 Task: Add a signature Dean Flores containing With much appreciation, Dean Flores to email address softage.10@softage.net and add a label Customer feedback
Action: Mouse moved to (102, 137)
Screenshot: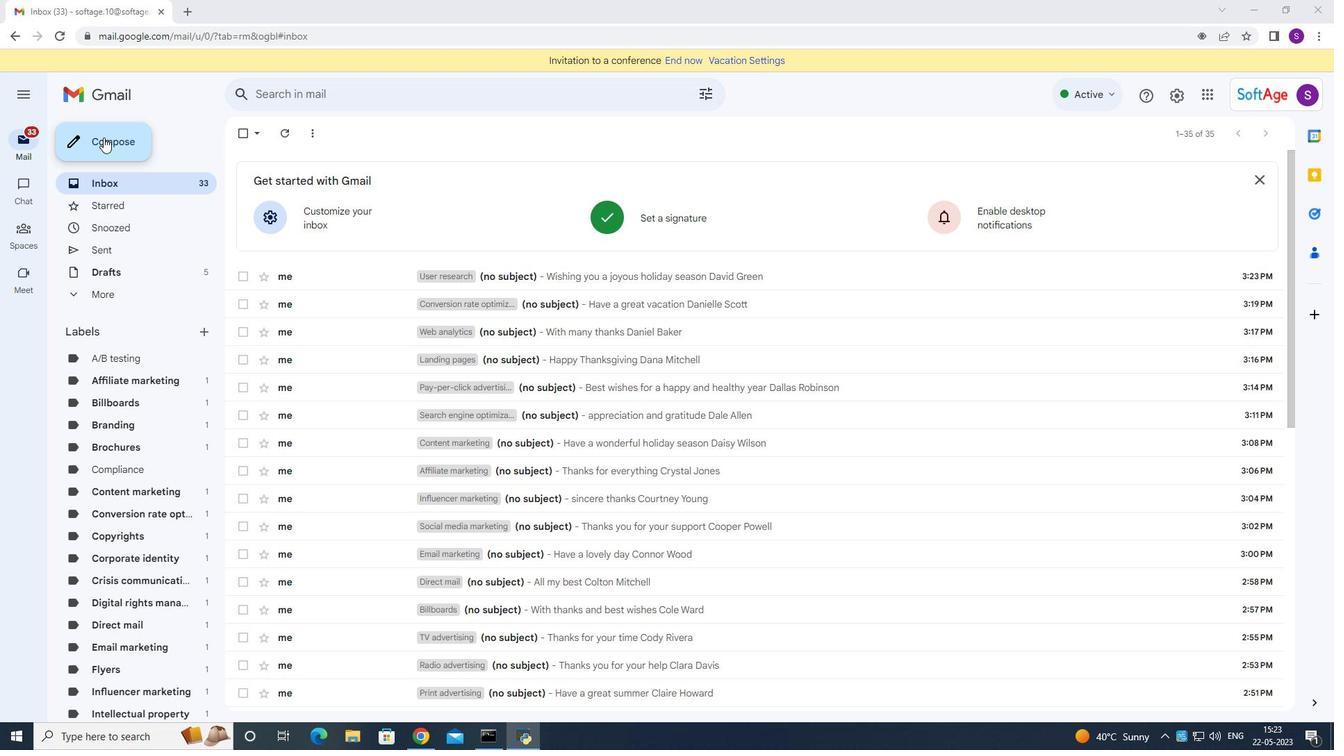 
Action: Mouse pressed left at (102, 137)
Screenshot: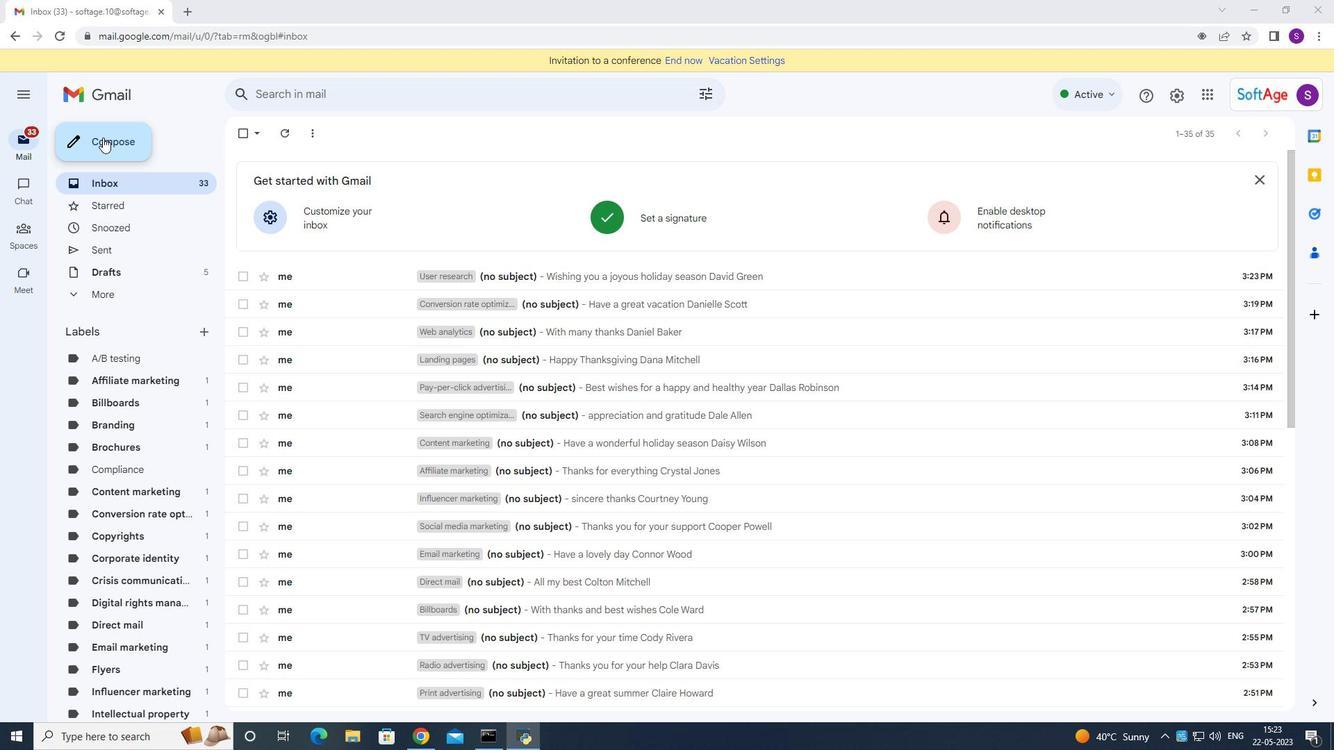 
Action: Mouse moved to (1120, 704)
Screenshot: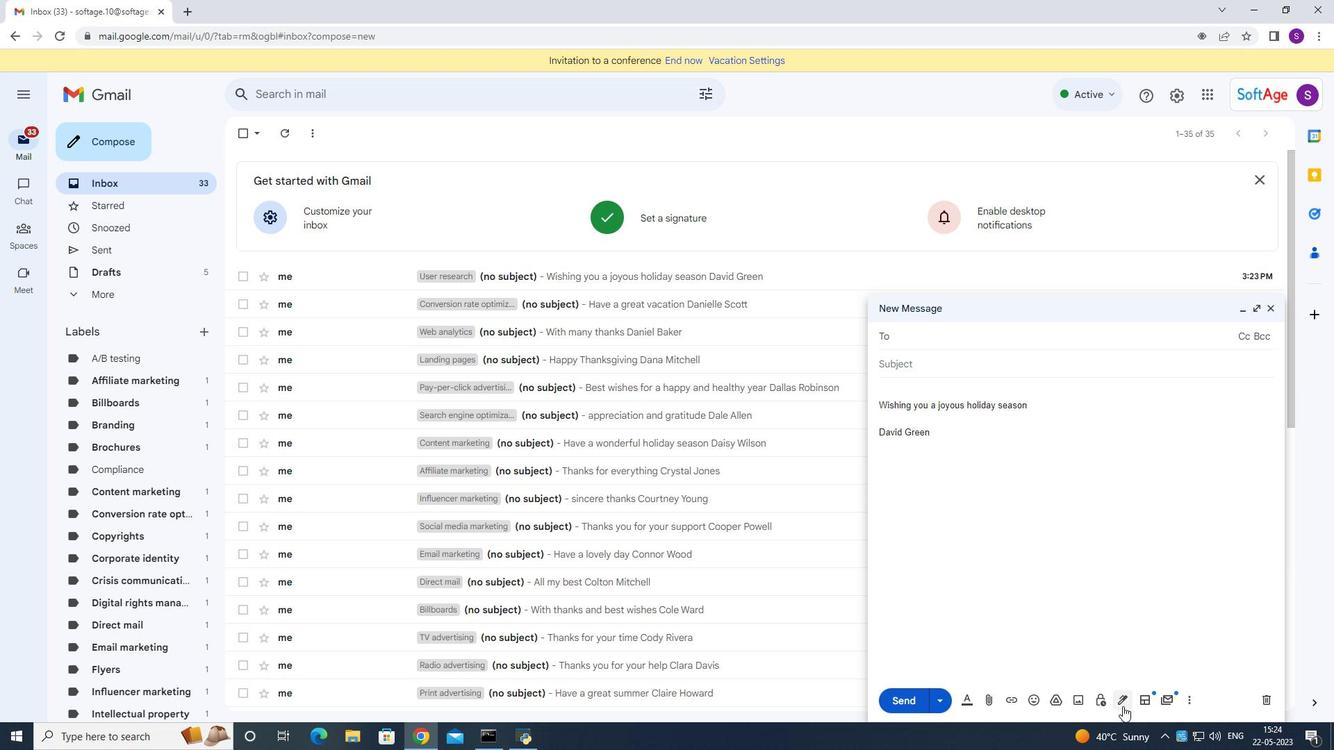 
Action: Mouse pressed left at (1120, 704)
Screenshot: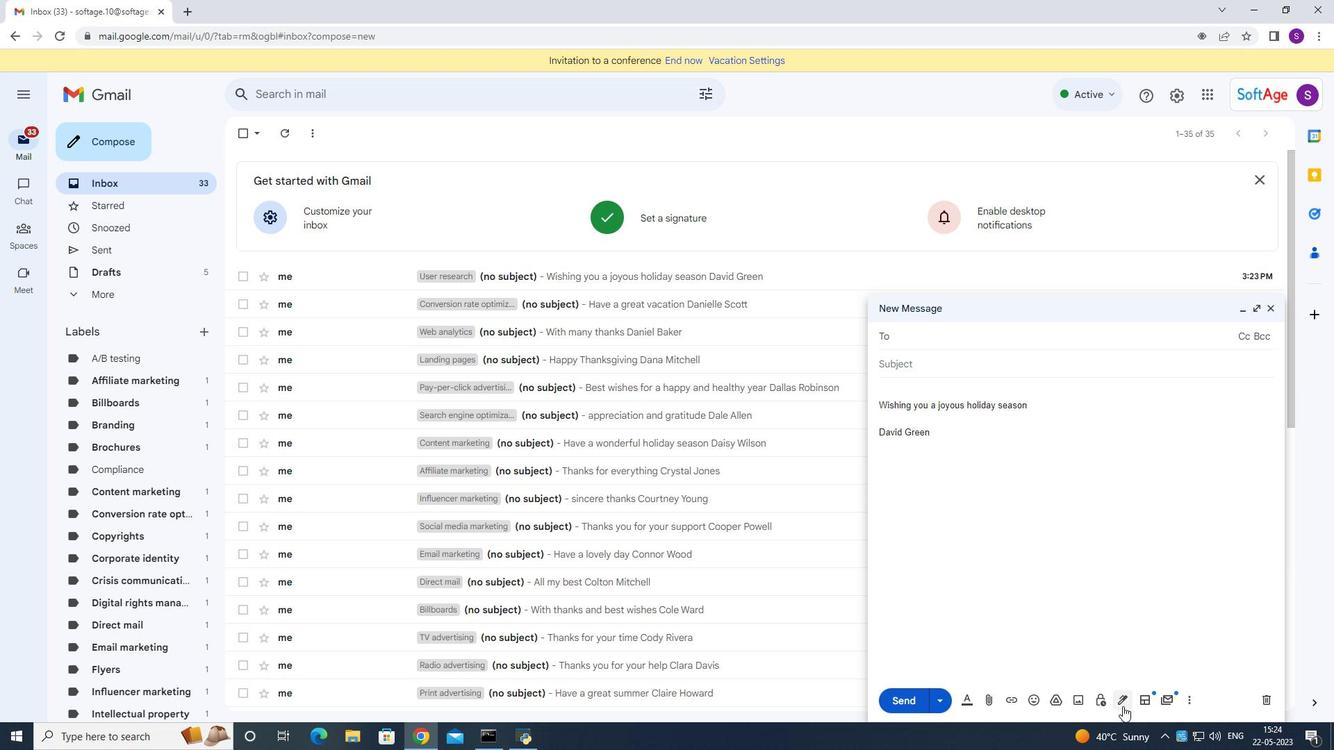 
Action: Mouse moved to (1152, 622)
Screenshot: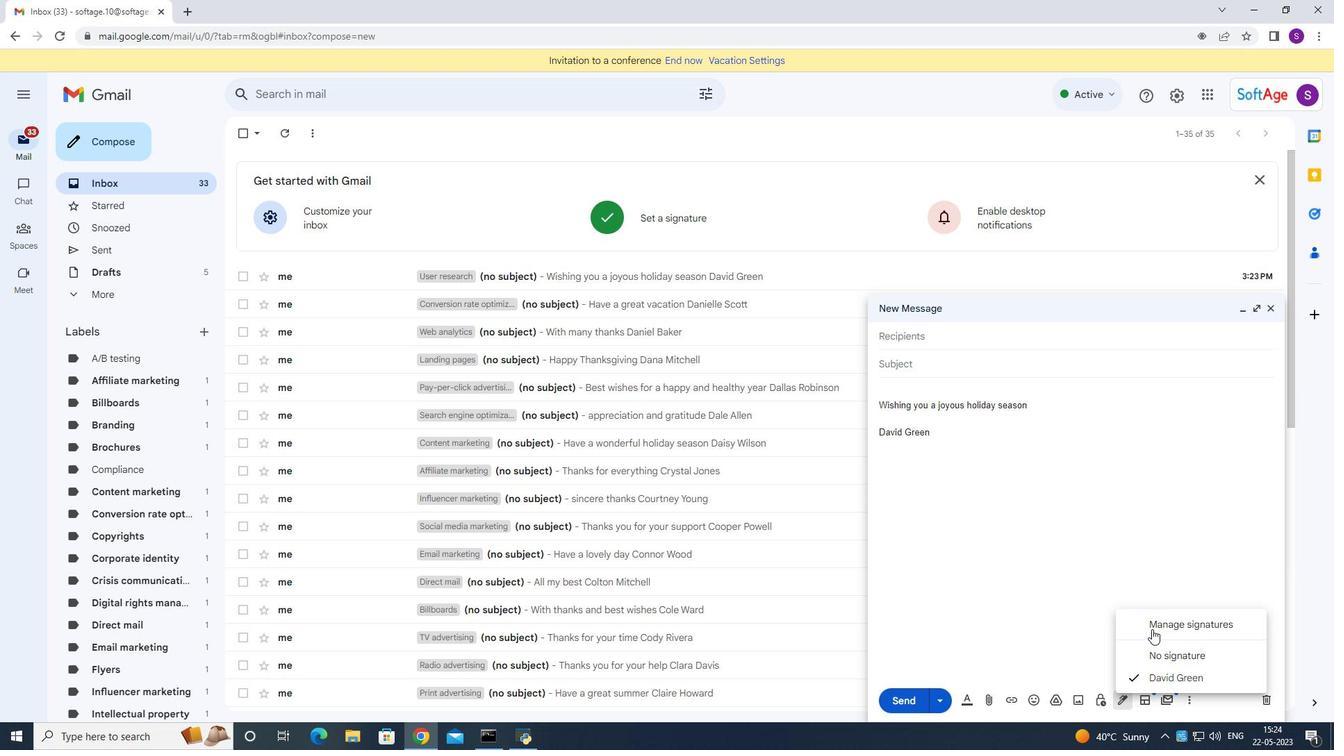 
Action: Mouse pressed left at (1152, 622)
Screenshot: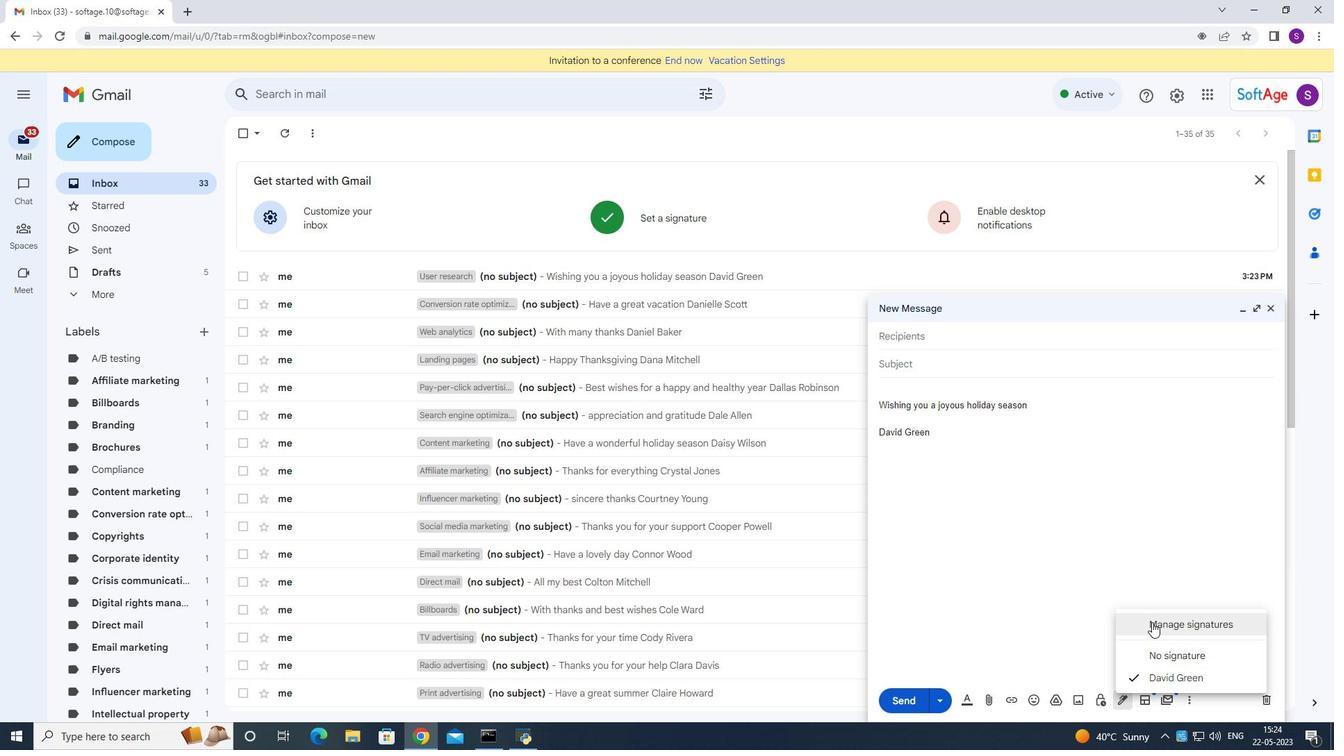 
Action: Mouse moved to (700, 462)
Screenshot: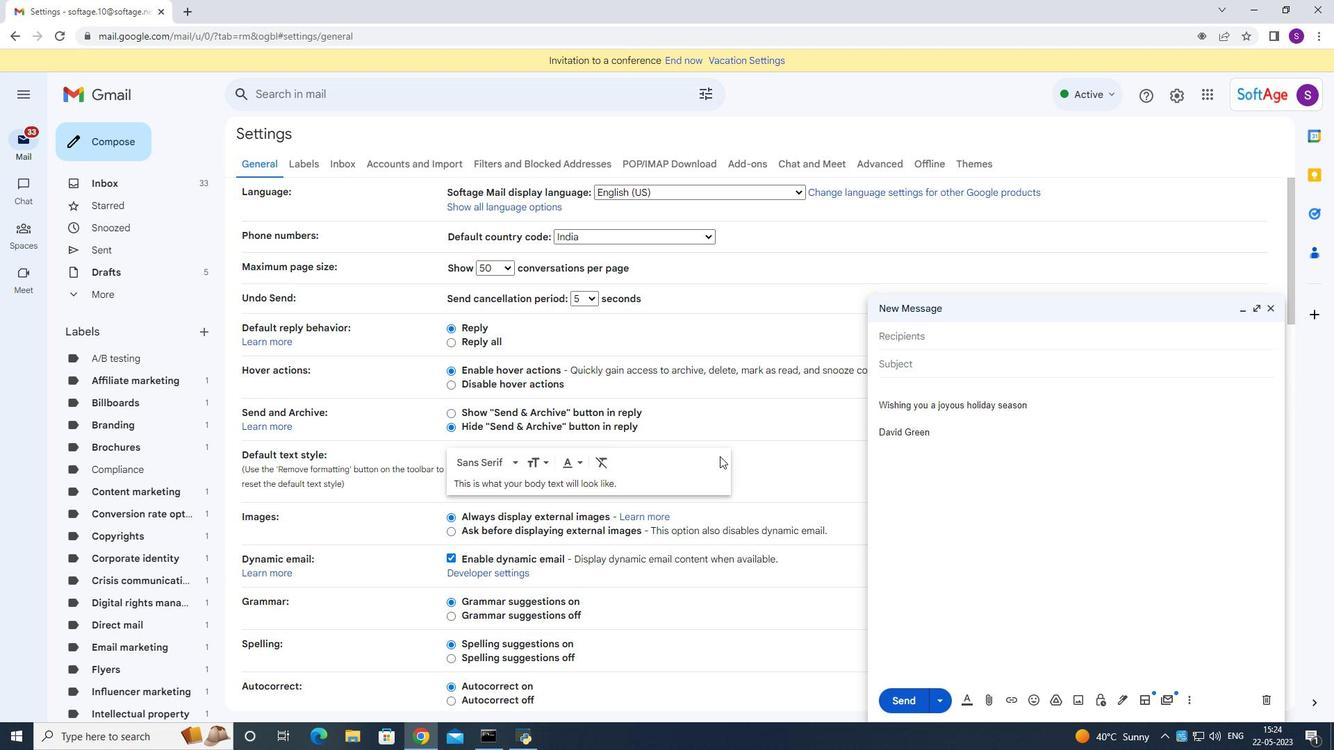 
Action: Mouse scrolled (700, 462) with delta (0, 0)
Screenshot: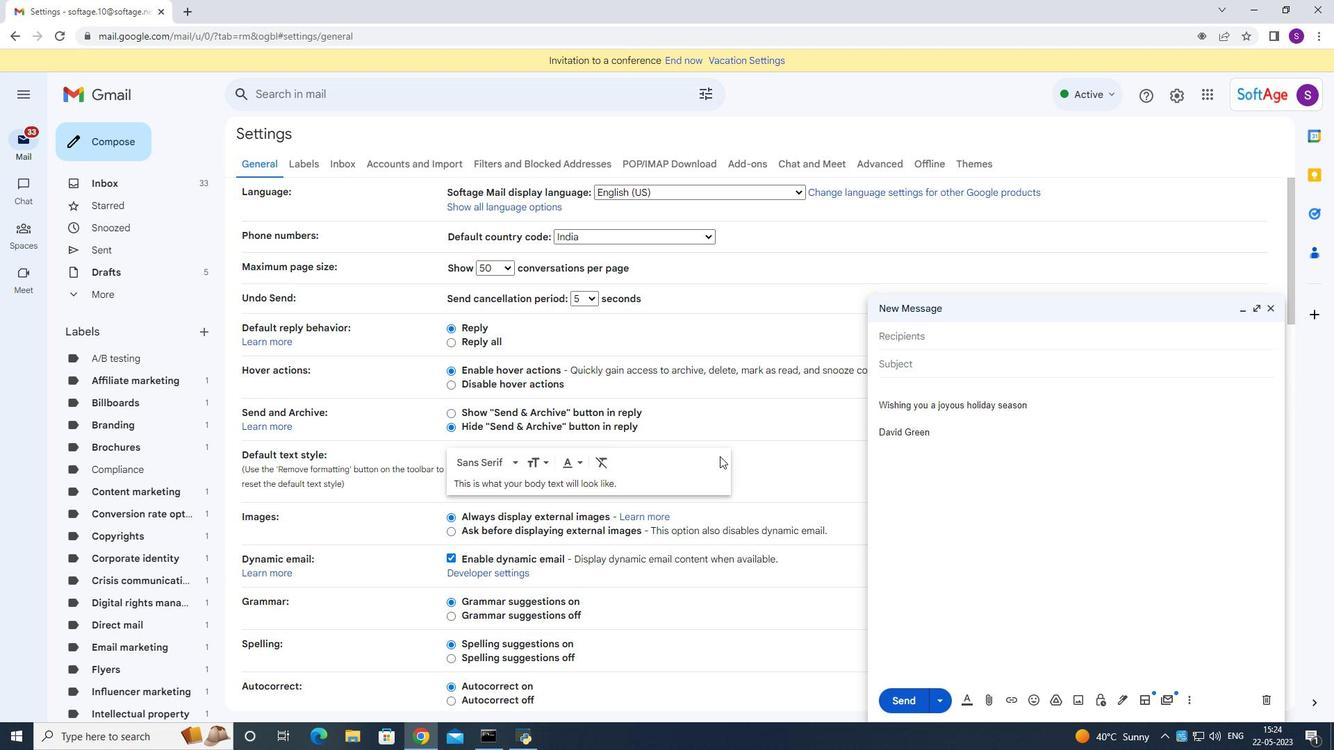 
Action: Mouse moved to (700, 467)
Screenshot: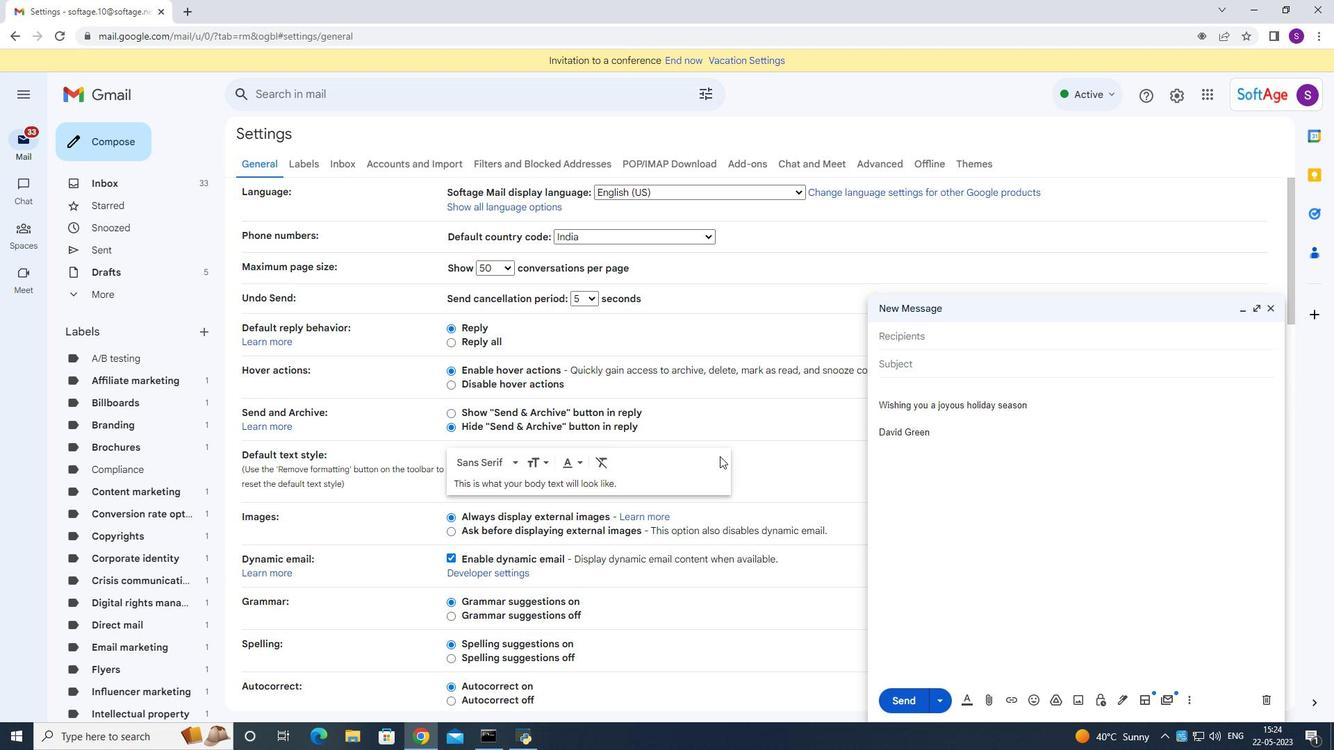 
Action: Mouse scrolled (700, 466) with delta (0, 0)
Screenshot: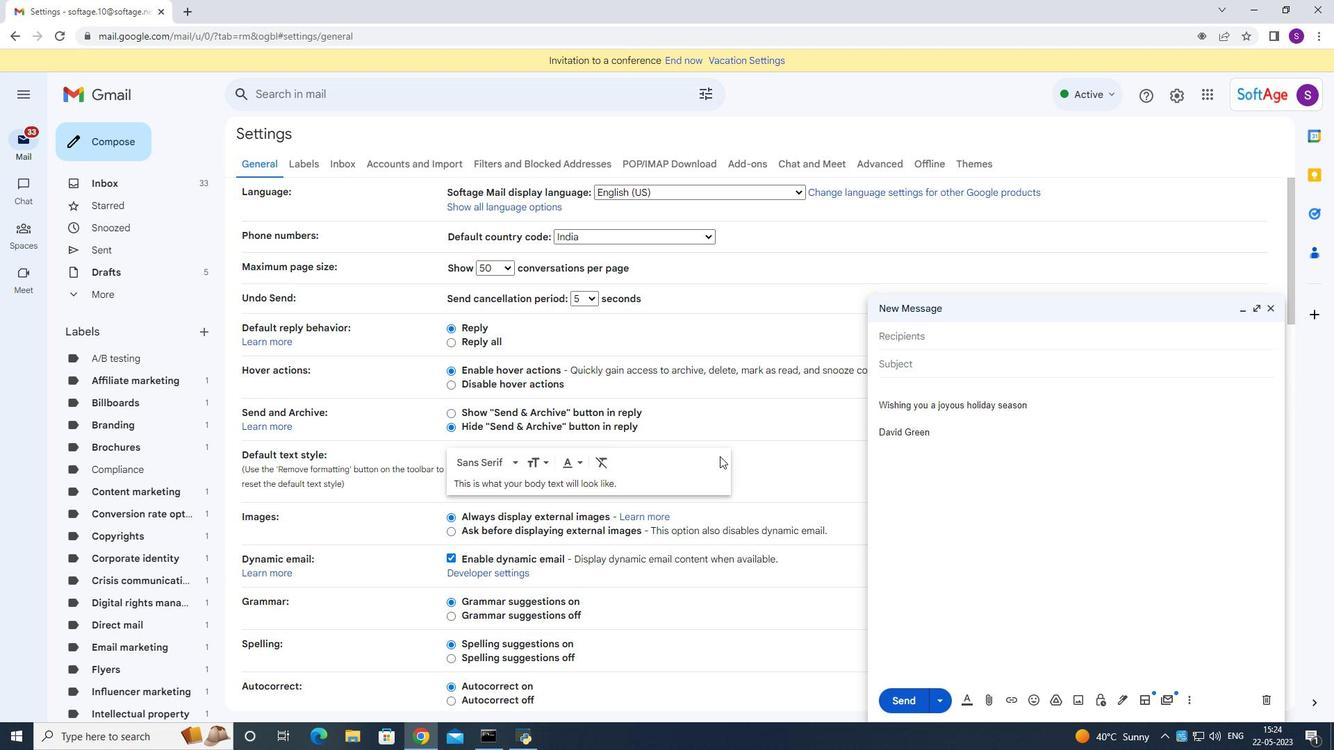 
Action: Mouse moved to (700, 468)
Screenshot: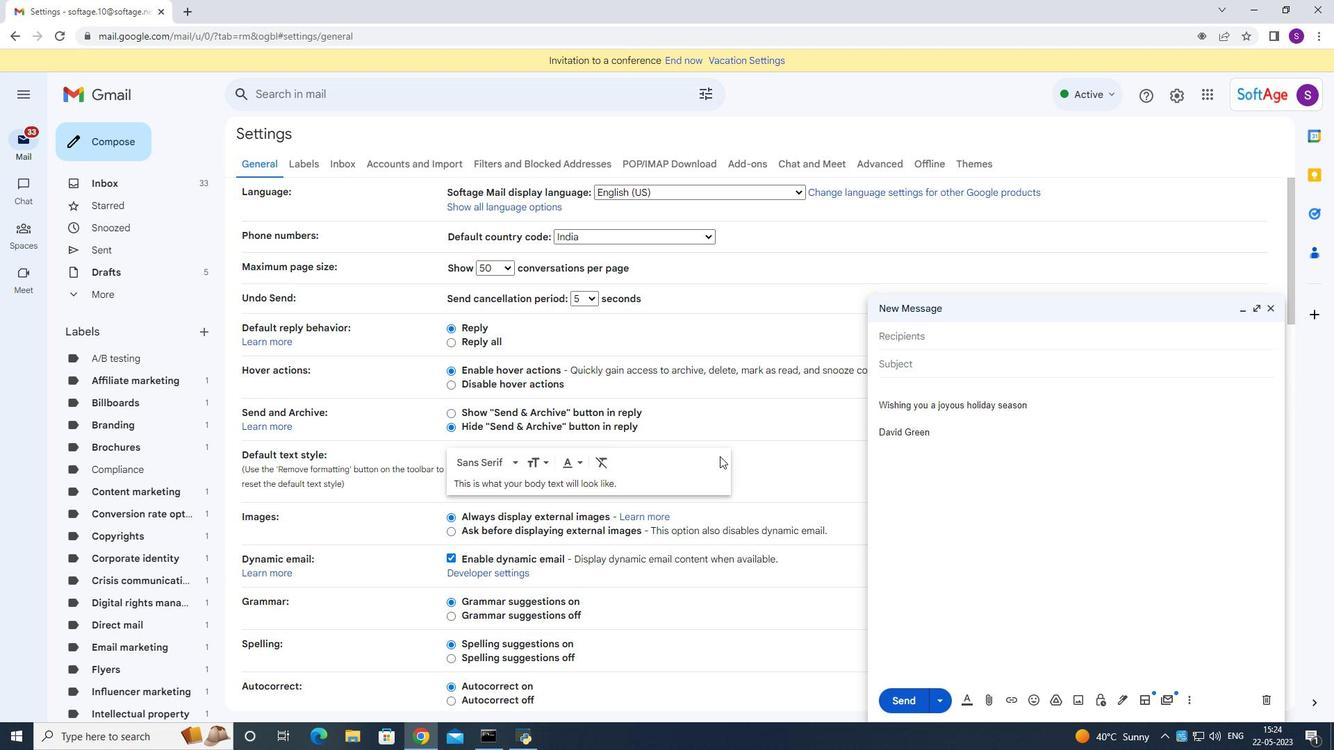 
Action: Mouse scrolled (700, 467) with delta (0, 0)
Screenshot: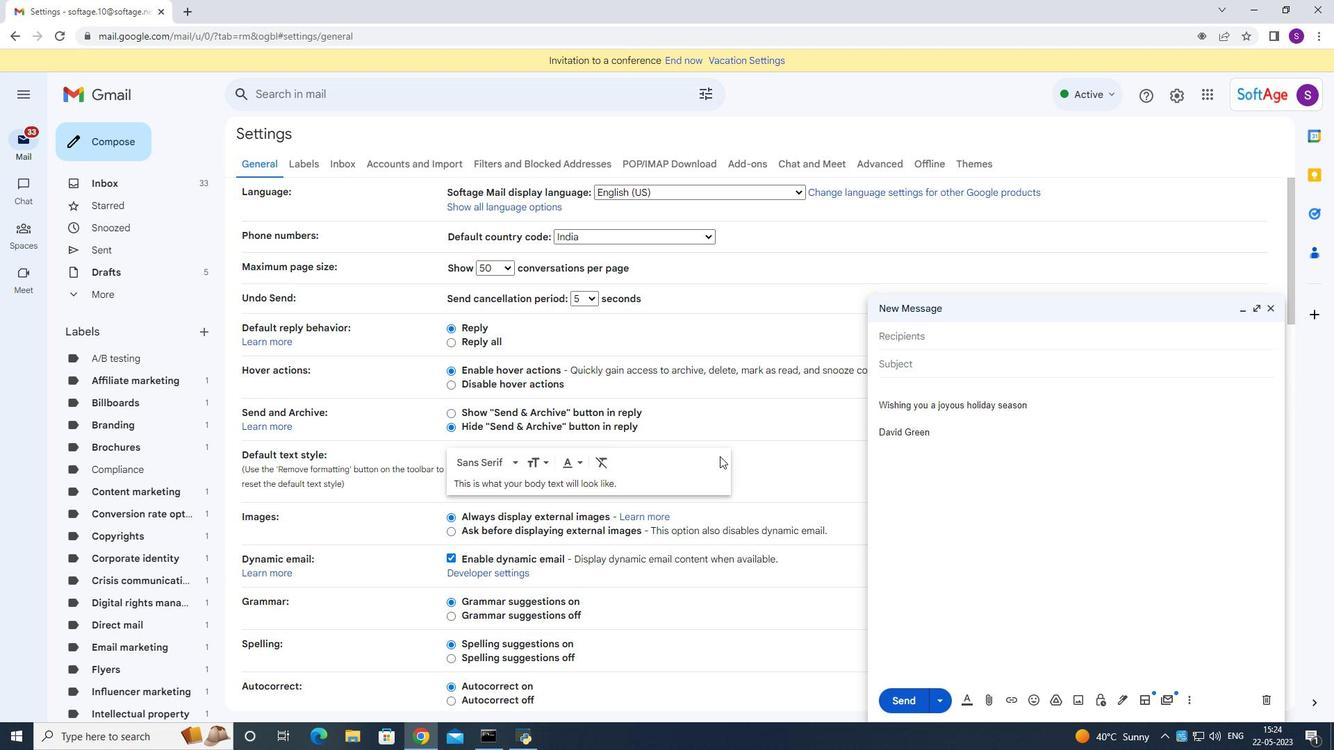 
Action: Mouse scrolled (700, 467) with delta (0, 0)
Screenshot: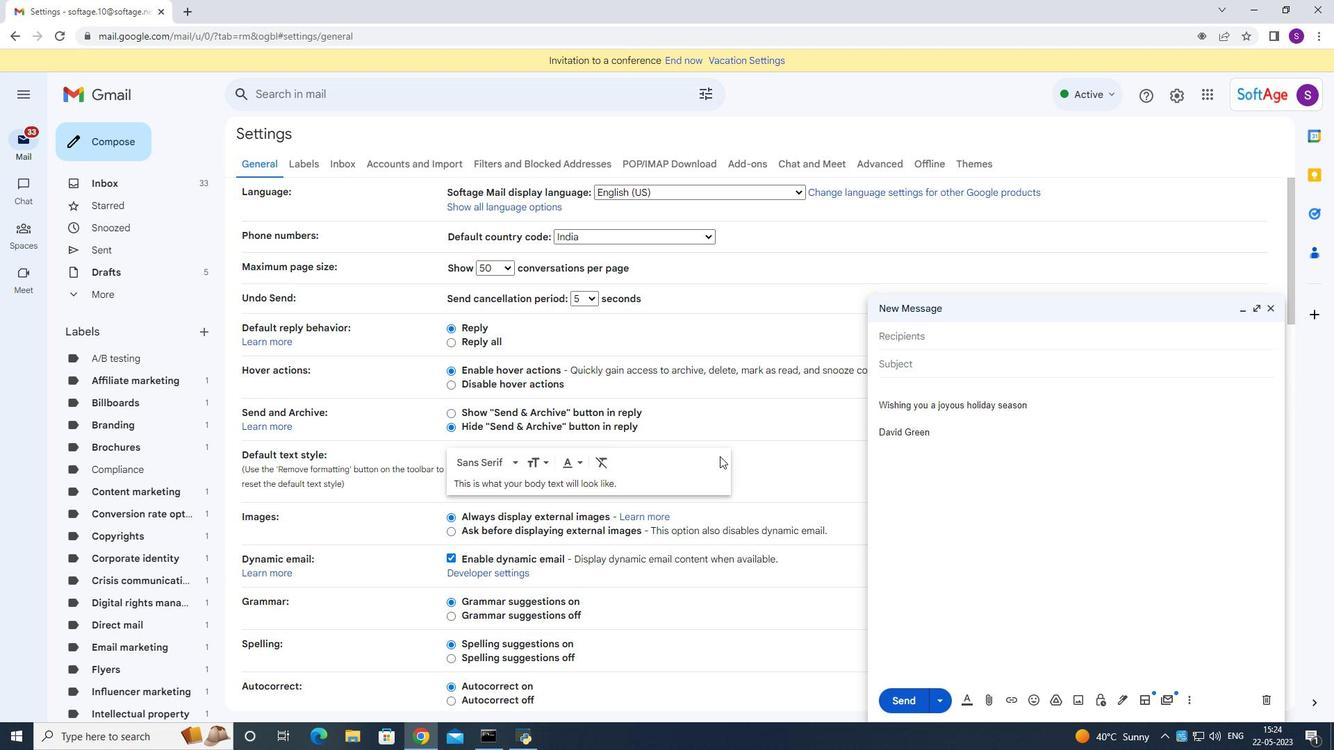 
Action: Mouse scrolled (700, 466) with delta (0, -1)
Screenshot: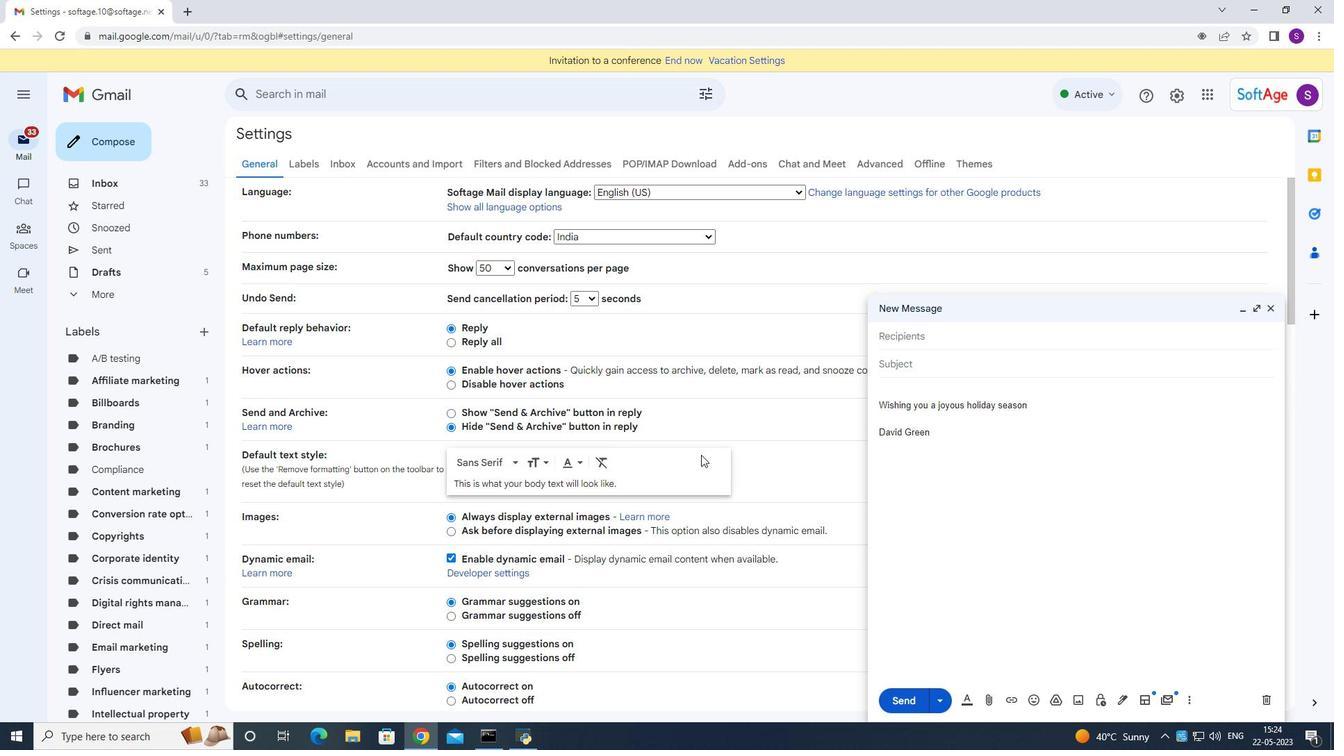 
Action: Mouse moved to (700, 468)
Screenshot: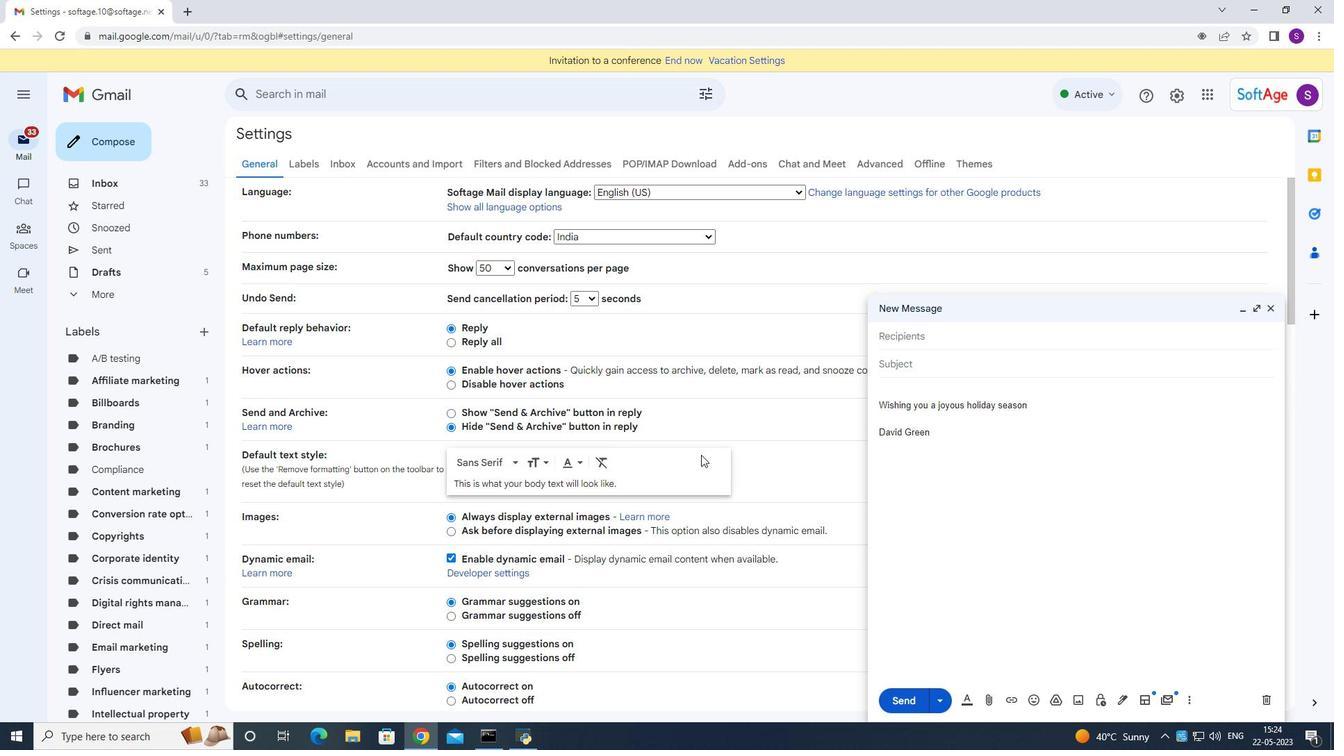 
Action: Mouse scrolled (700, 467) with delta (0, 0)
Screenshot: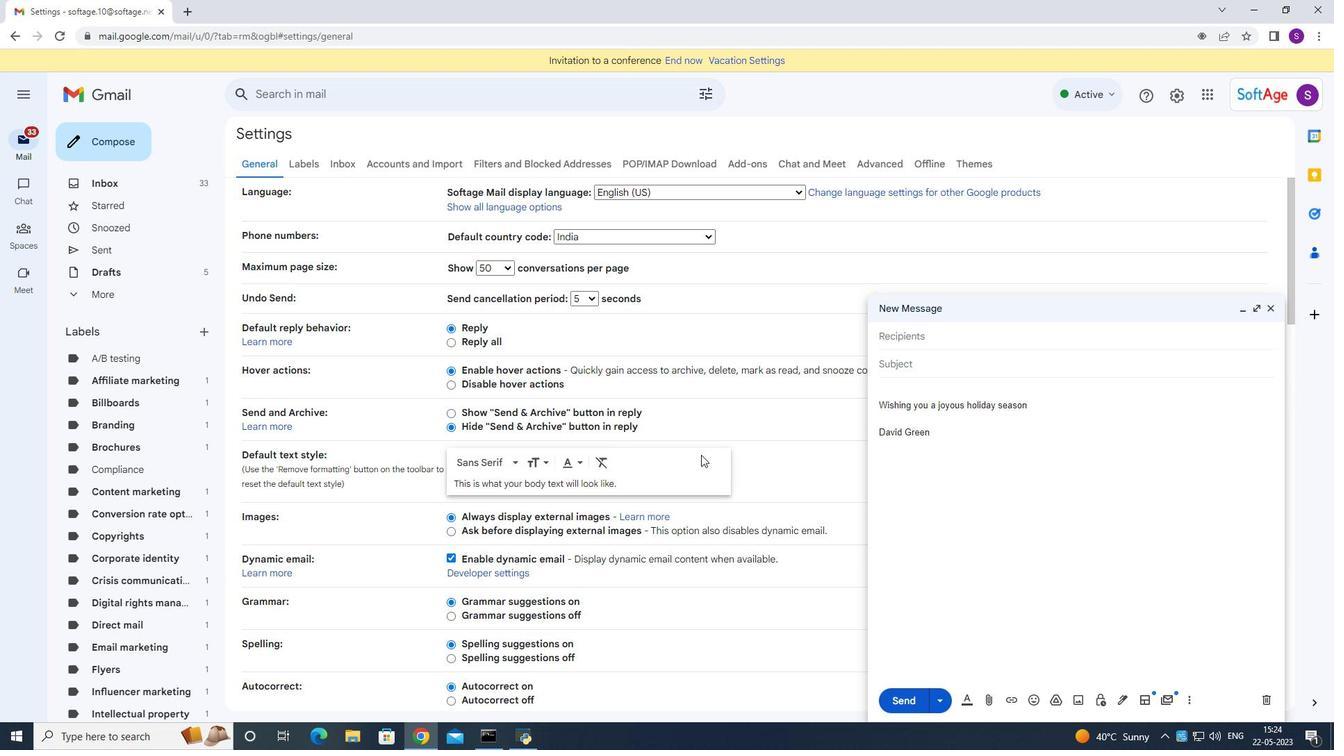 
Action: Mouse scrolled (700, 467) with delta (0, 0)
Screenshot: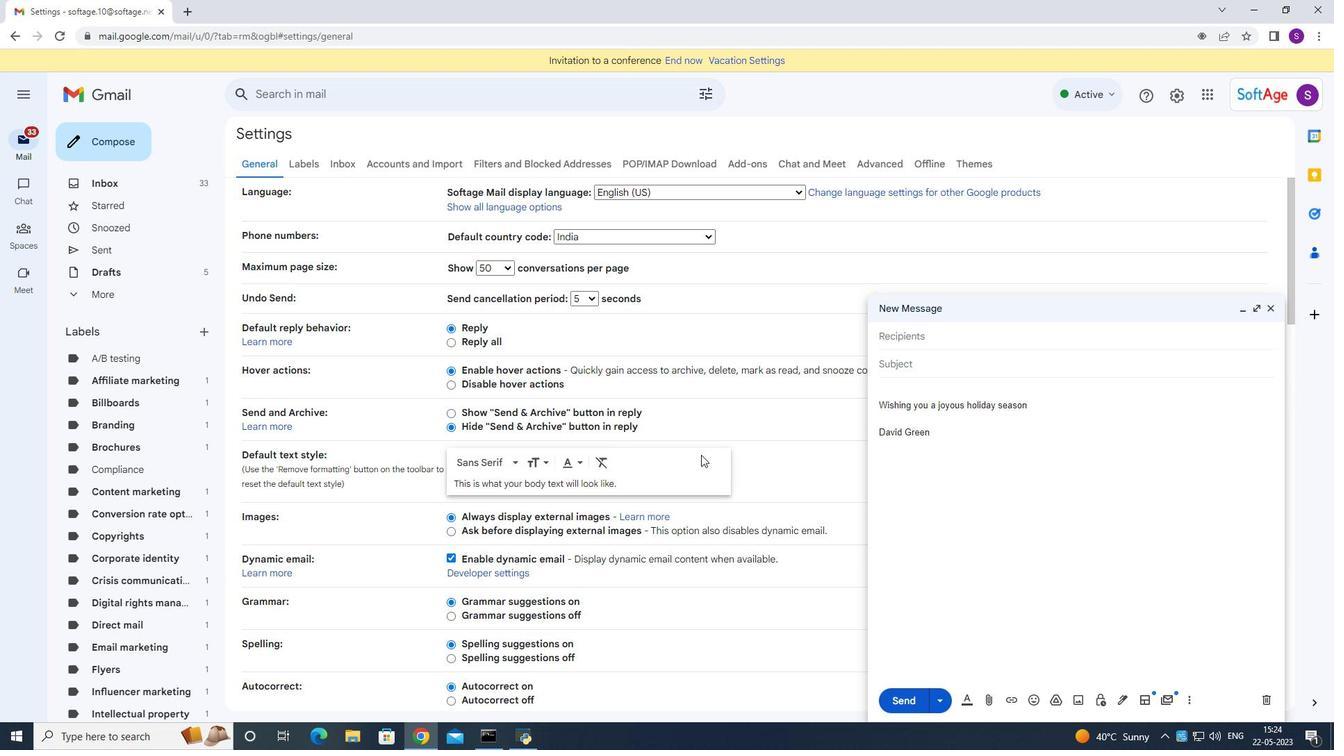 
Action: Mouse moved to (697, 476)
Screenshot: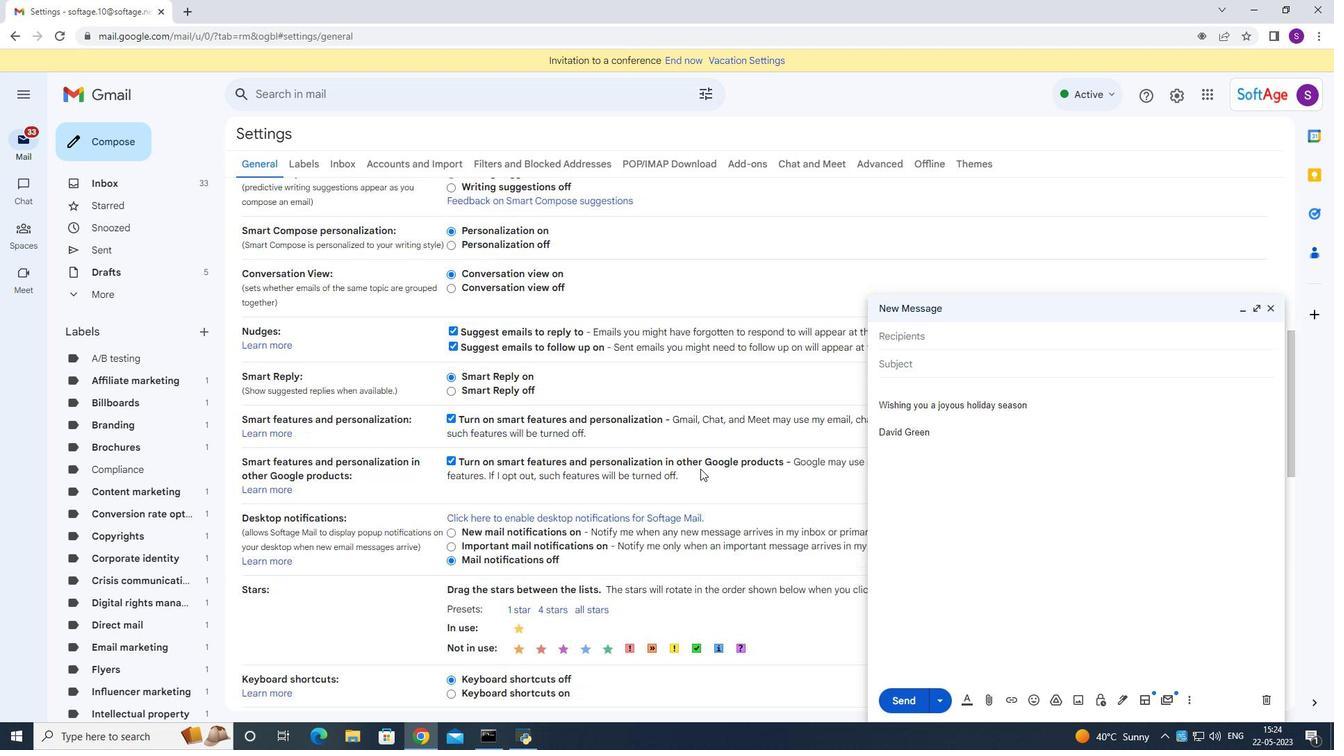 
Action: Mouse scrolled (698, 474) with delta (0, 0)
Screenshot: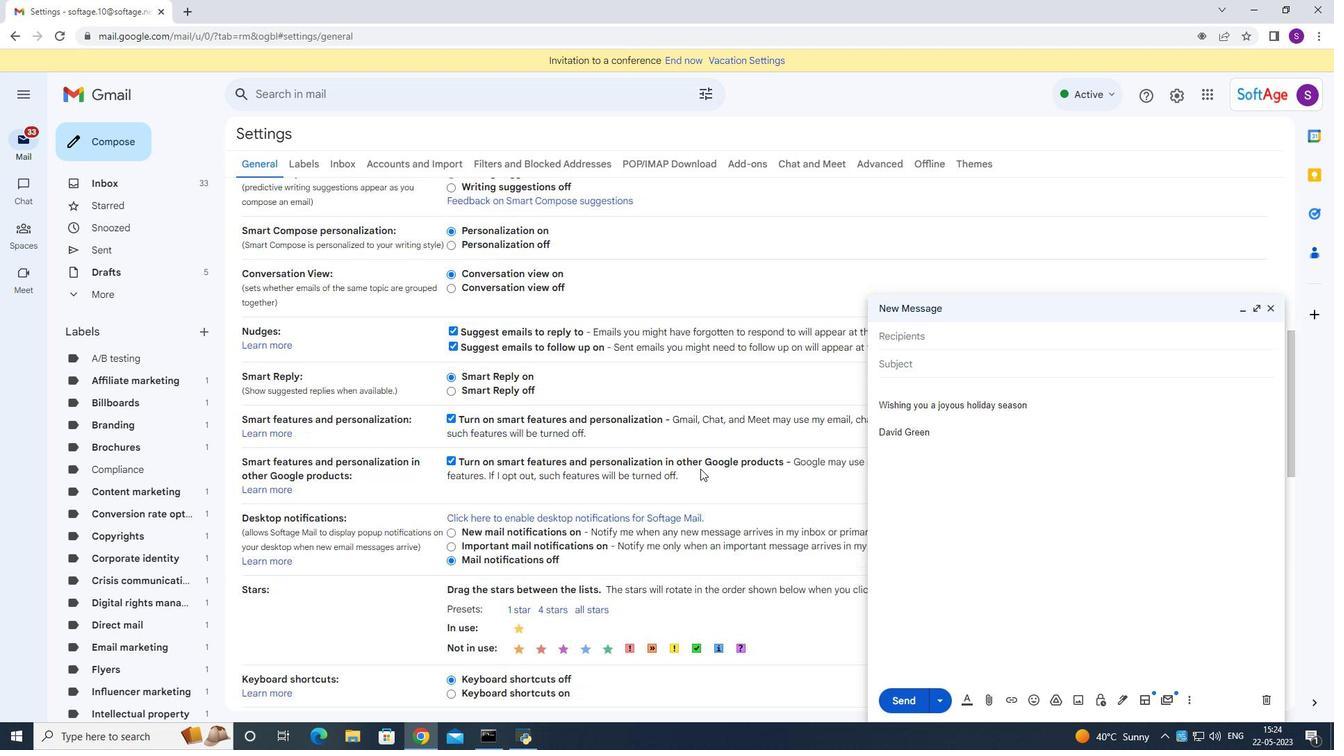 
Action: Mouse scrolled (697, 475) with delta (0, 0)
Screenshot: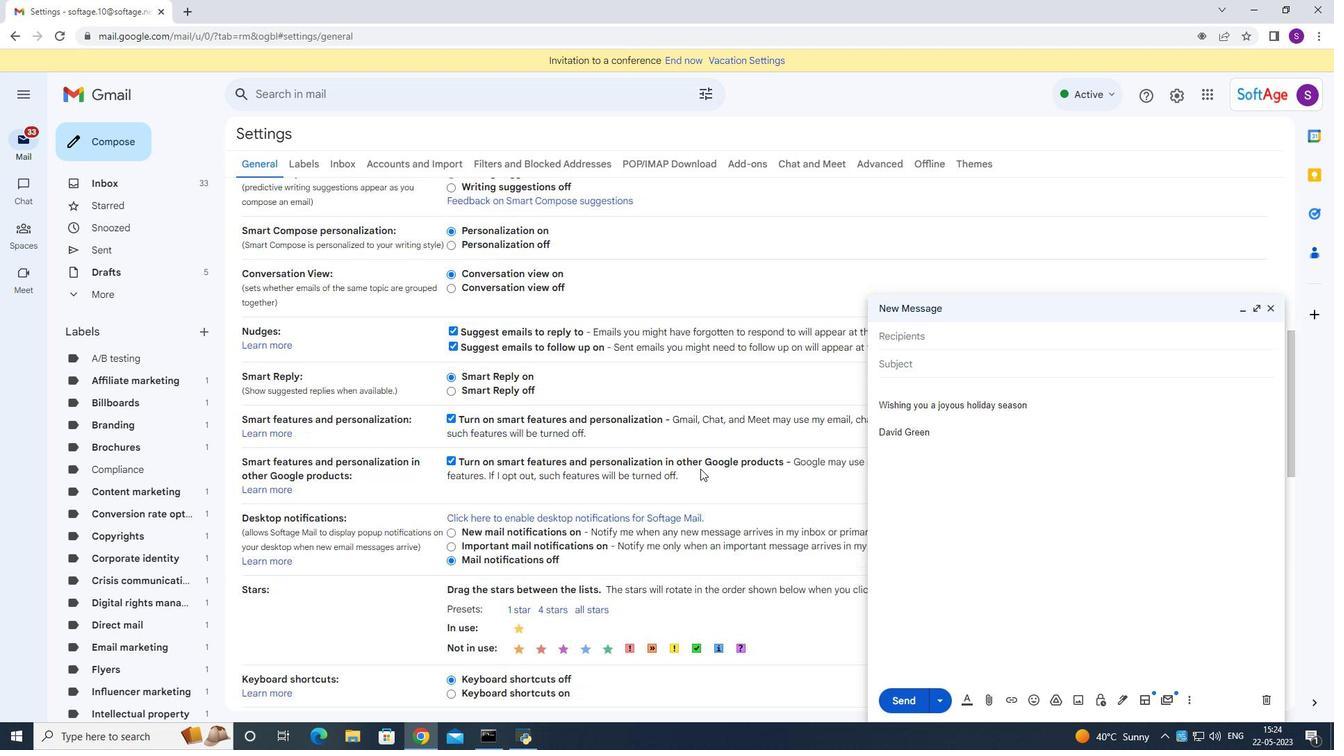 
Action: Mouse moved to (696, 476)
Screenshot: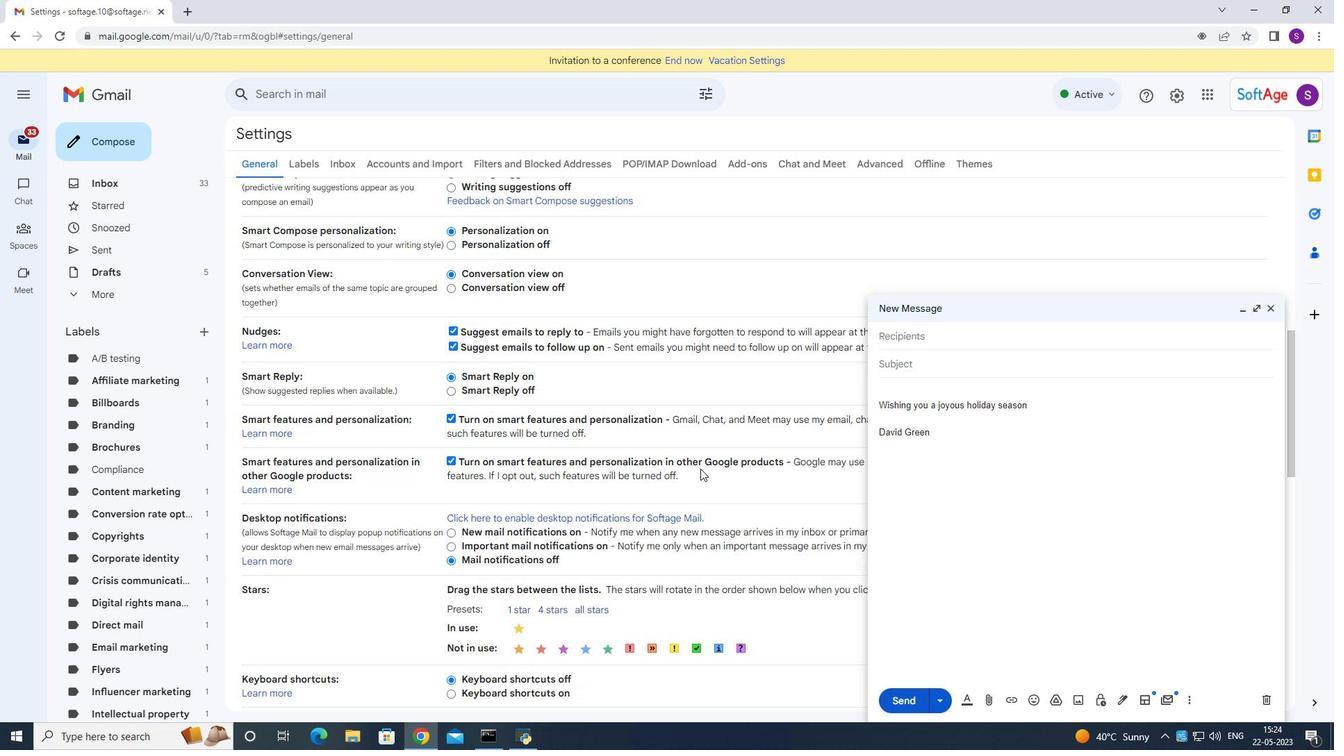 
Action: Mouse scrolled (696, 475) with delta (0, 0)
Screenshot: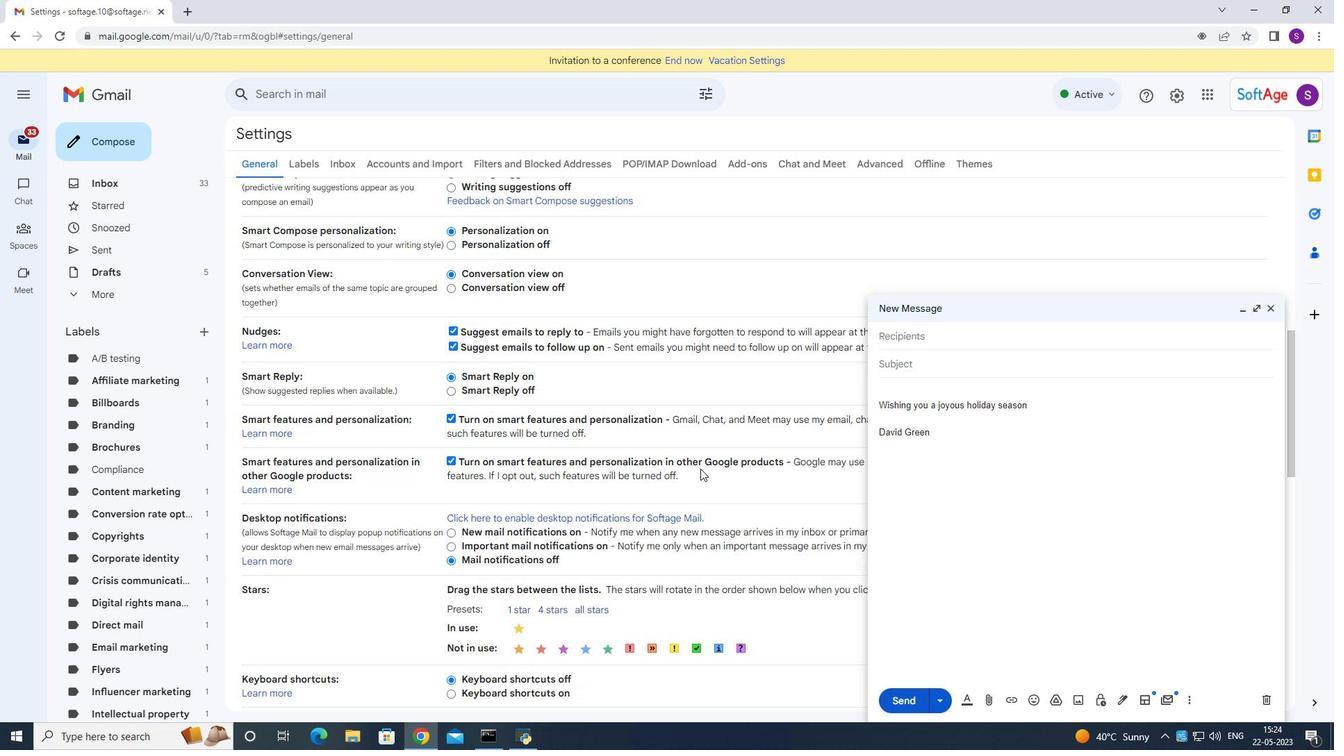 
Action: Mouse moved to (695, 476)
Screenshot: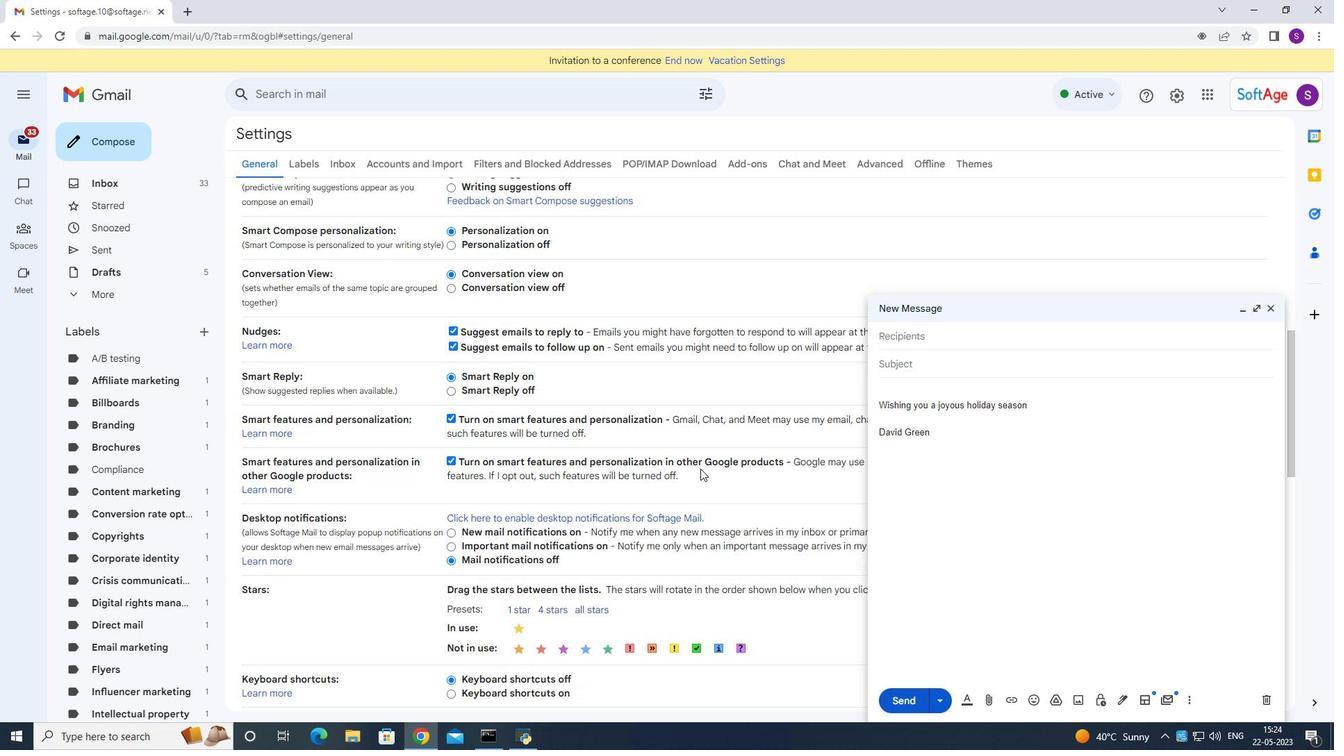 
Action: Mouse scrolled (696, 475) with delta (0, 0)
Screenshot: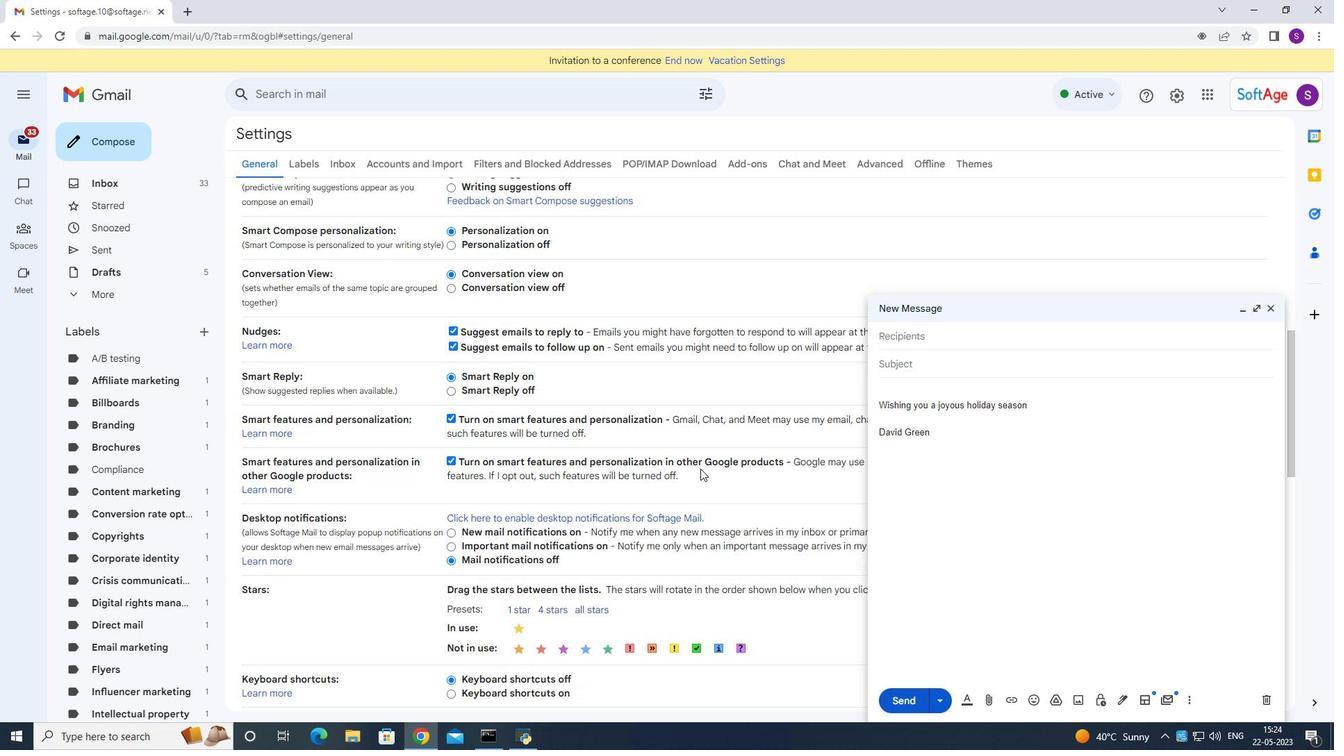 
Action: Mouse moved to (694, 476)
Screenshot: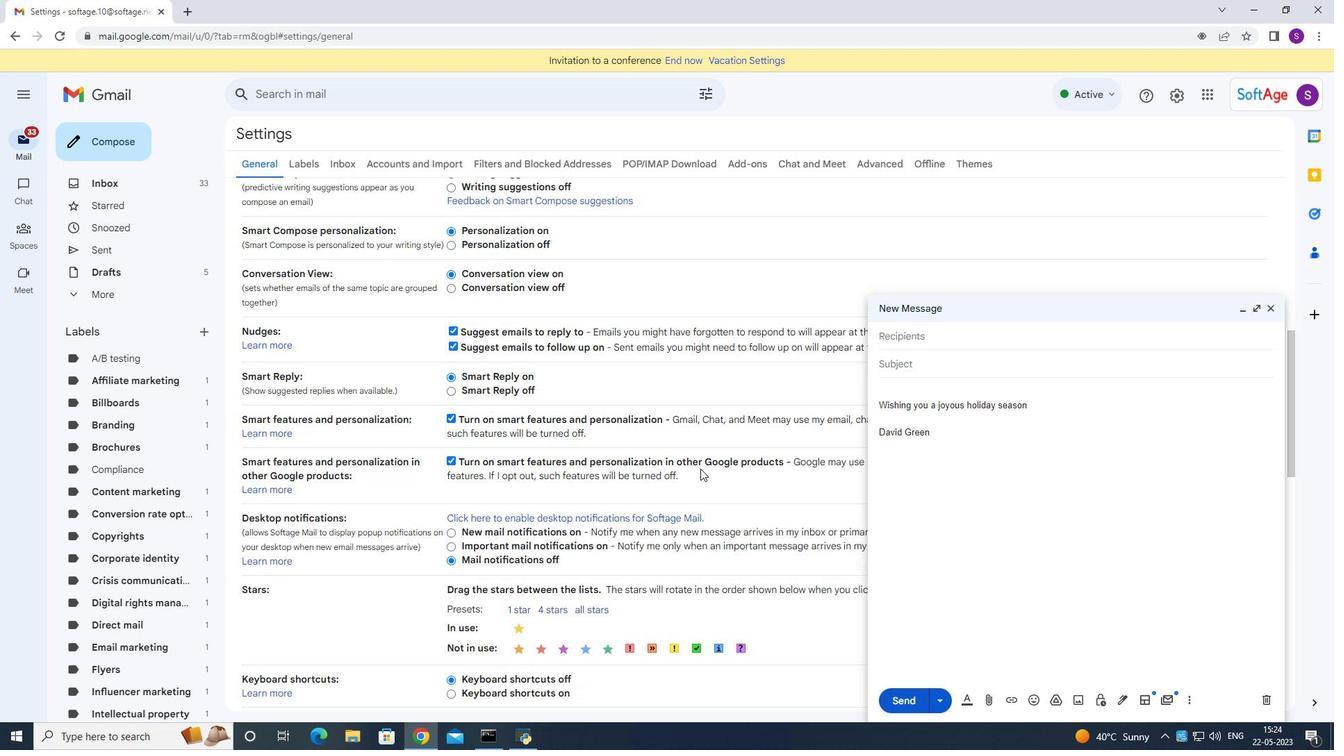 
Action: Mouse scrolled (695, 475) with delta (0, 0)
Screenshot: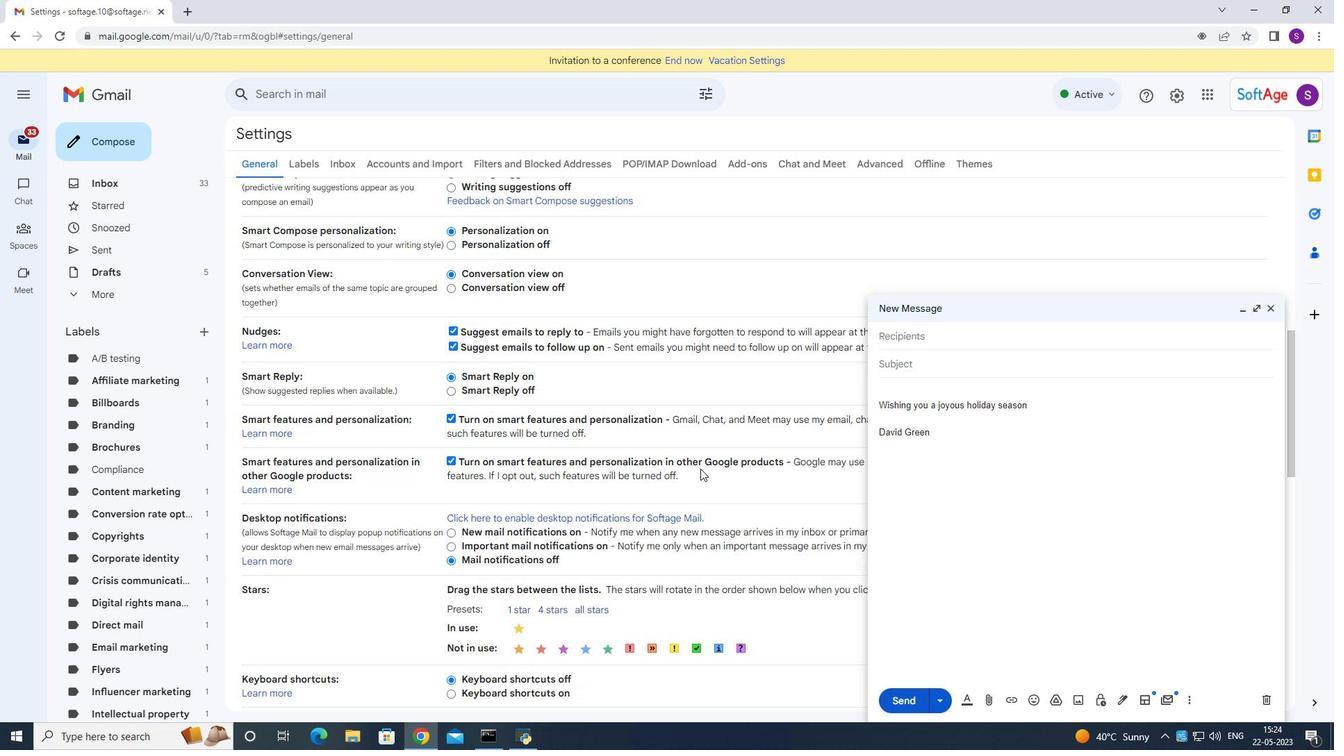 
Action: Mouse moved to (549, 530)
Screenshot: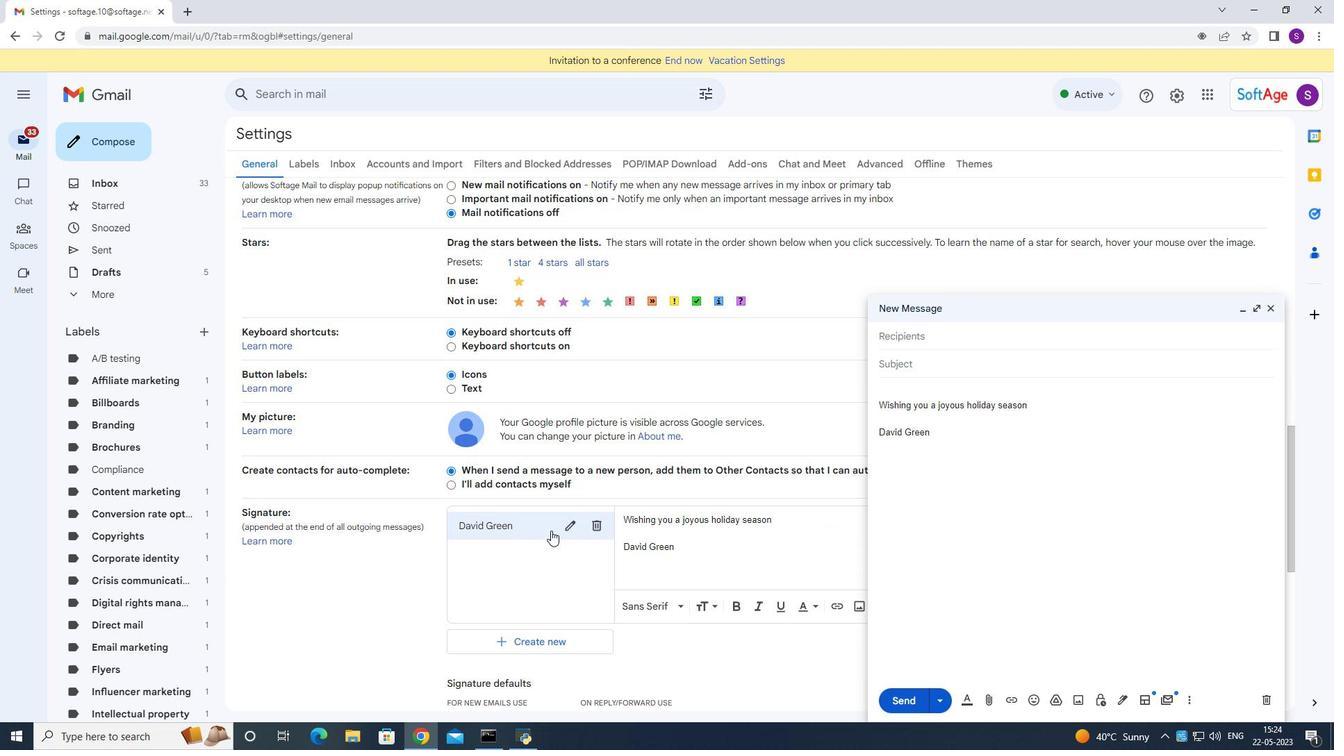 
Action: Mouse pressed left at (549, 530)
Screenshot: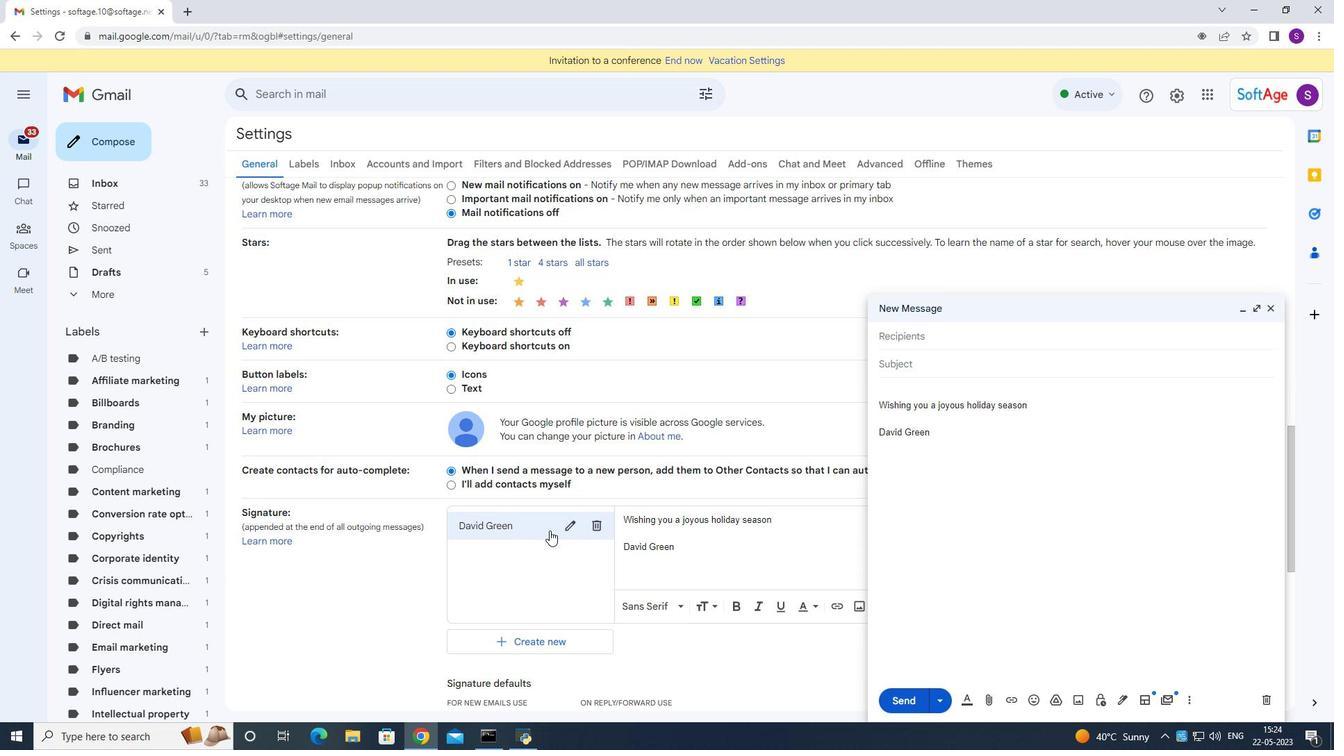 
Action: Mouse moved to (560, 535)
Screenshot: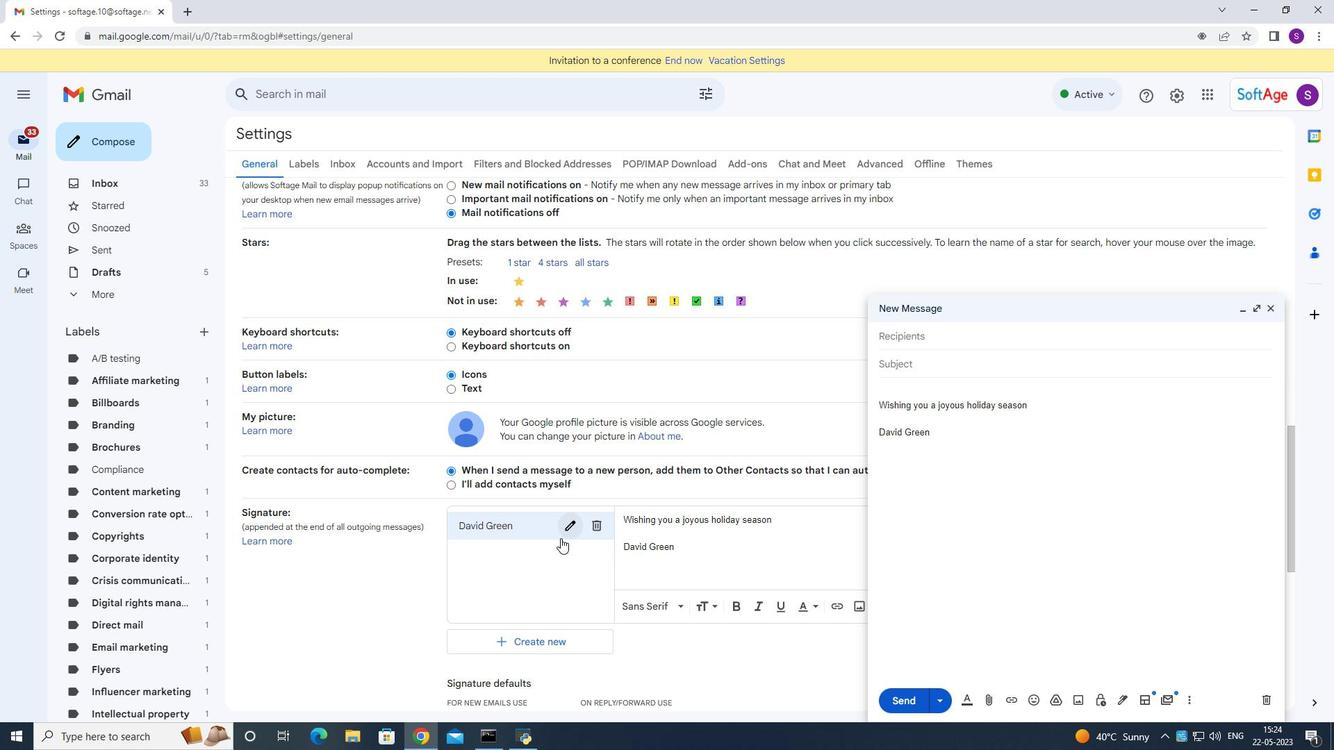 
Action: Mouse pressed left at (560, 535)
Screenshot: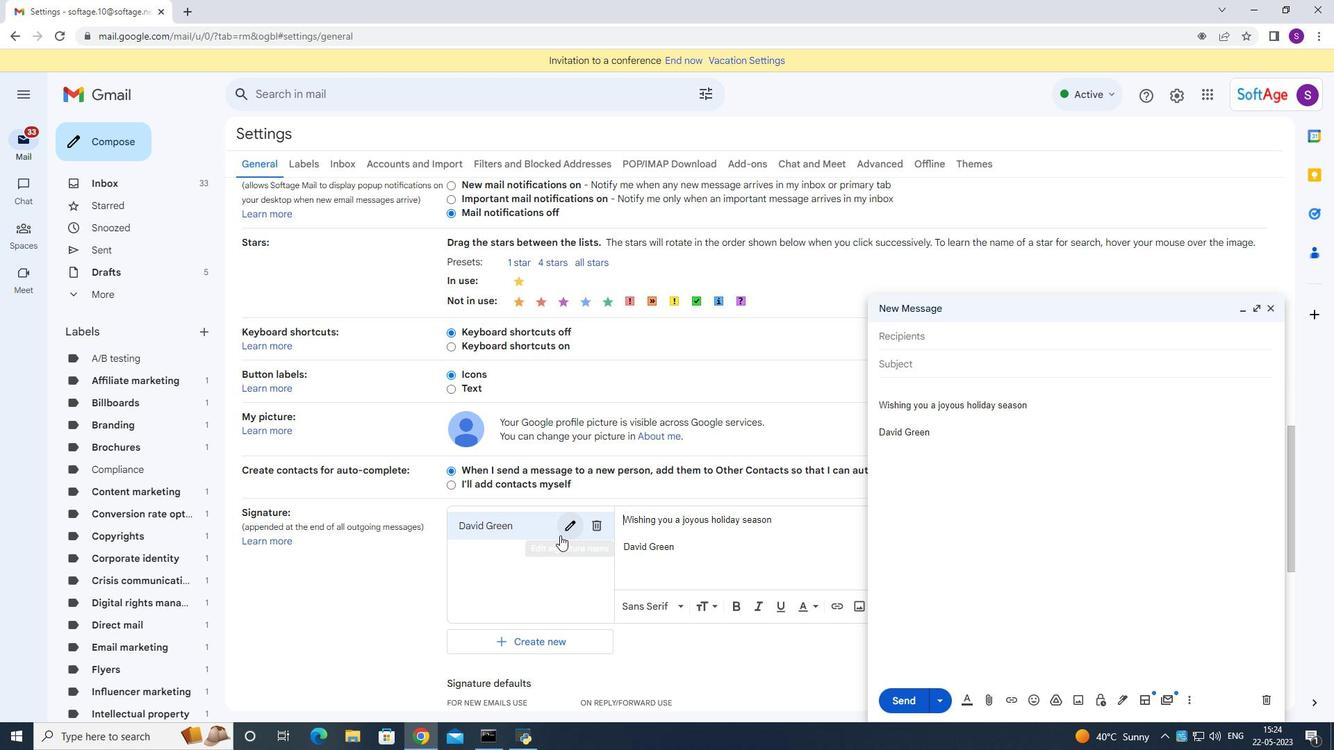 
Action: Key pressed ctrl+A<Key.backspace>
Screenshot: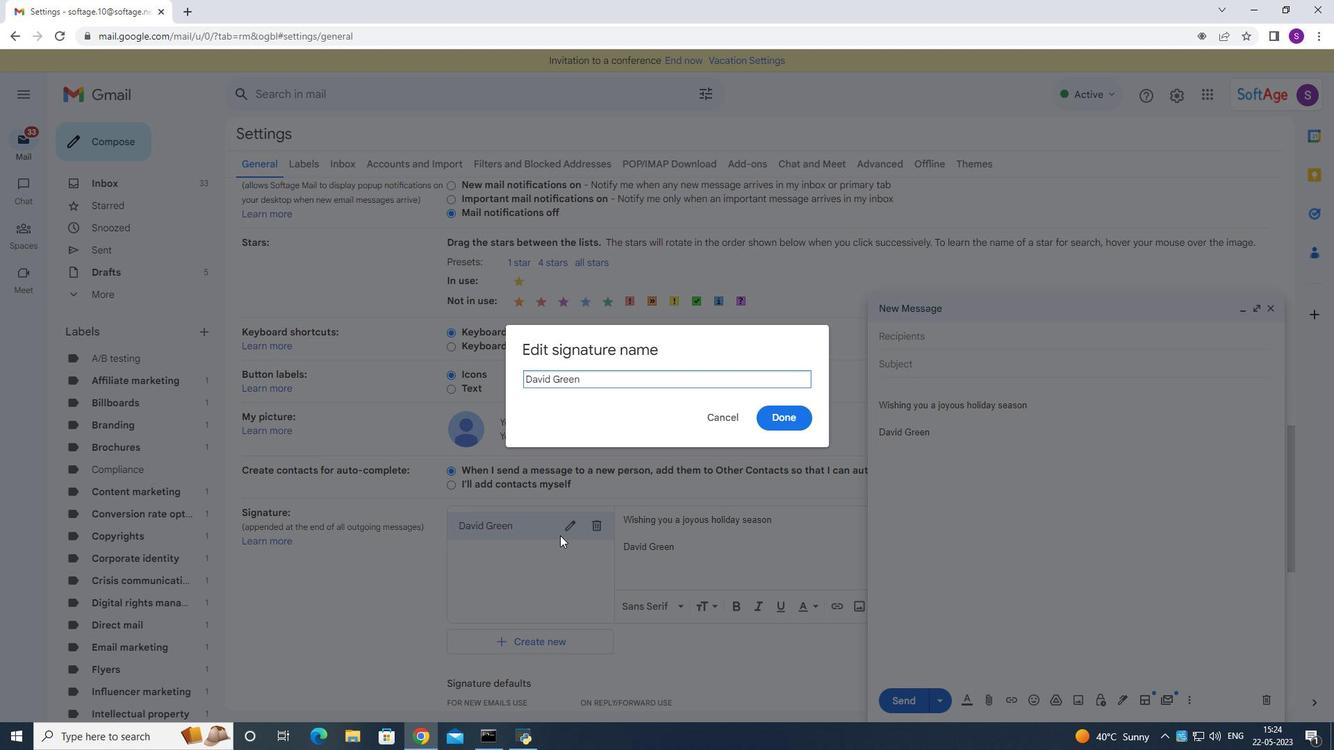 
Action: Mouse moved to (560, 535)
Screenshot: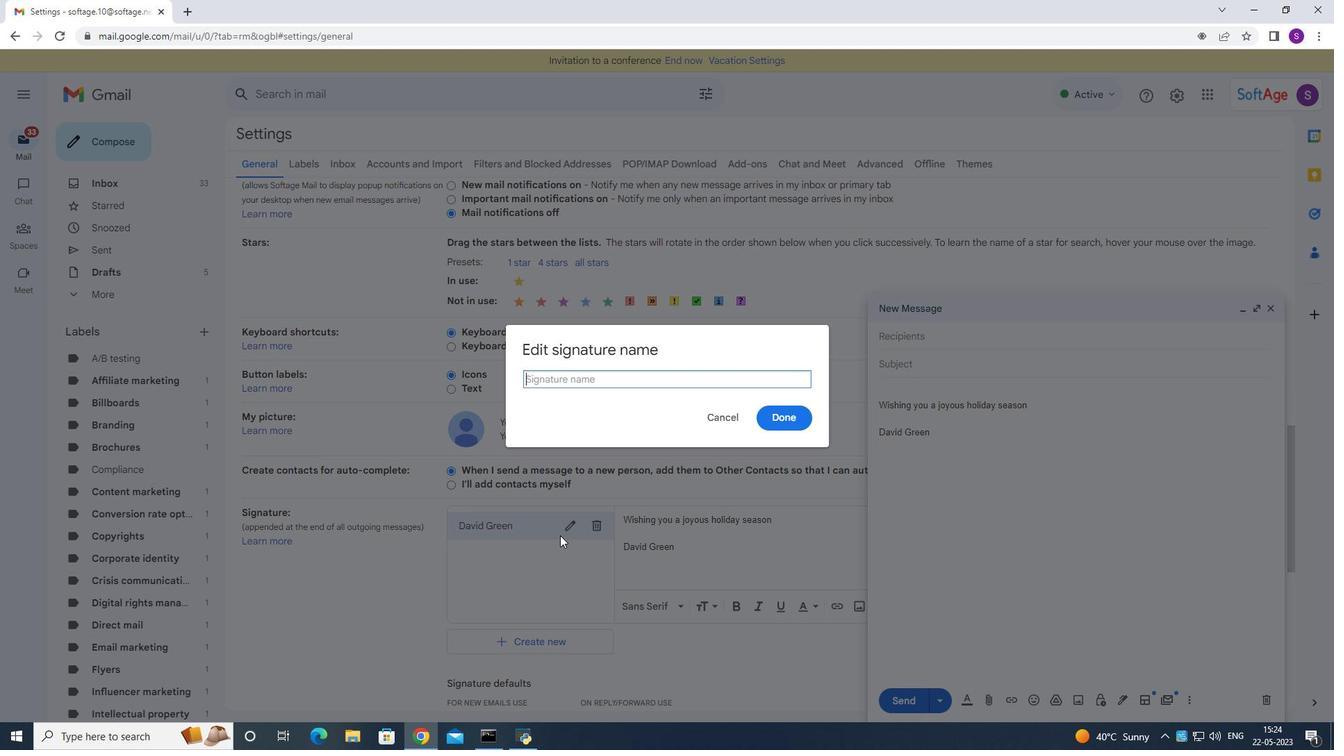 
Action: Key pressed <Key.shift><Key.shift><Key.shift><Key.shift><Key.shift><Key.shift><Key.shift><Key.shift><Key.shift><Key.shift><Key.shift><Key.shift><Key.shift><Key.shift><Key.shift><Key.shift><Key.shift><Key.shift><Key.shift><Key.shift><Key.shift><Key.shift><Key.shift><Key.shift><Key.shift><Key.shift><Key.shift><Key.shift><Key.shift><Key.shift>Dean<Key.space><Key.shift><Key.shift><Key.shift><Key.shift><Key.shift><Key.shift><Key.shift><Key.shift><Key.shift><Key.shift><Key.shift><Key.shift><Key.shift>Flores<Key.space>
Screenshot: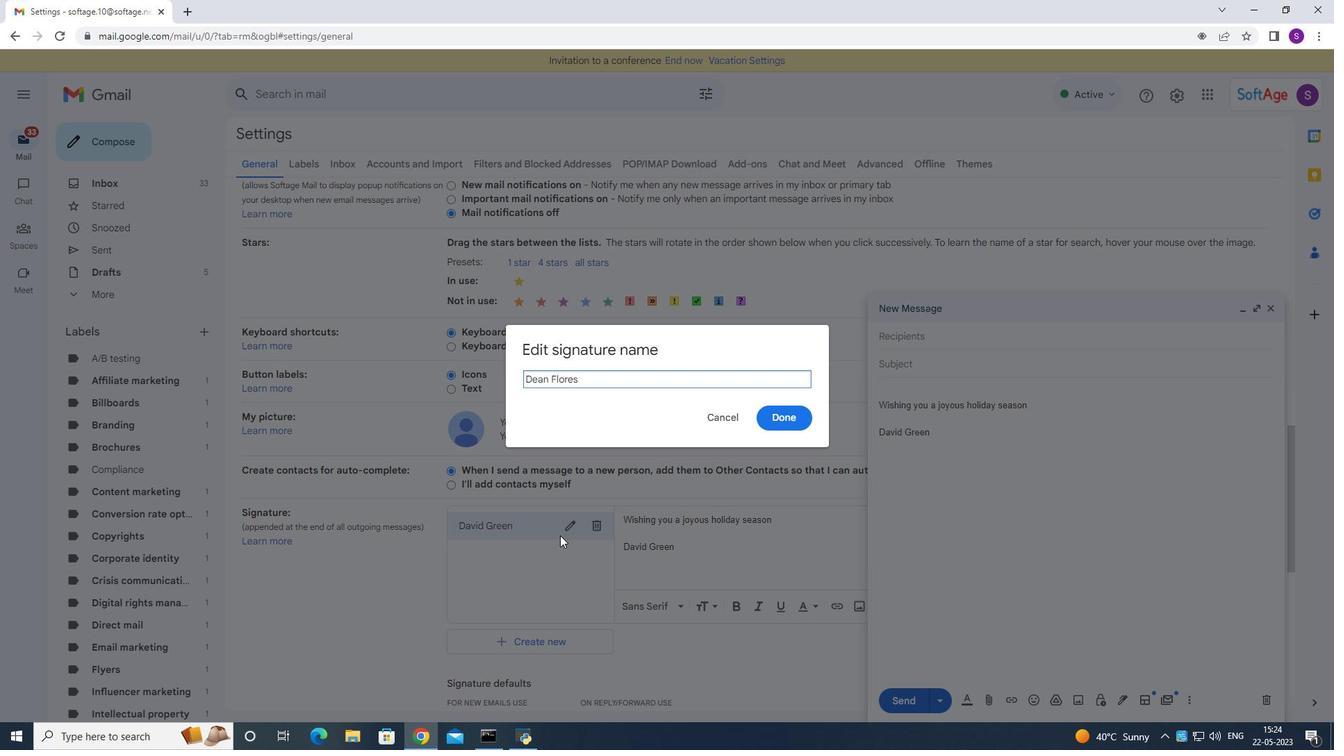 
Action: Mouse moved to (798, 419)
Screenshot: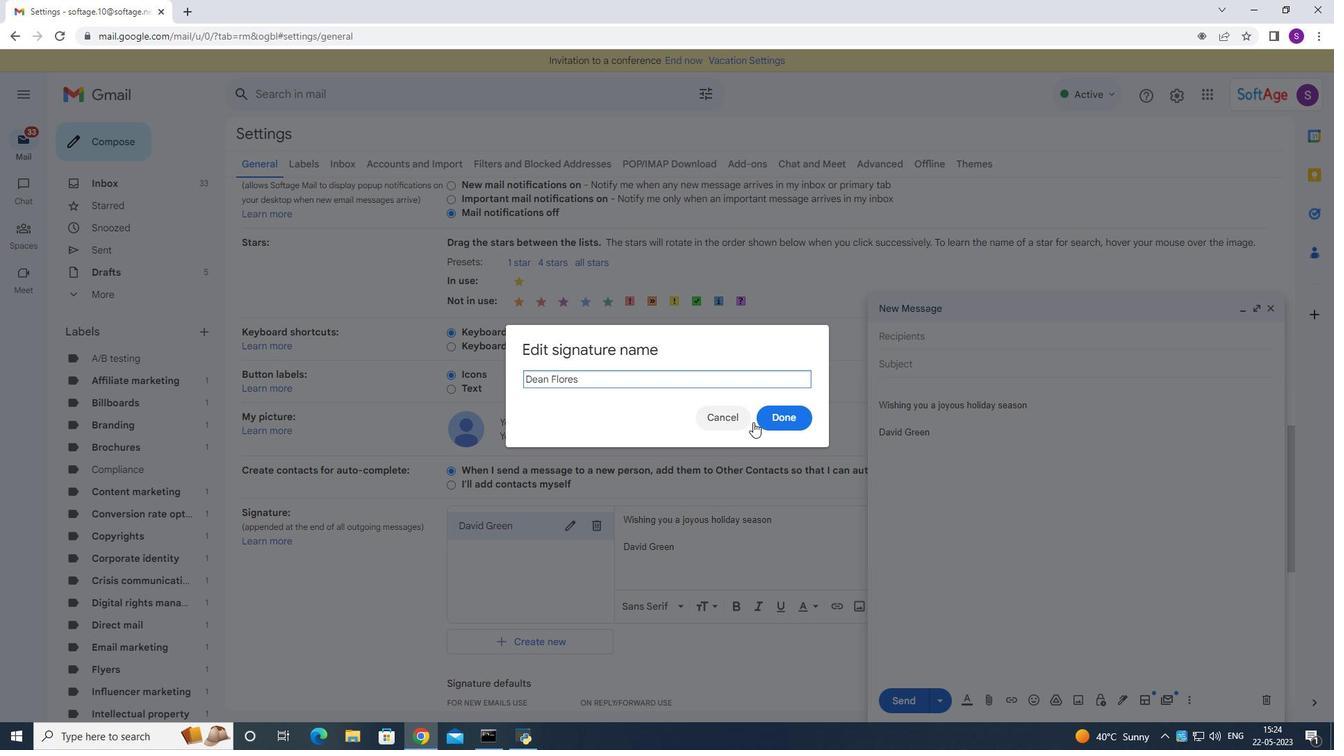 
Action: Mouse pressed left at (798, 419)
Screenshot: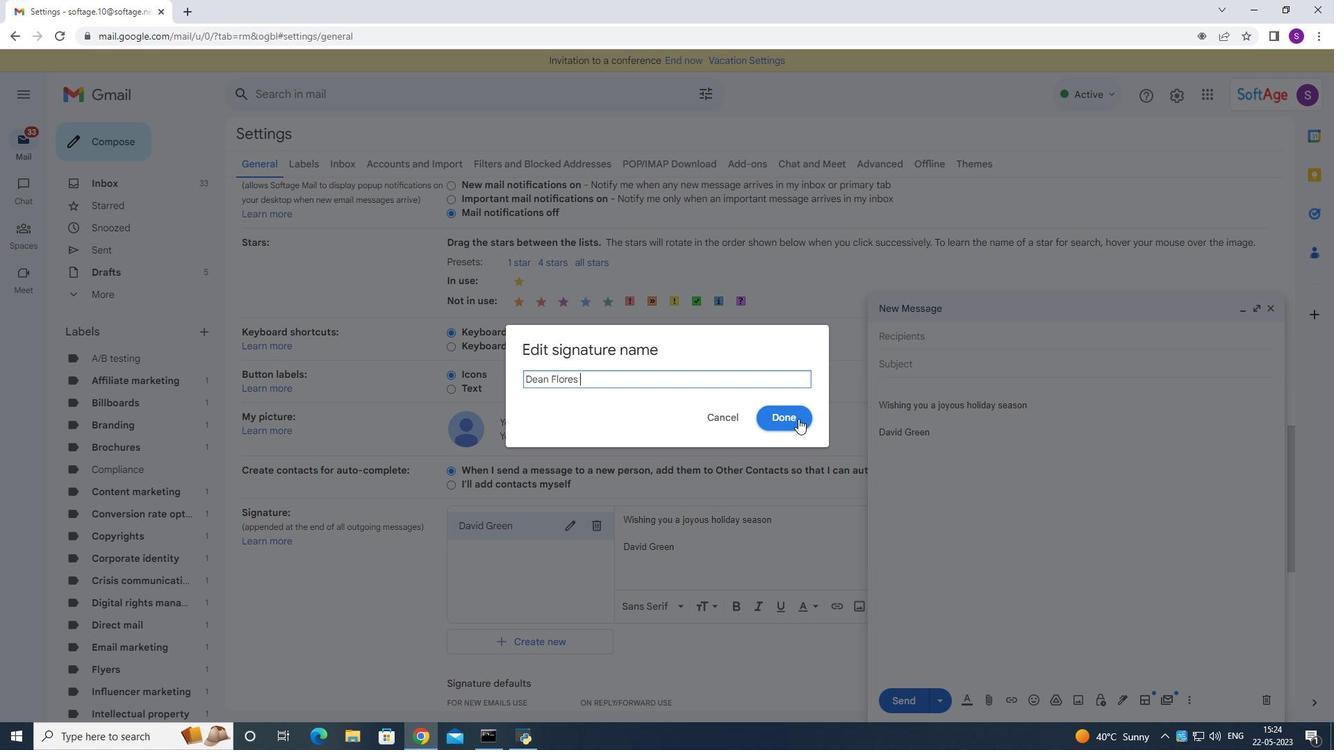 
Action: Mouse moved to (739, 526)
Screenshot: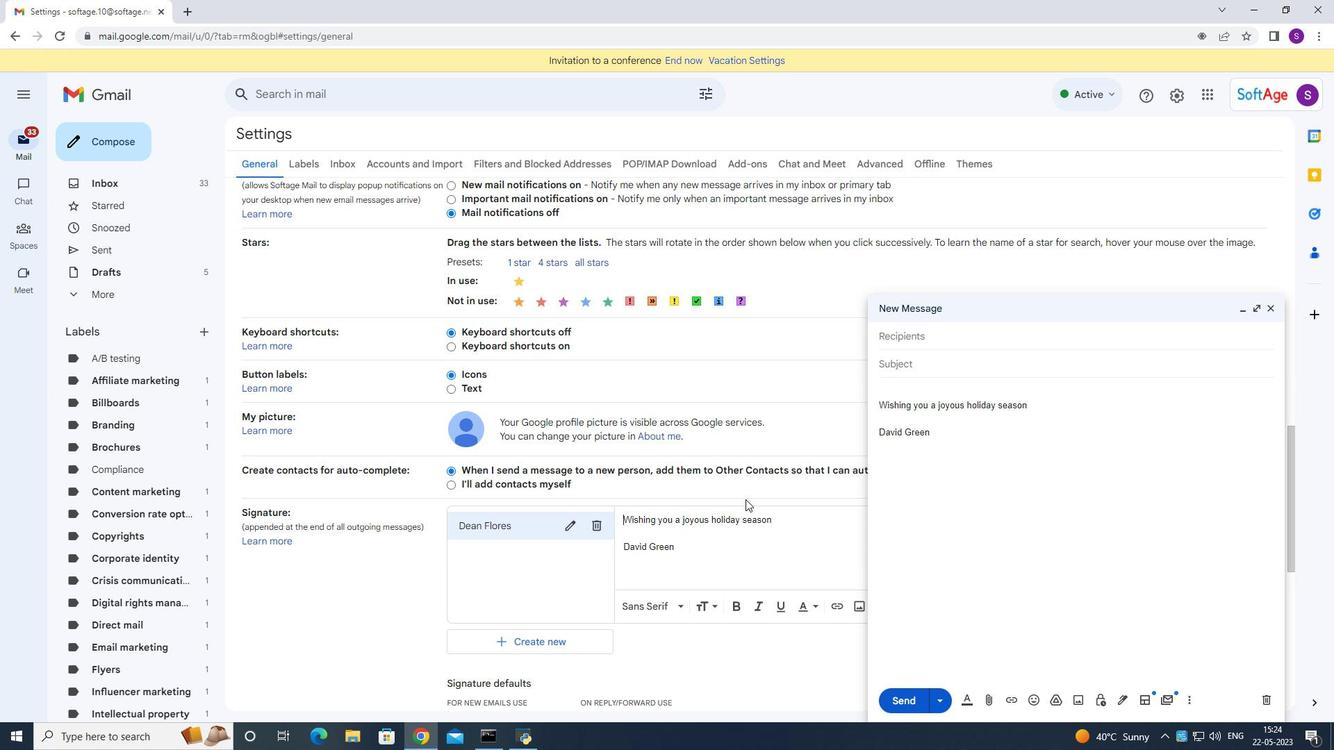 
Action: Key pressed ctrl+A<Key.backspace><Key.shift><Key.shift><Key.shift><Key.shift><Key.shift><Key.shift><Key.shift><Key.shift><Key.shift><Key.shift><Key.shift><Key.shift><Key.shift><Key.shift><Key.shift><Key.shift><Key.shift><Key.shift><Key.shift><Key.shift><Key.shift><Key.shift><Key.shift><Key.shift><Key.shift><Key.shift><Key.shift><Key.shift><Key.shift><Key.shift><Key.shift><Key.shift><Key.shift><Key.shift><Key.shift><Key.shift><Key.shift><Key.shift><Key.shift><Key.shift><Key.shift><Key.shift><Key.shift><Key.shift><Key.shift><Key.shift>With<Key.space>much<Key.space>appreciation<Key.space><Key.enter><Key.enter><Key.shift>Dean<Key.space><Key.shift>Flores<Key.space>
Screenshot: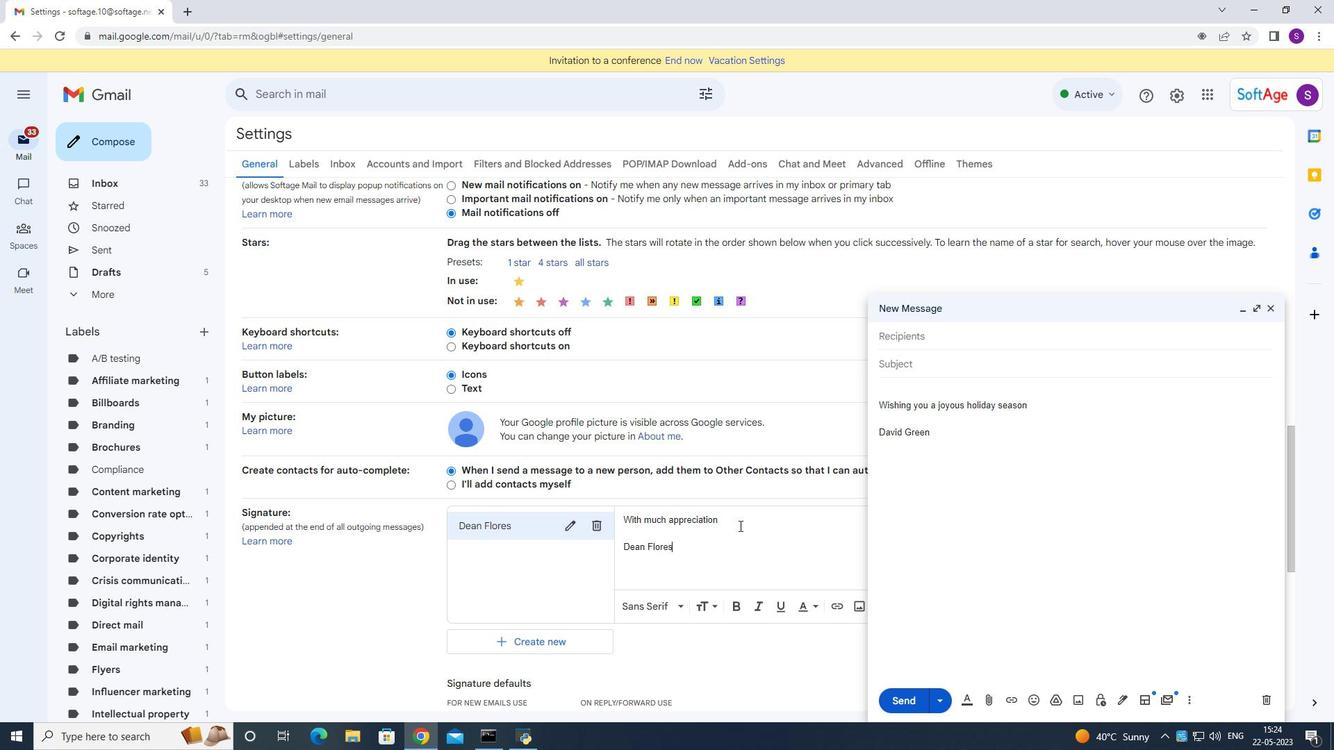 
Action: Mouse scrolled (739, 525) with delta (0, 0)
Screenshot: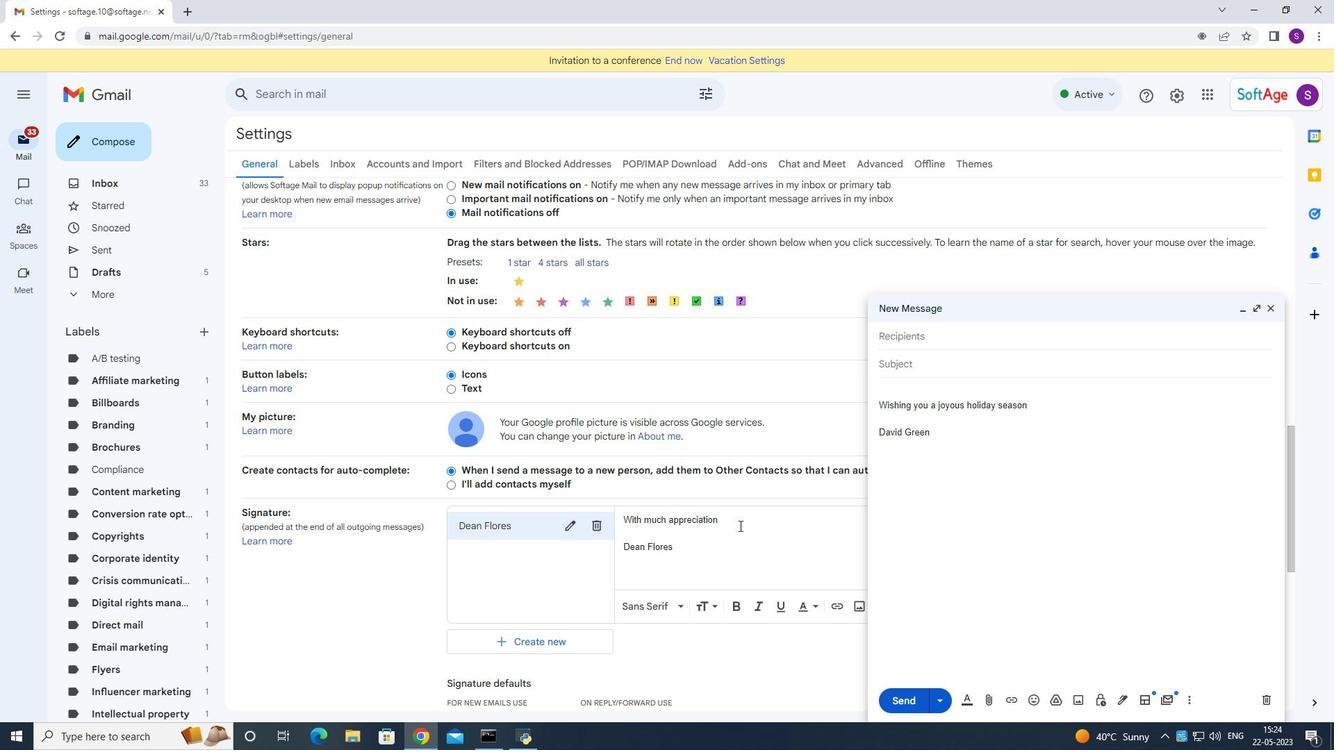 
Action: Mouse scrolled (739, 525) with delta (0, 0)
Screenshot: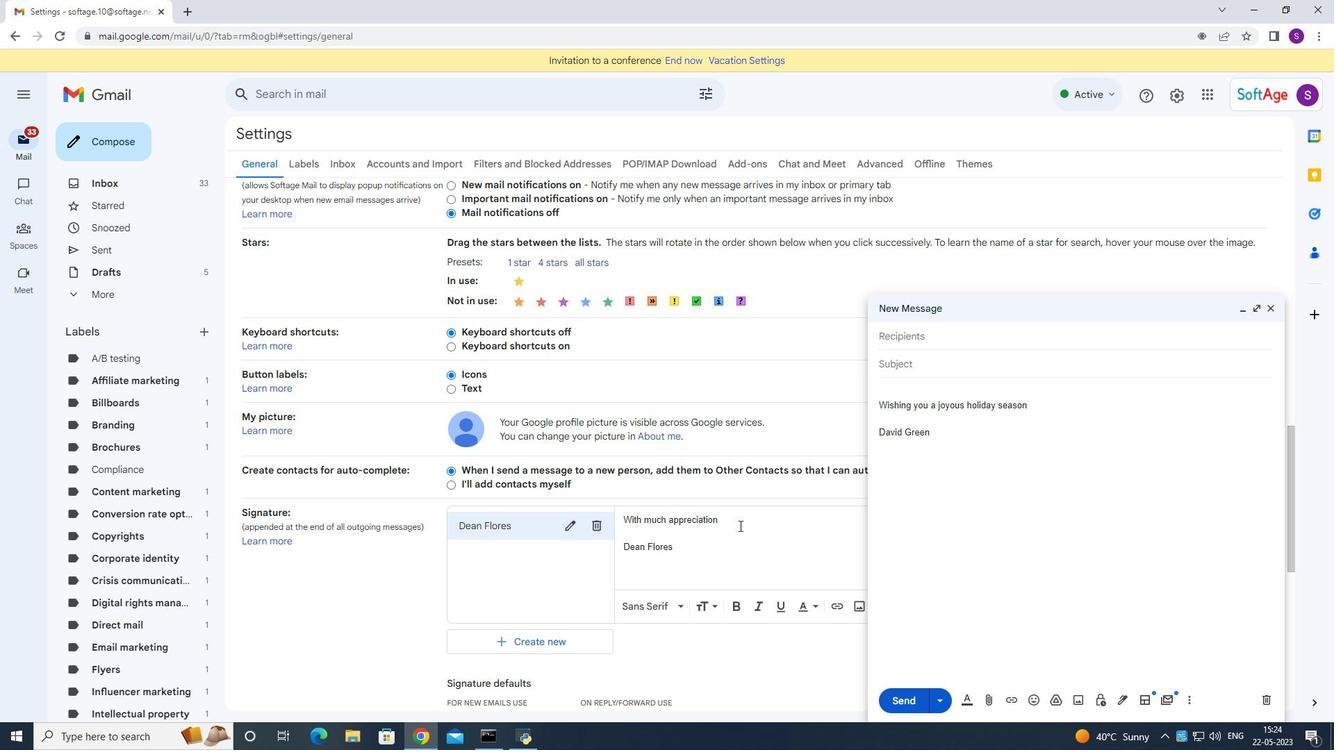 
Action: Mouse scrolled (739, 525) with delta (0, 0)
Screenshot: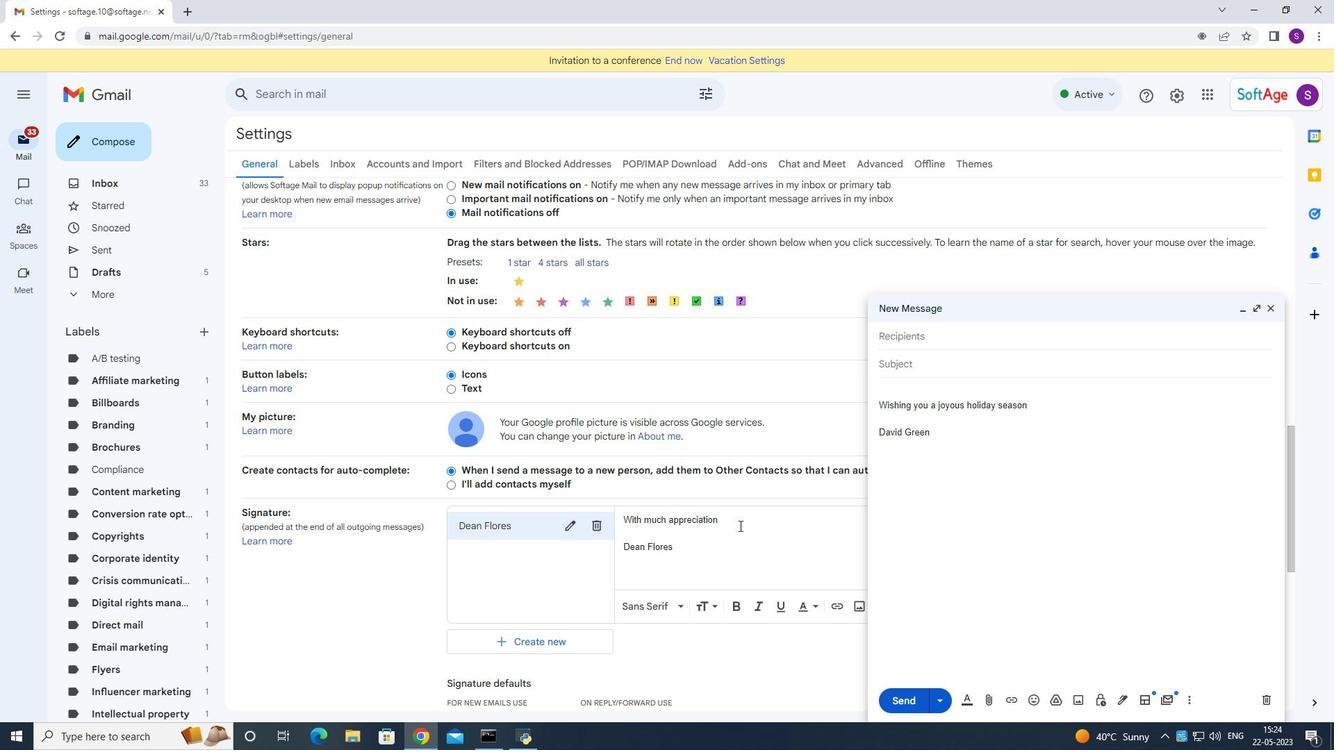 
Action: Mouse scrolled (739, 525) with delta (0, 0)
Screenshot: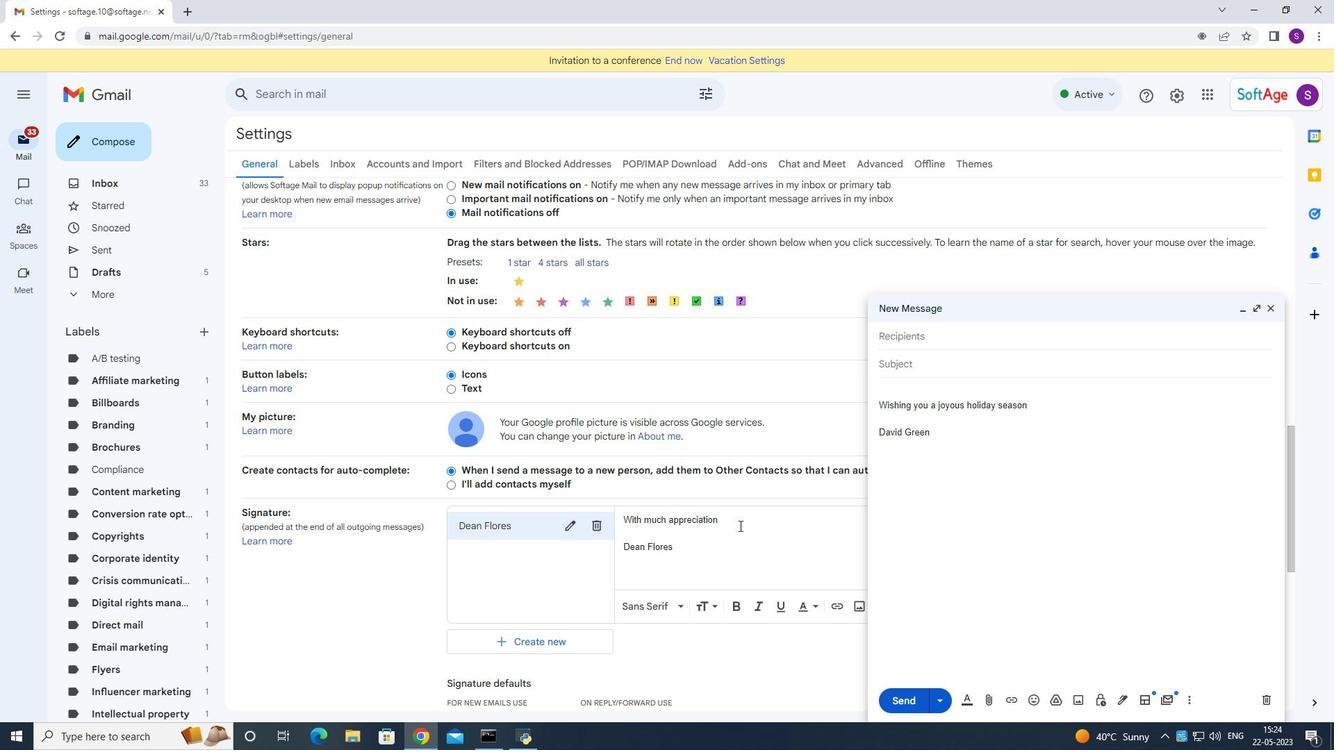 
Action: Mouse scrolled (739, 526) with delta (0, 0)
Screenshot: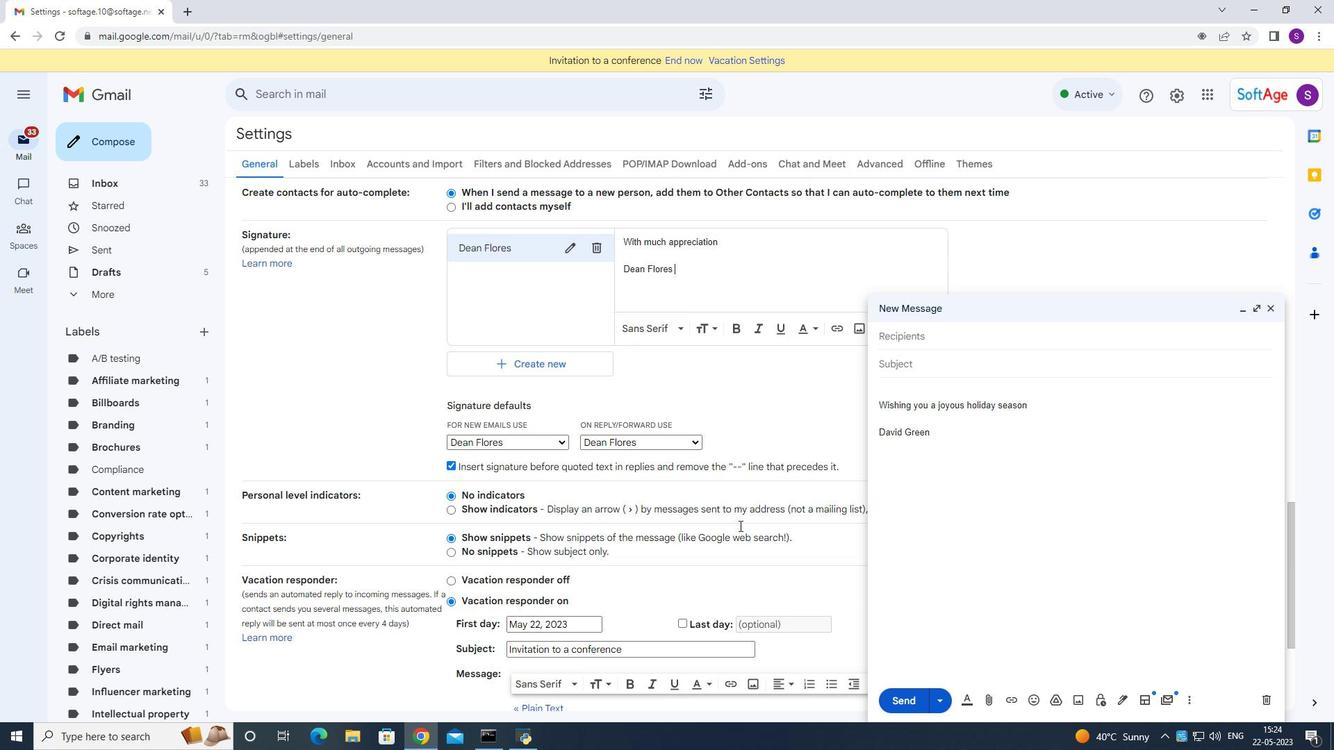 
Action: Mouse scrolled (739, 526) with delta (0, 0)
Screenshot: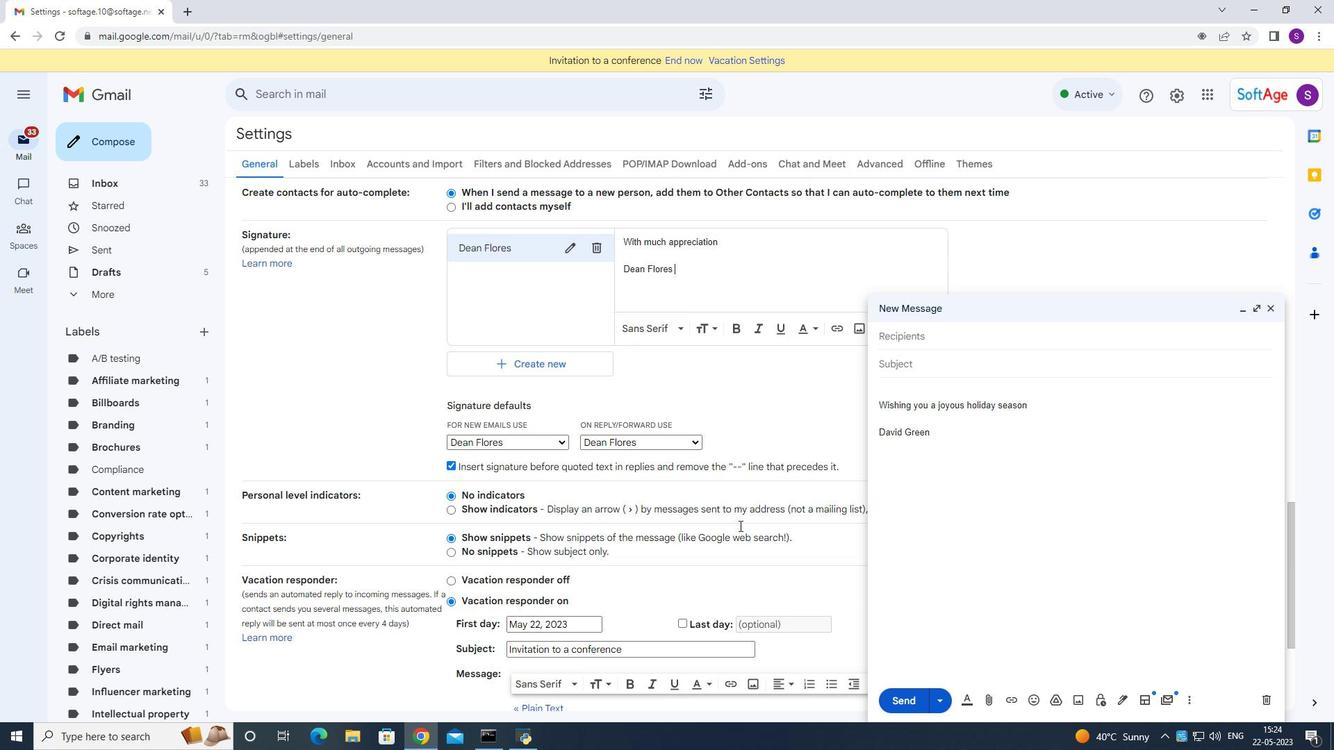 
Action: Mouse scrolled (739, 526) with delta (0, 0)
Screenshot: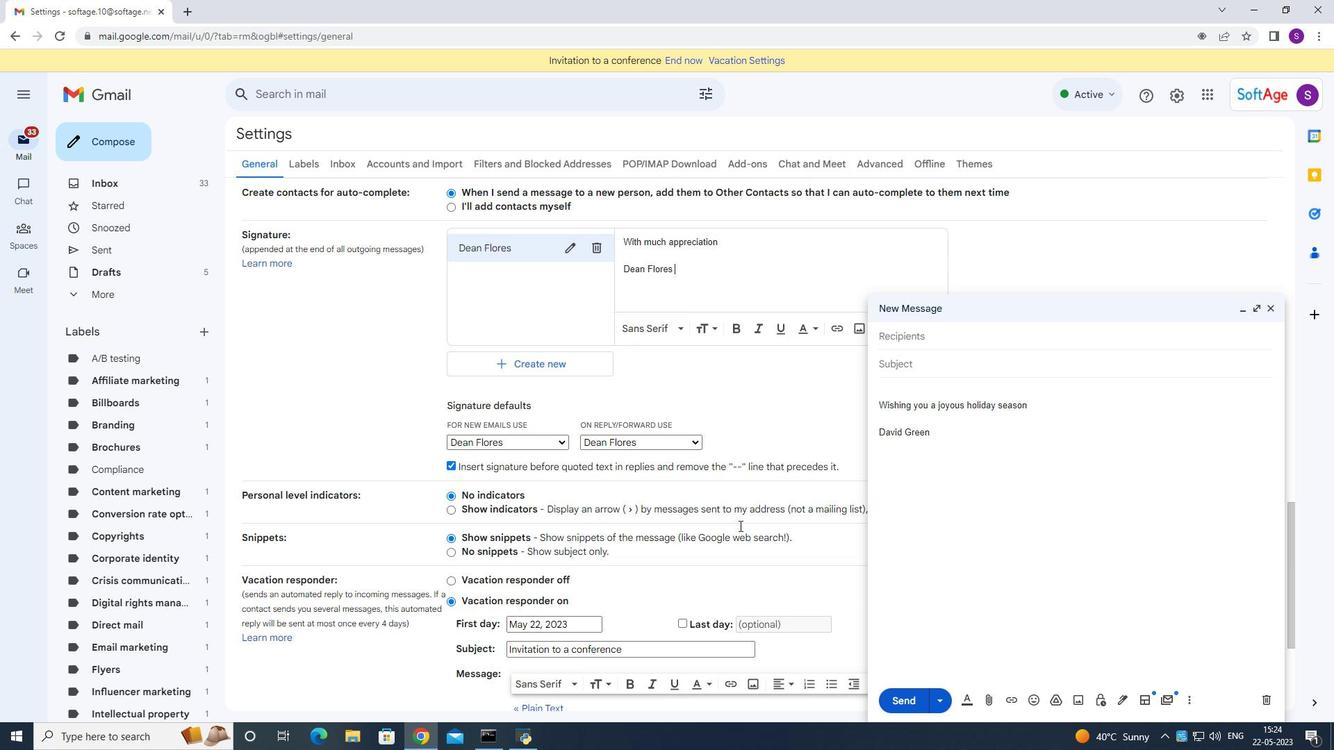 
Action: Mouse scrolled (739, 526) with delta (0, 0)
Screenshot: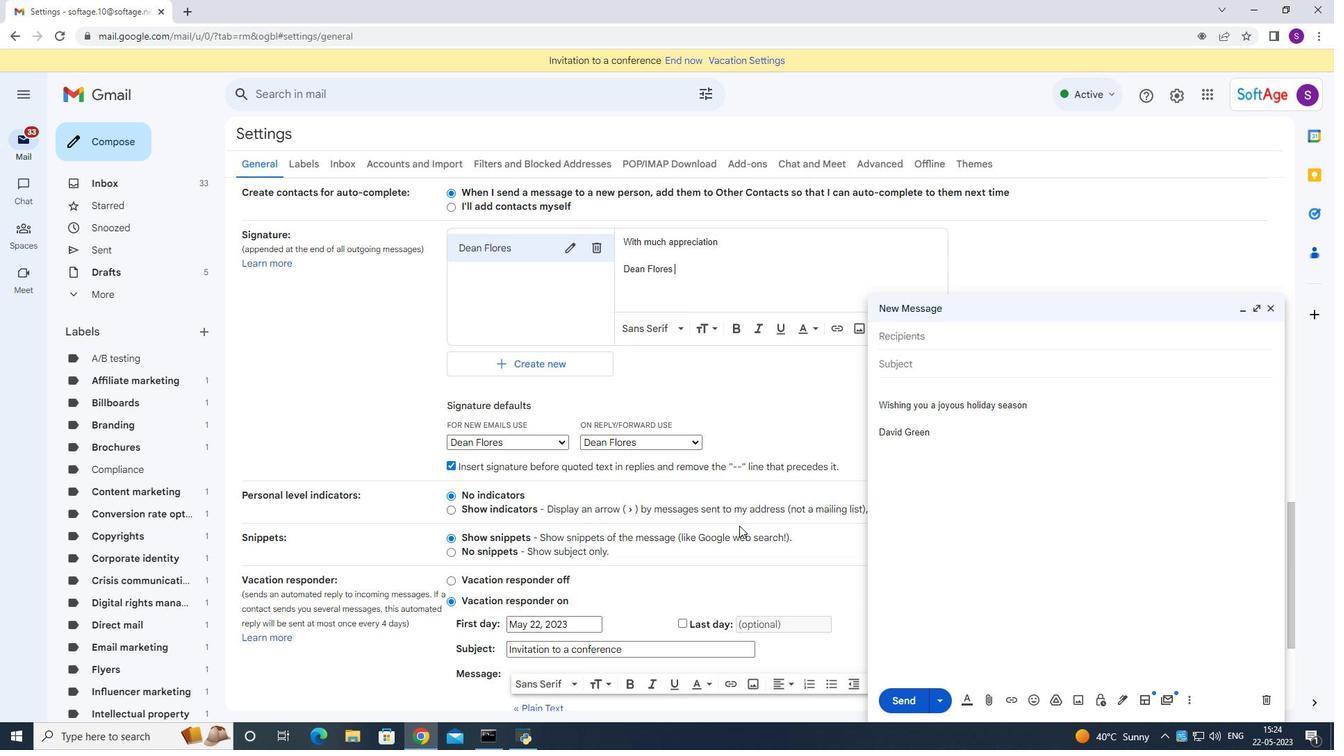 
Action: Mouse moved to (737, 526)
Screenshot: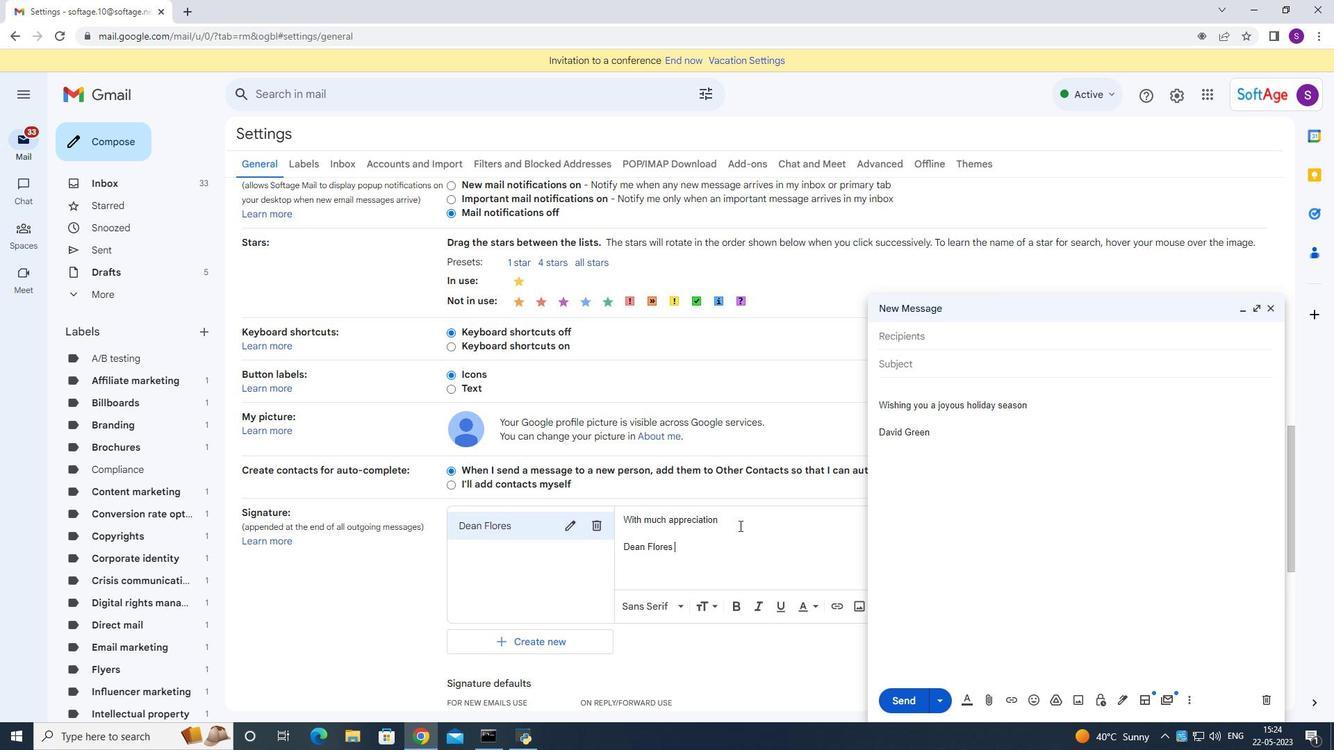 
Action: Mouse scrolled (737, 526) with delta (0, 0)
Screenshot: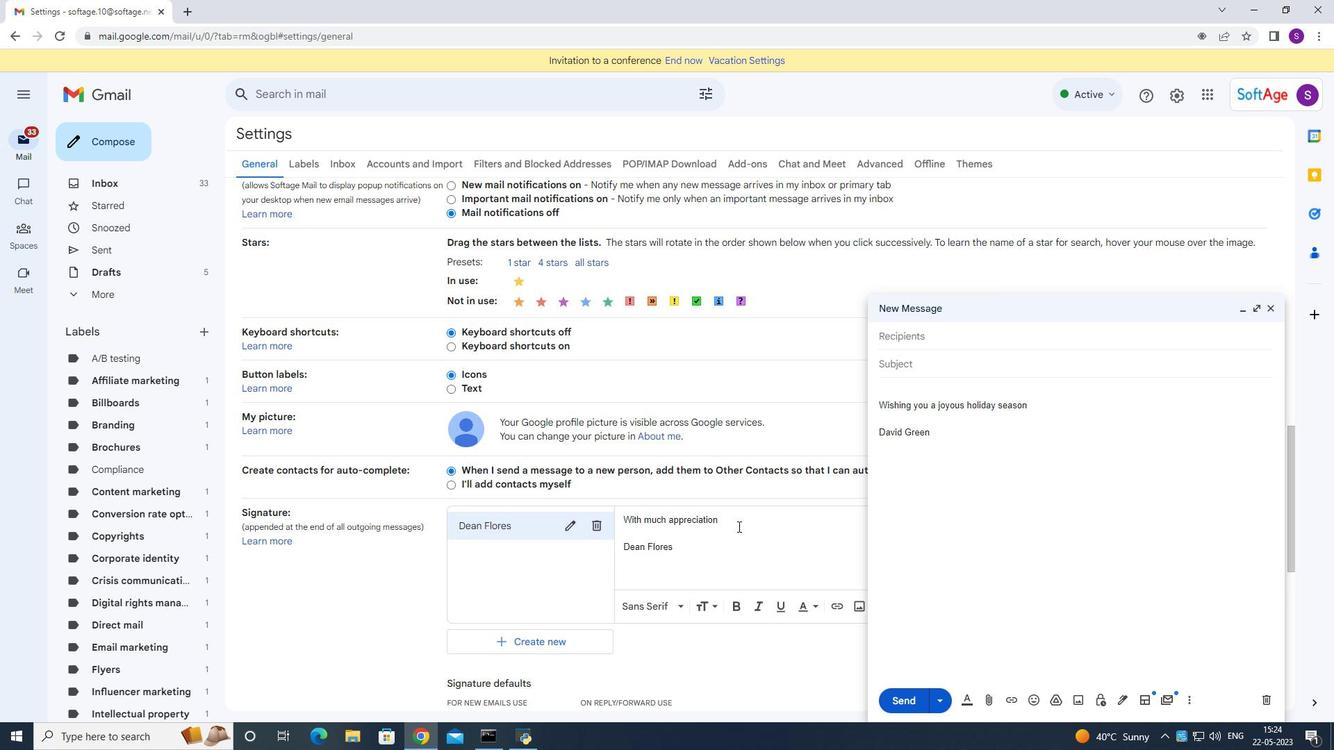 
Action: Mouse scrolled (737, 526) with delta (0, 0)
Screenshot: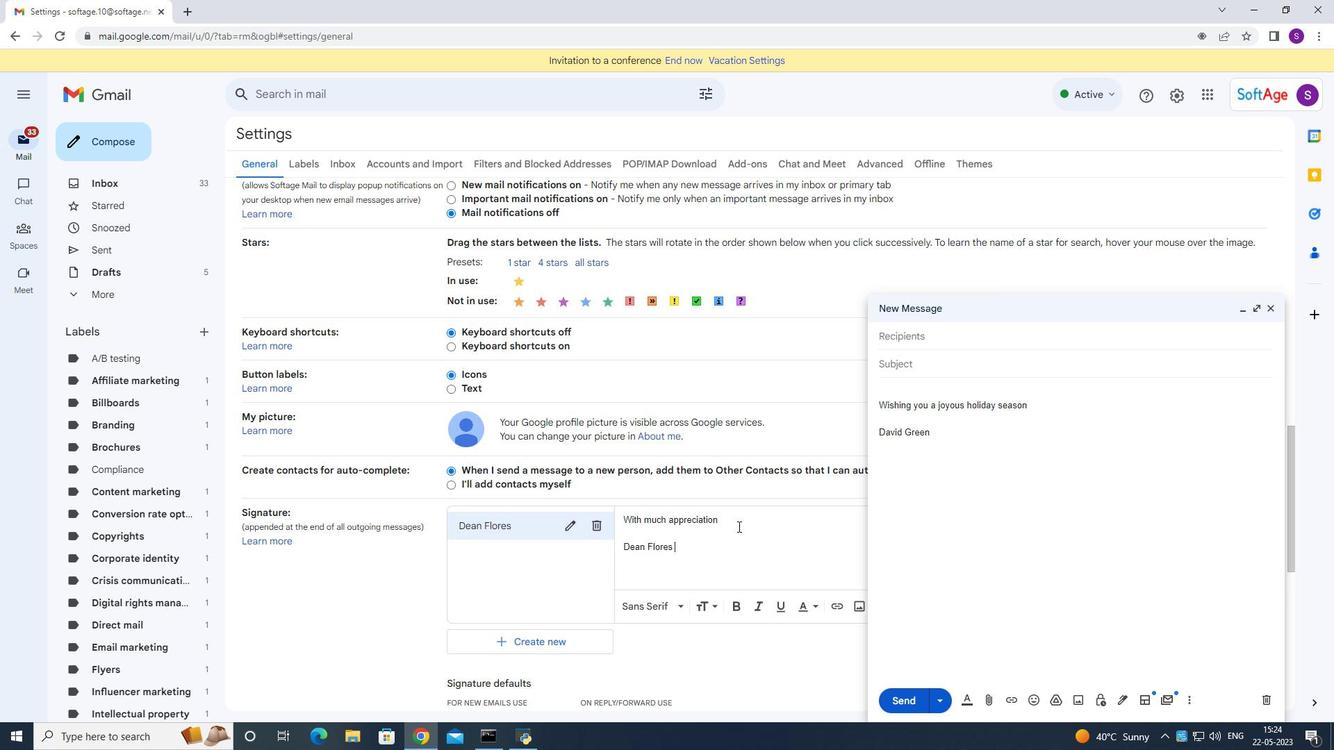 
Action: Mouse scrolled (737, 526) with delta (0, 0)
Screenshot: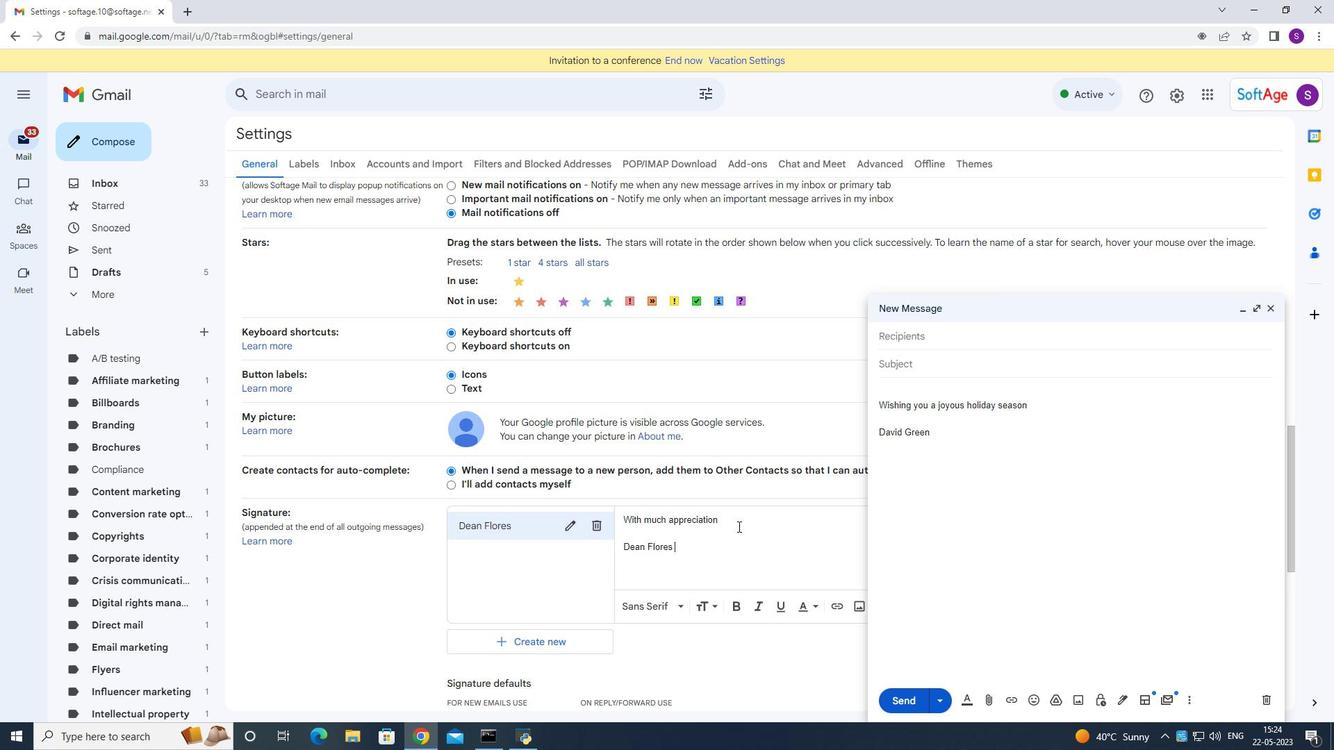 
Action: Mouse scrolled (737, 526) with delta (0, 0)
Screenshot: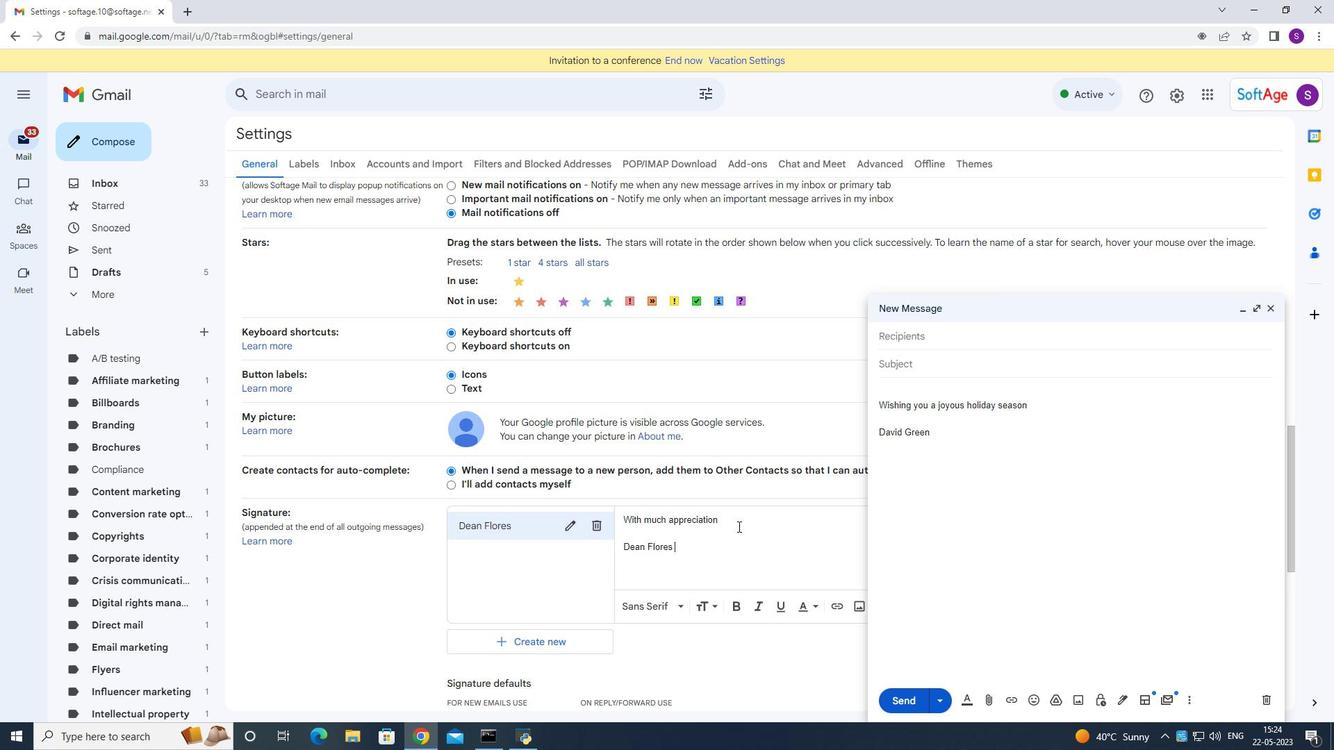
Action: Mouse scrolled (737, 526) with delta (0, 0)
Screenshot: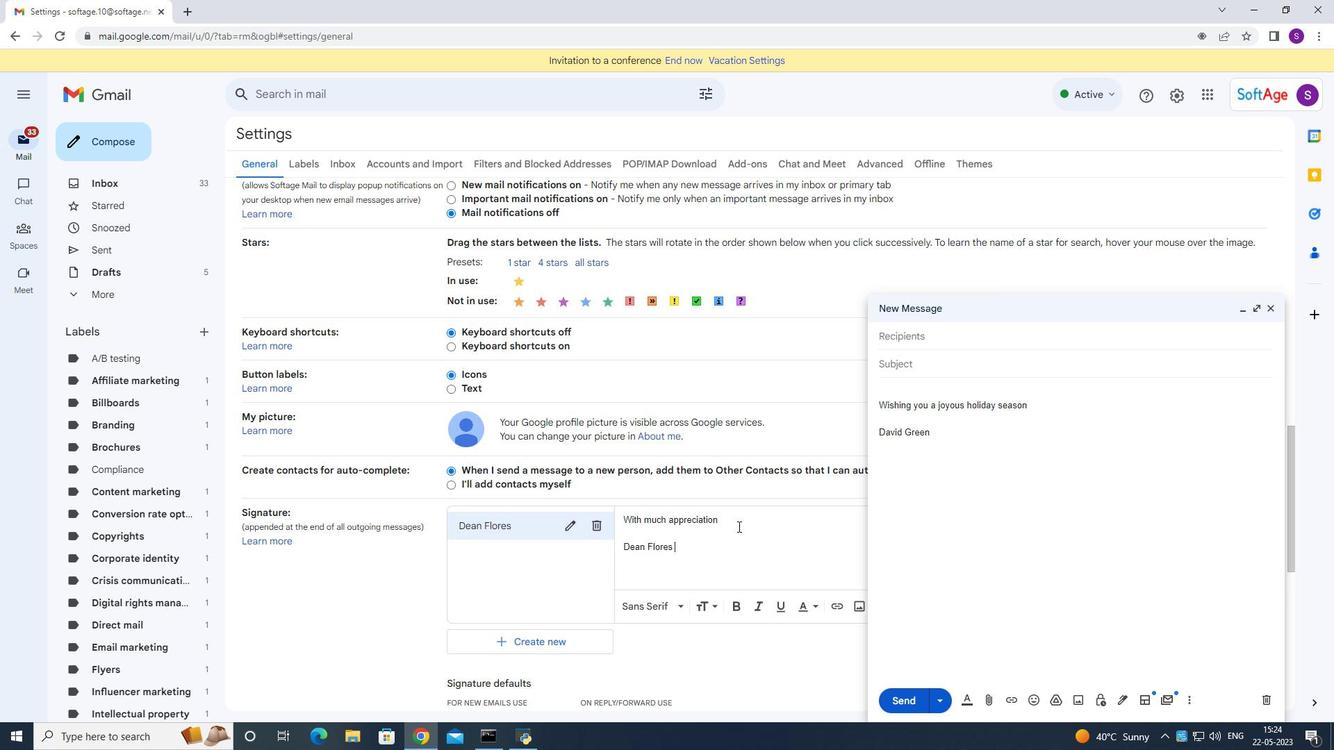 
Action: Mouse moved to (737, 526)
Screenshot: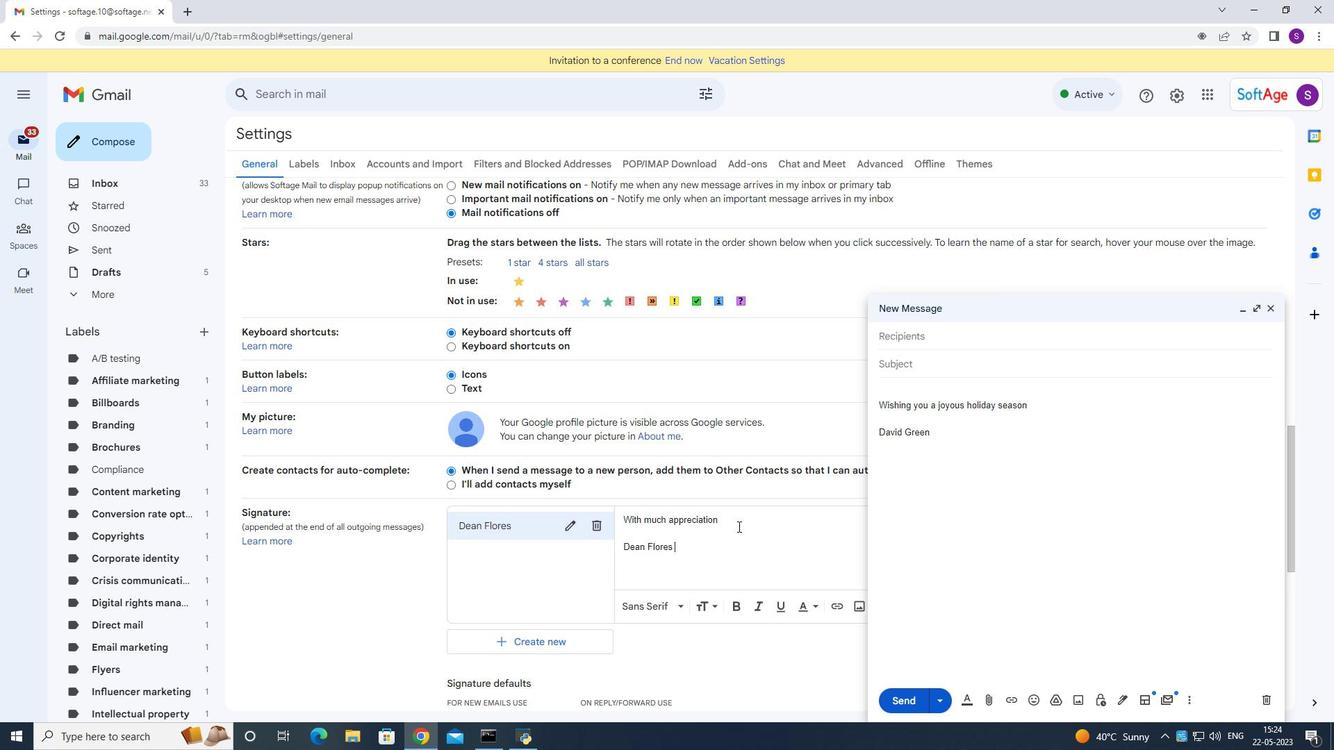 
Action: Mouse scrolled (737, 526) with delta (0, 0)
Screenshot: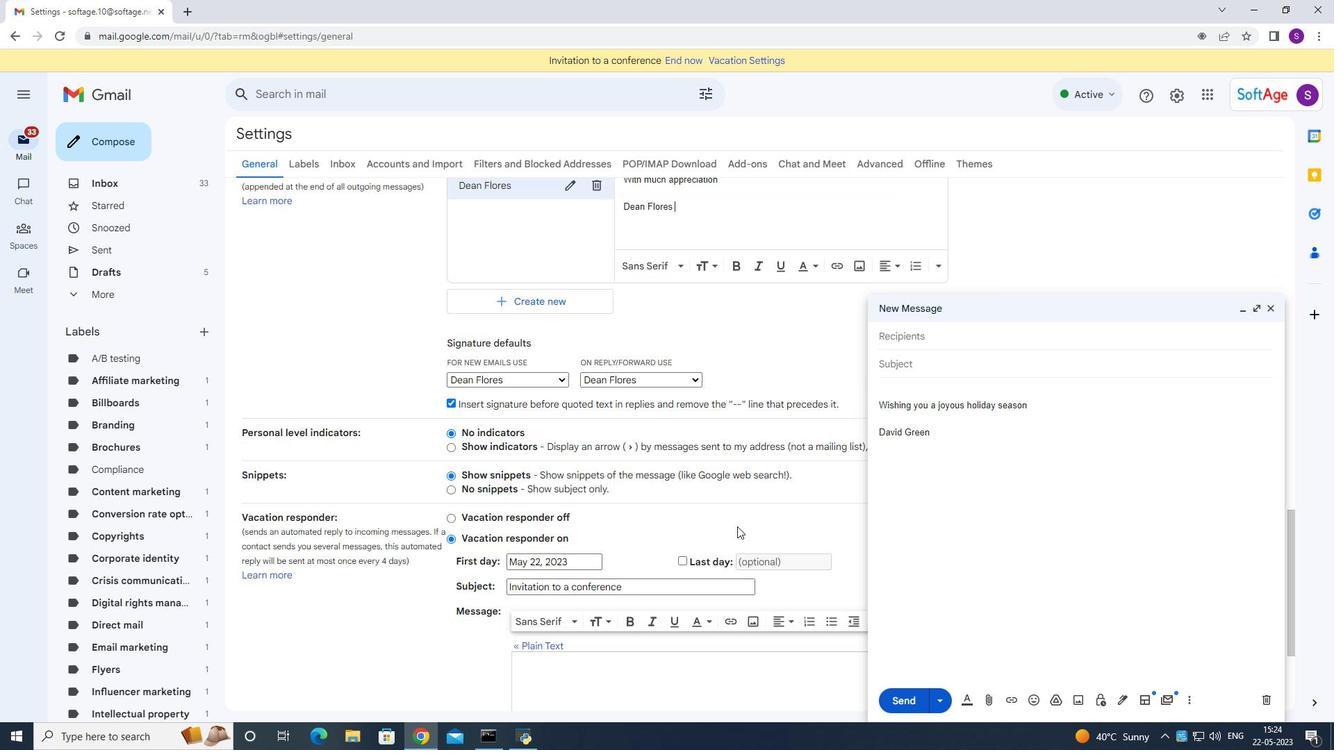 
Action: Mouse scrolled (737, 526) with delta (0, 0)
Screenshot: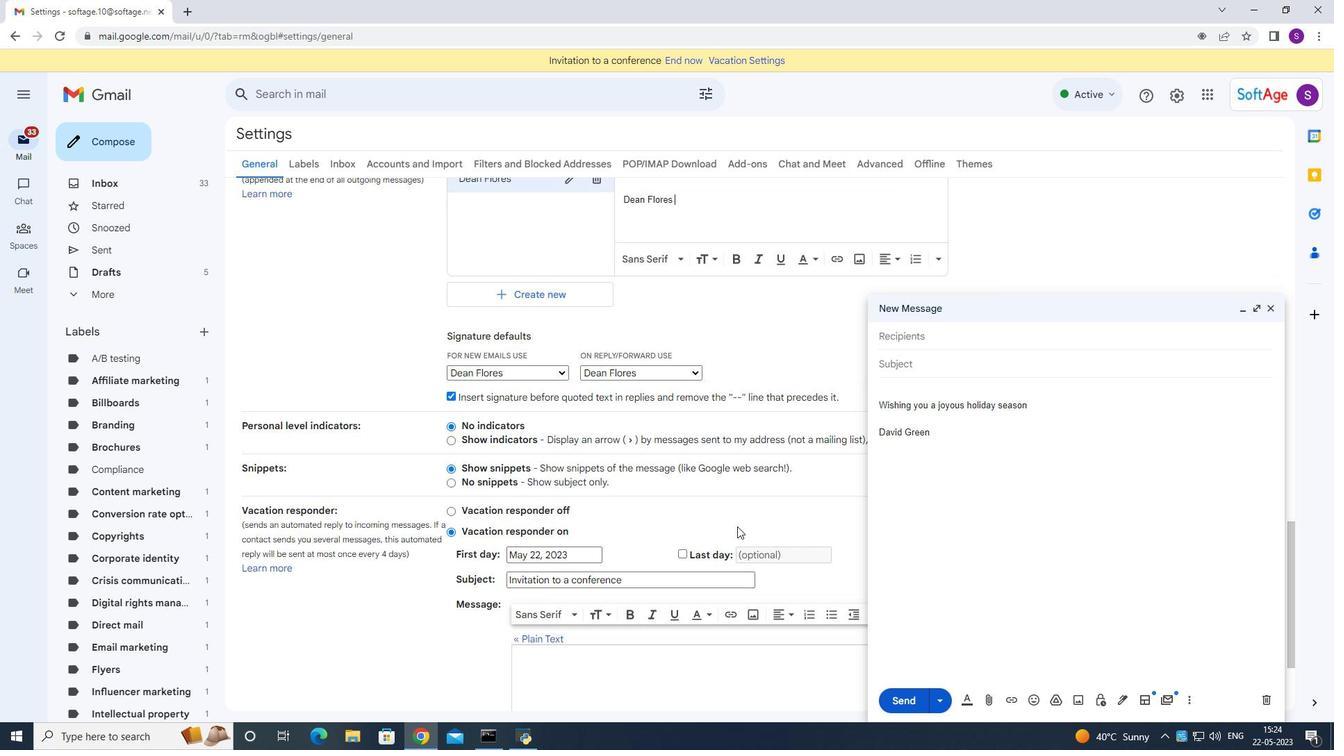
Action: Mouse scrolled (737, 526) with delta (0, 0)
Screenshot: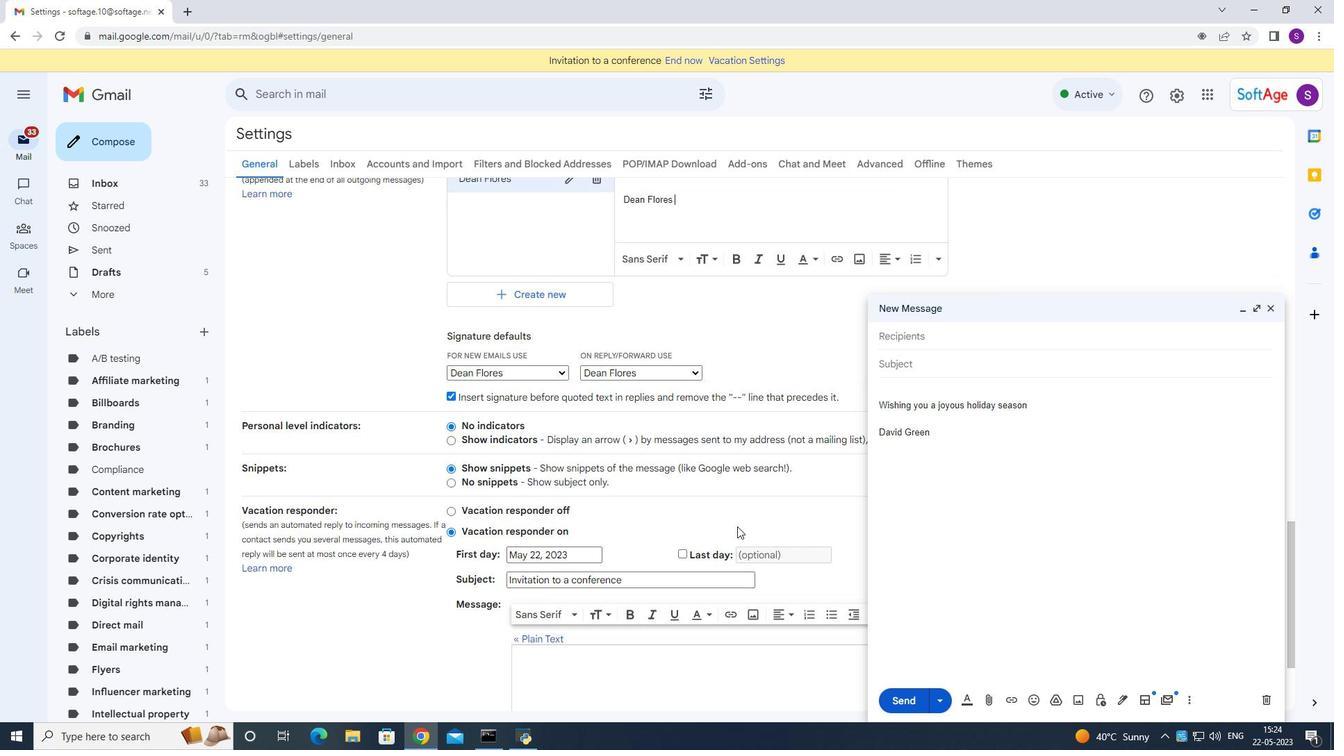 
Action: Mouse moved to (724, 645)
Screenshot: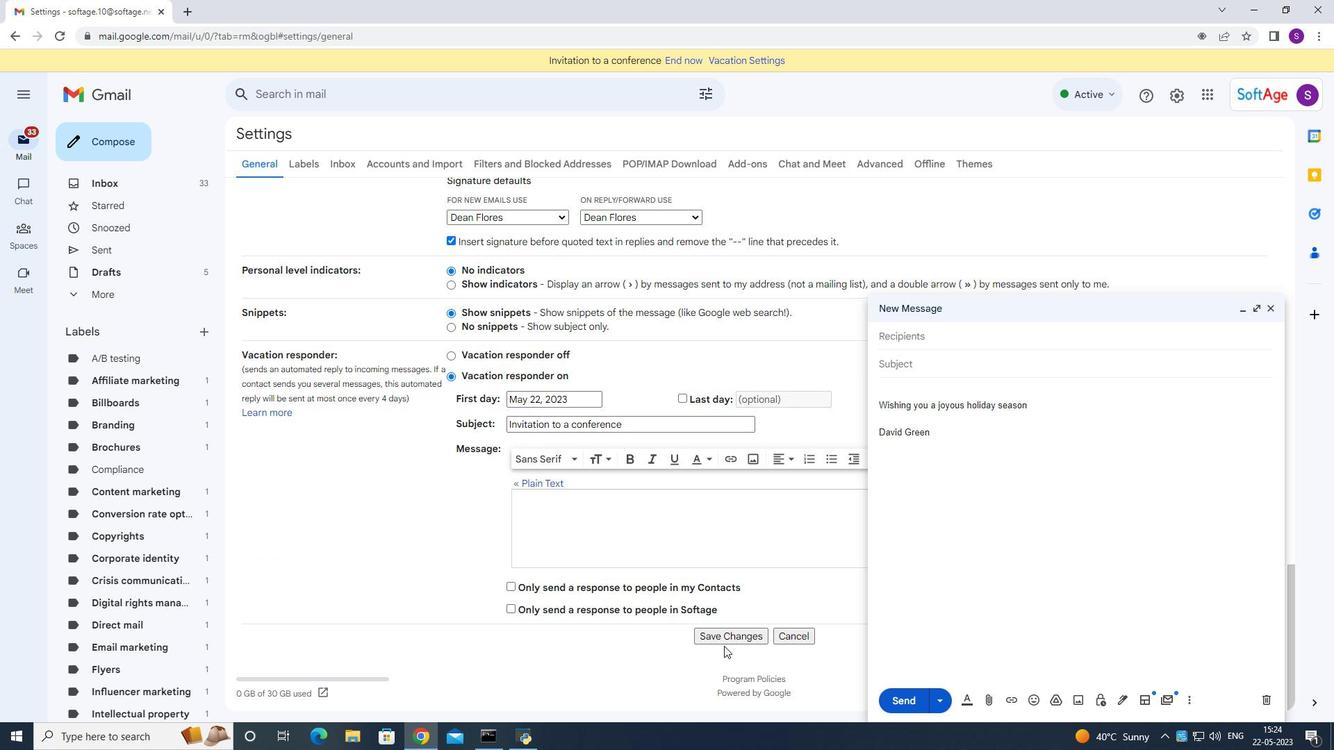 
Action: Mouse pressed left at (724, 645)
Screenshot: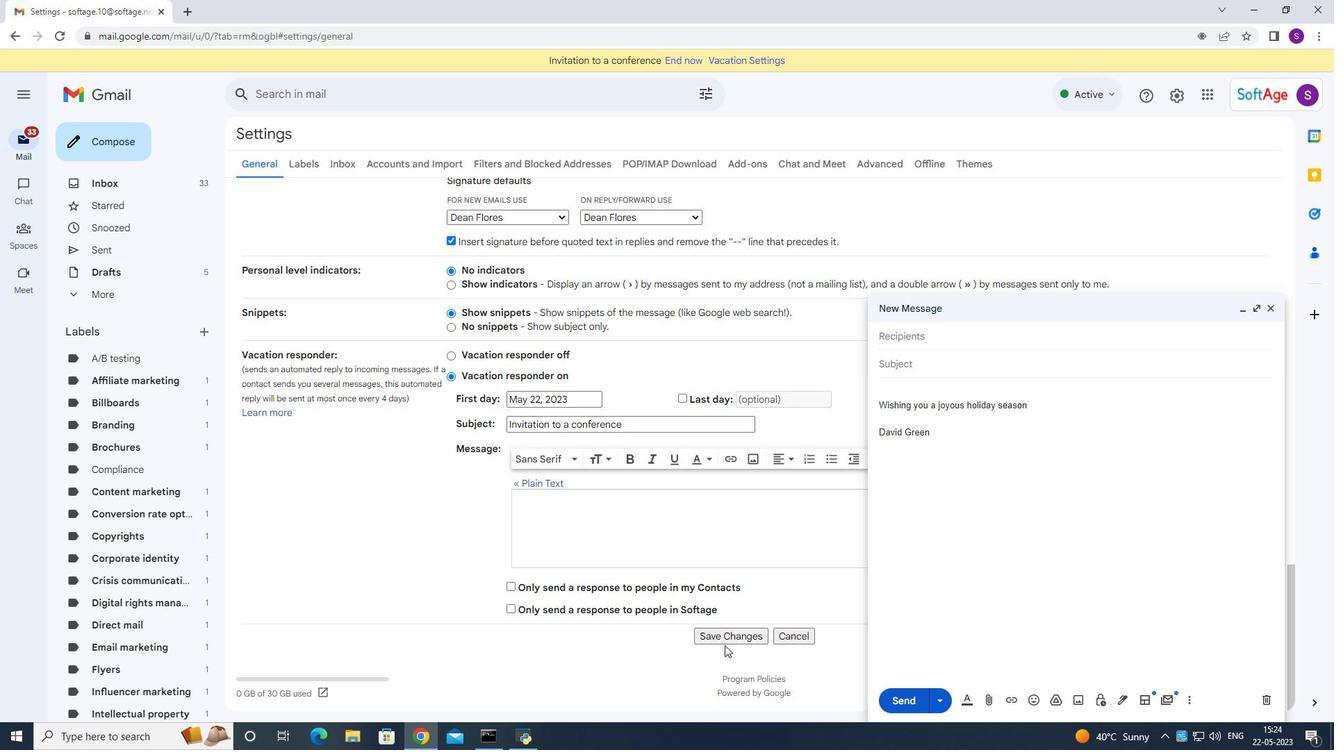 
Action: Mouse moved to (635, 672)
Screenshot: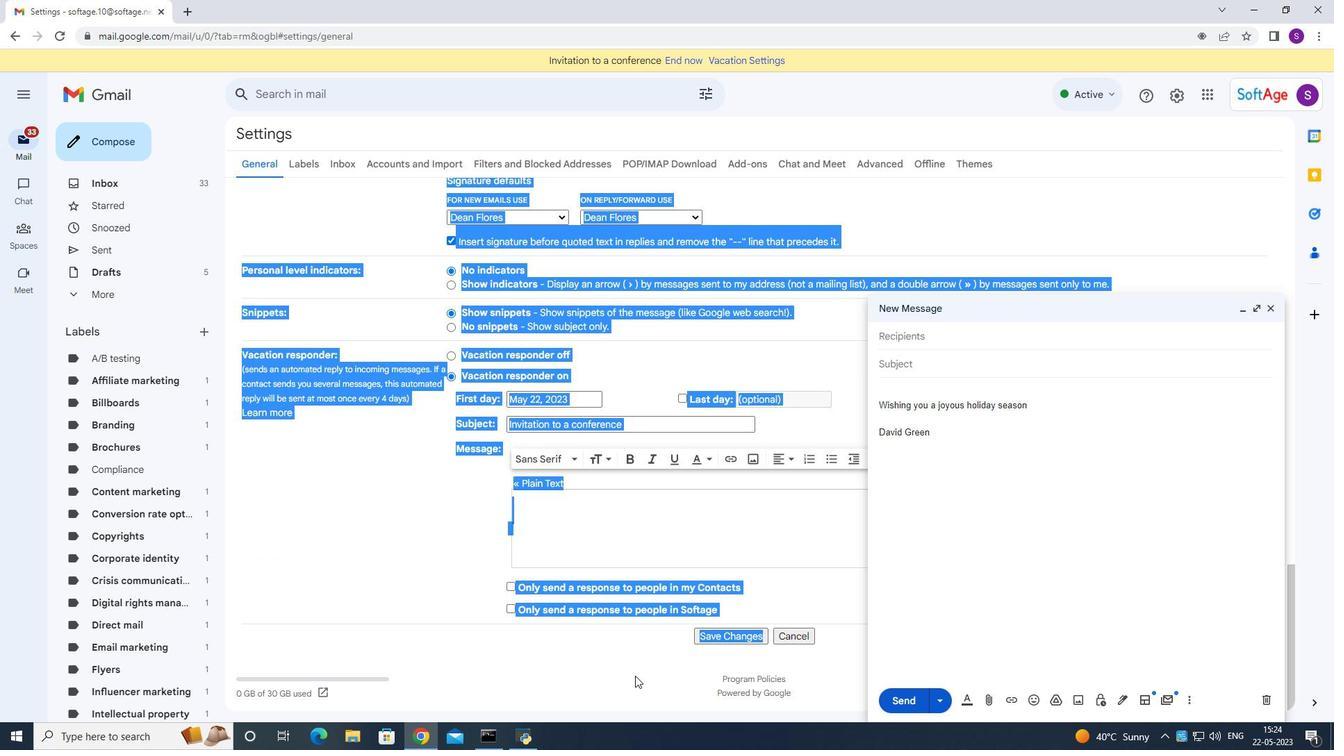
Action: Mouse pressed left at (635, 672)
Screenshot: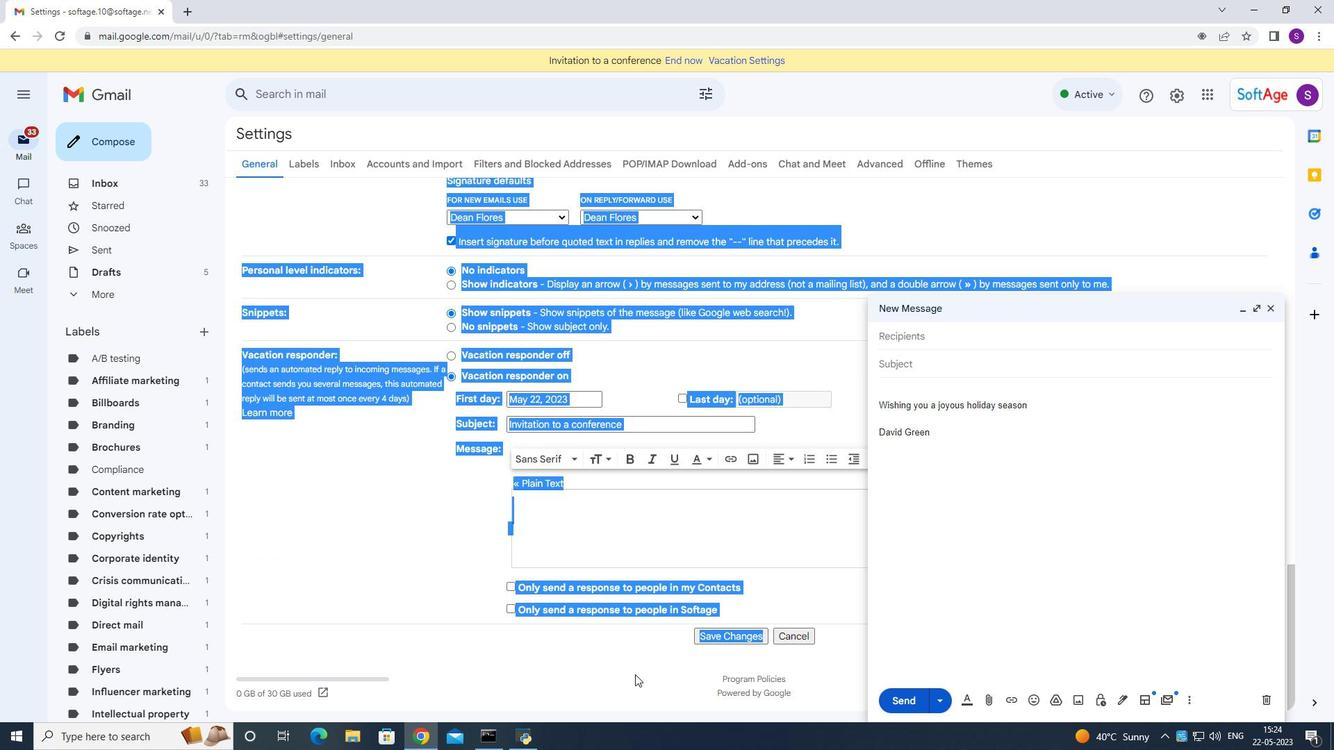 
Action: Mouse moved to (715, 641)
Screenshot: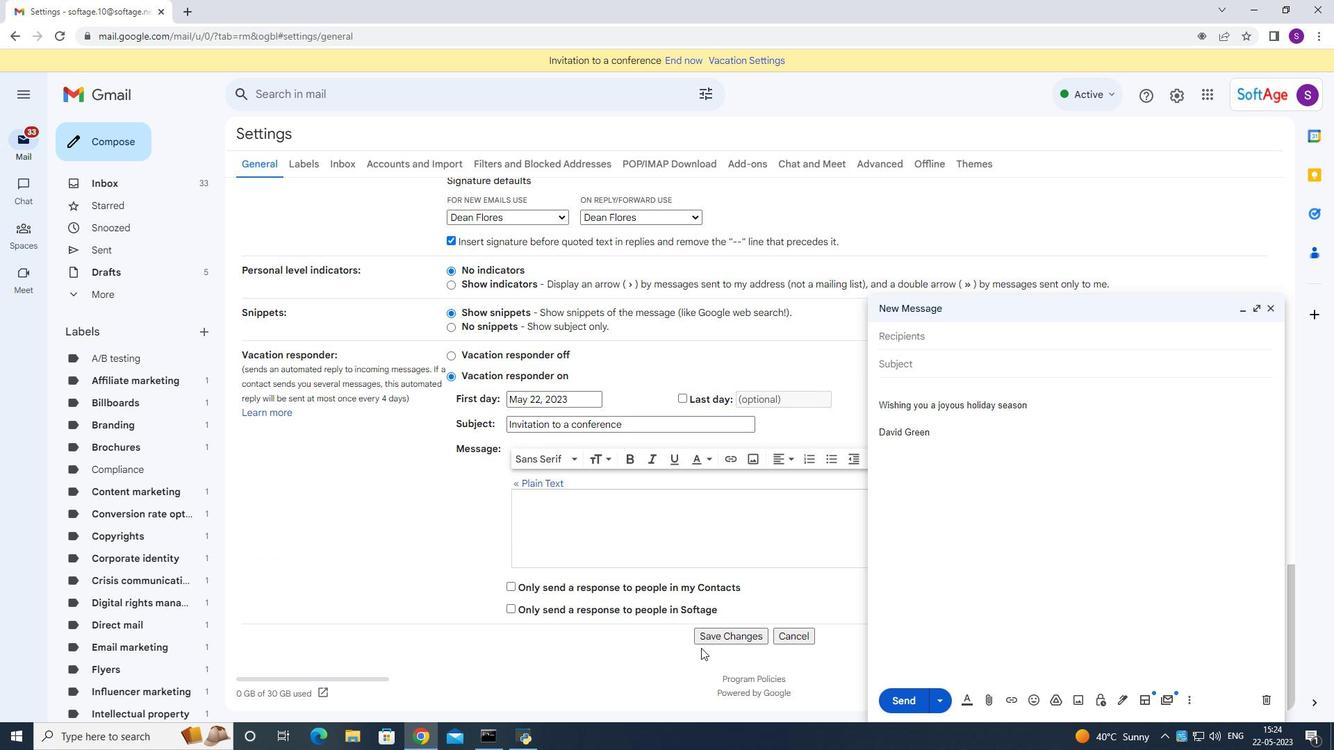 
Action: Mouse pressed left at (715, 641)
Screenshot: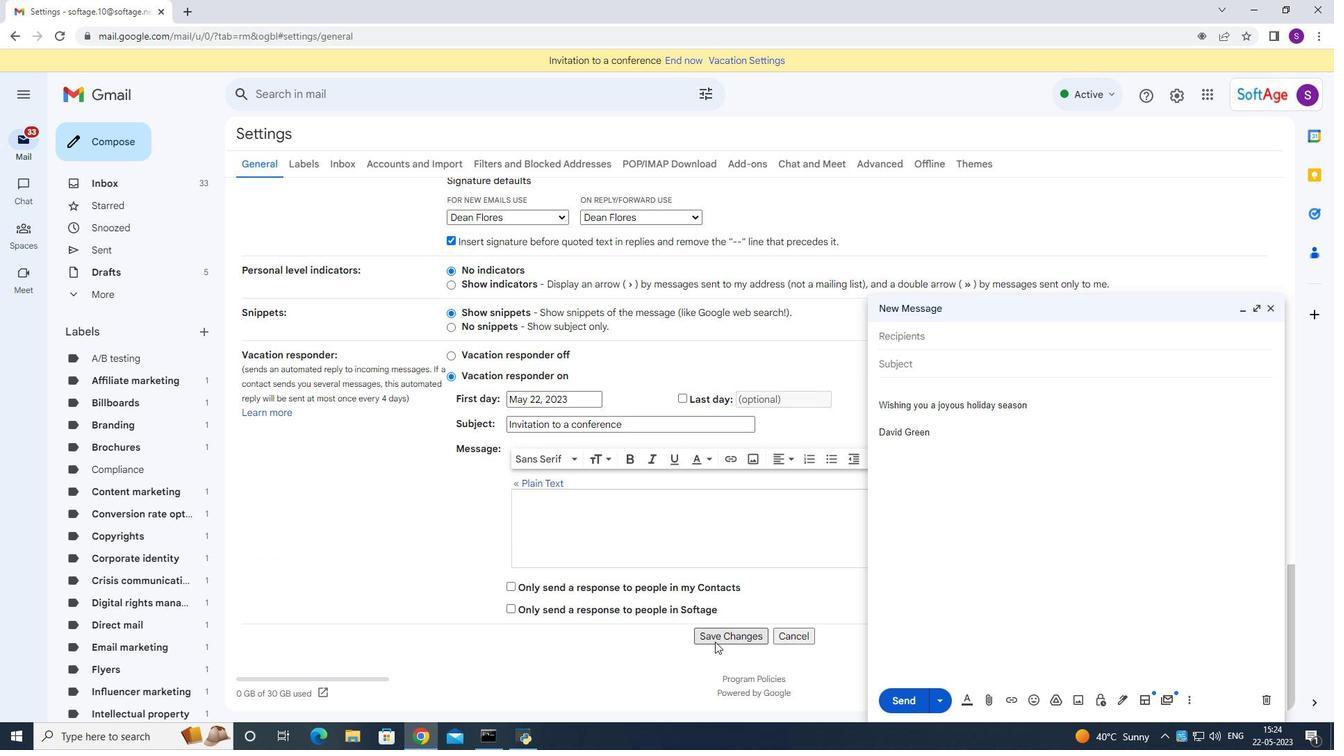 
Action: Mouse moved to (1268, 304)
Screenshot: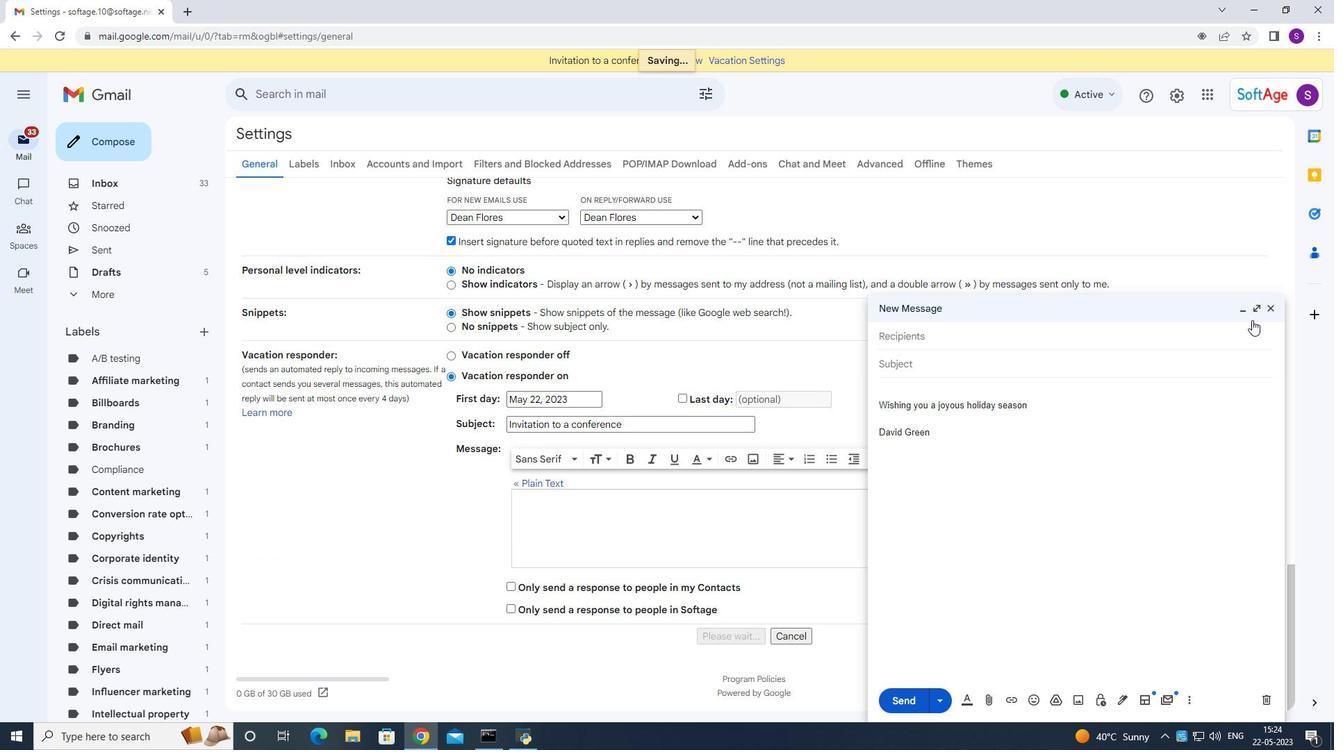 
Action: Mouse pressed left at (1268, 304)
Screenshot: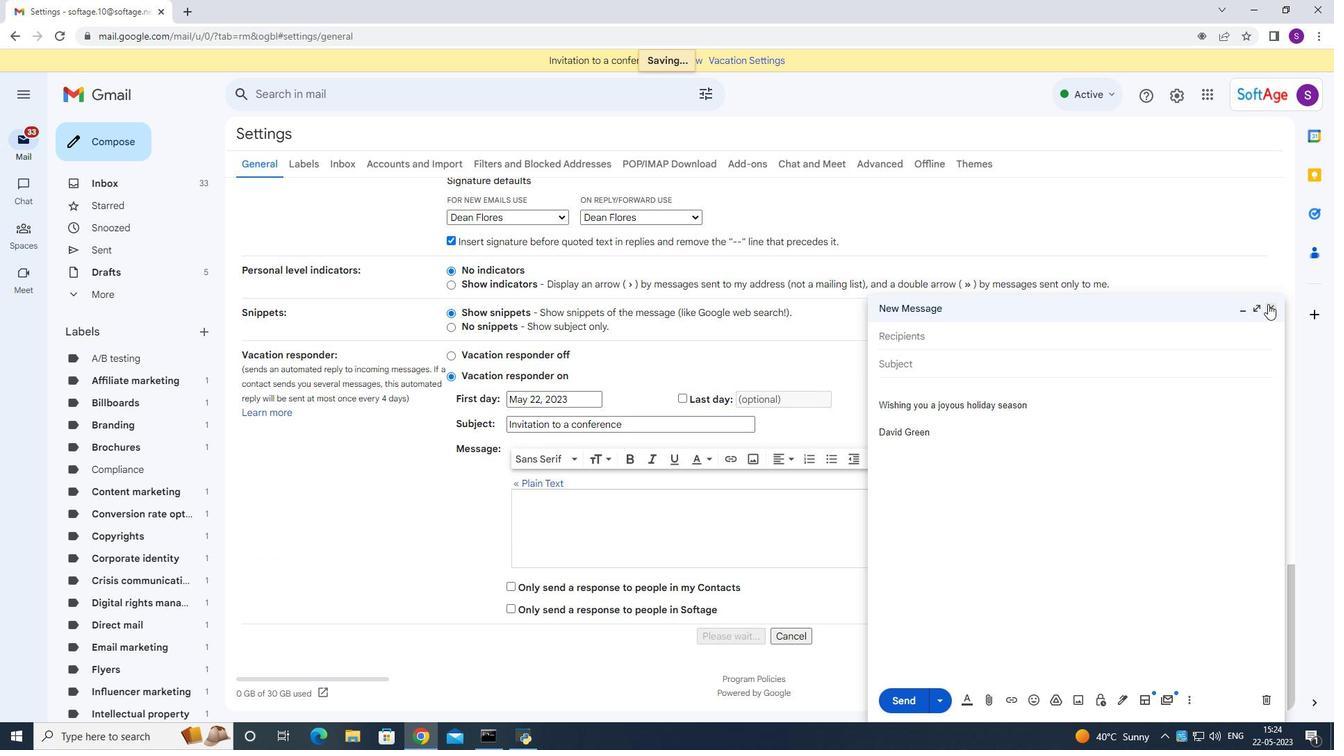 
Action: Mouse moved to (89, 147)
Screenshot: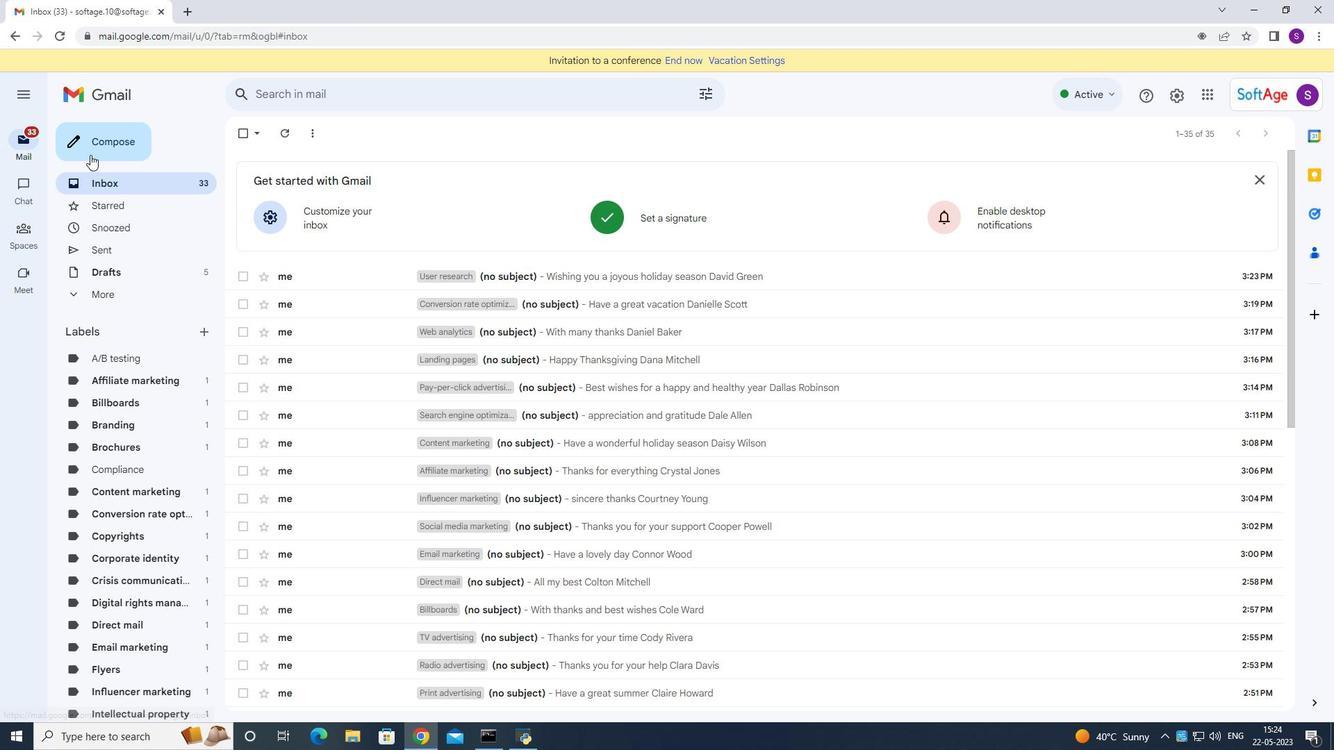 
Action: Mouse pressed left at (89, 147)
Screenshot: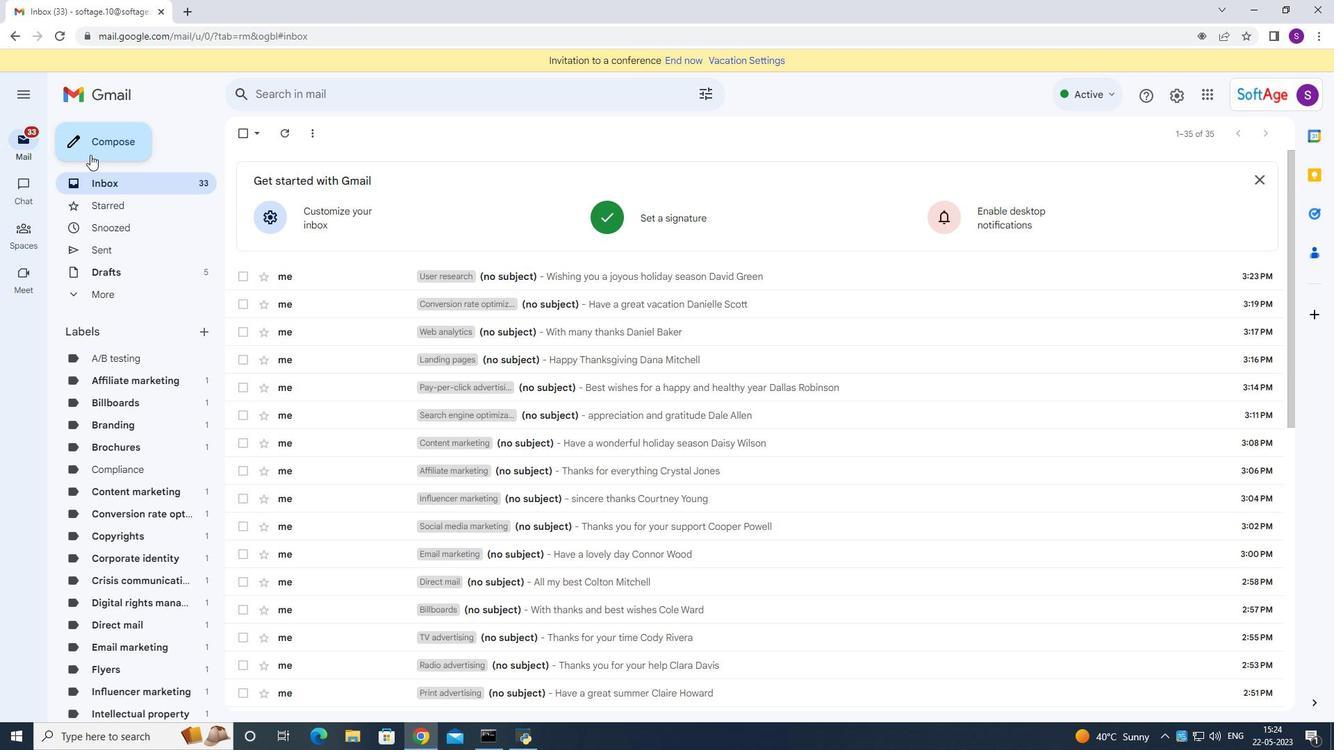 
Action: Mouse moved to (926, 346)
Screenshot: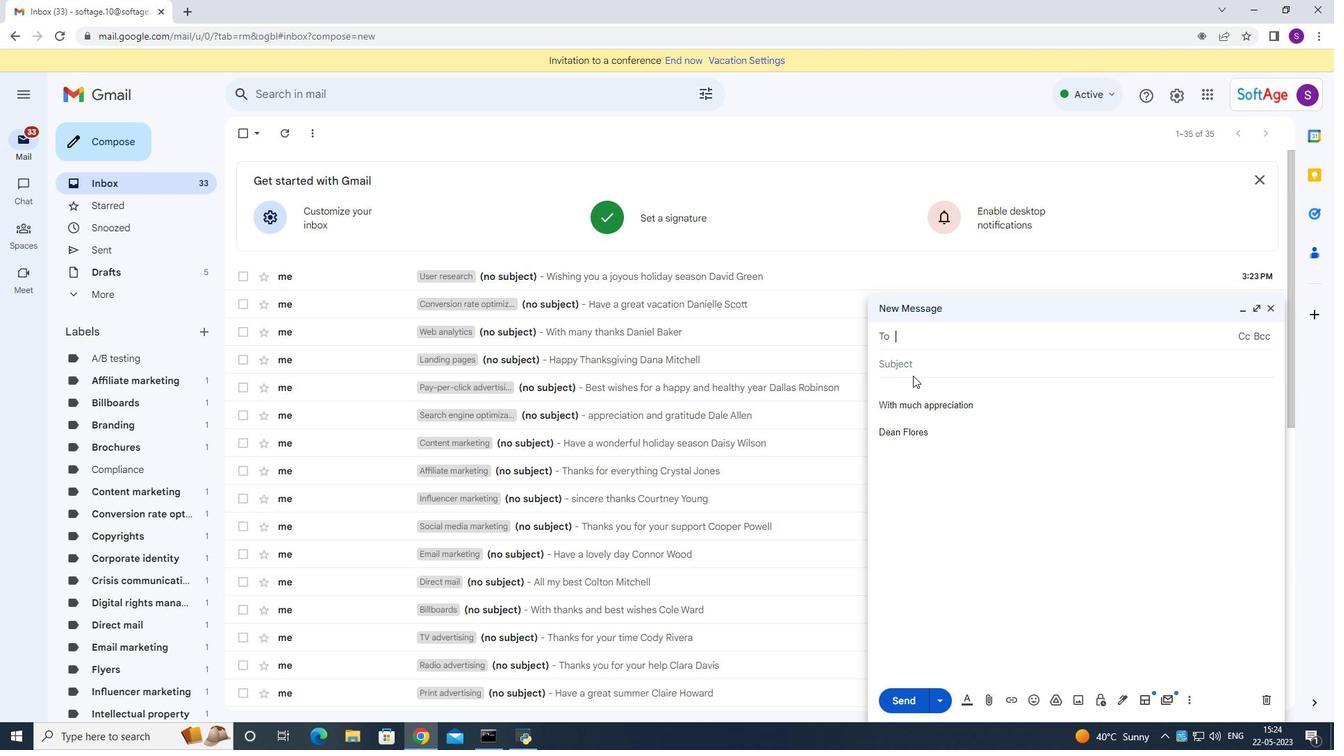 
Action: Key pressed <Key.shift>Softage.10<Key.shift>@softage.net
Screenshot: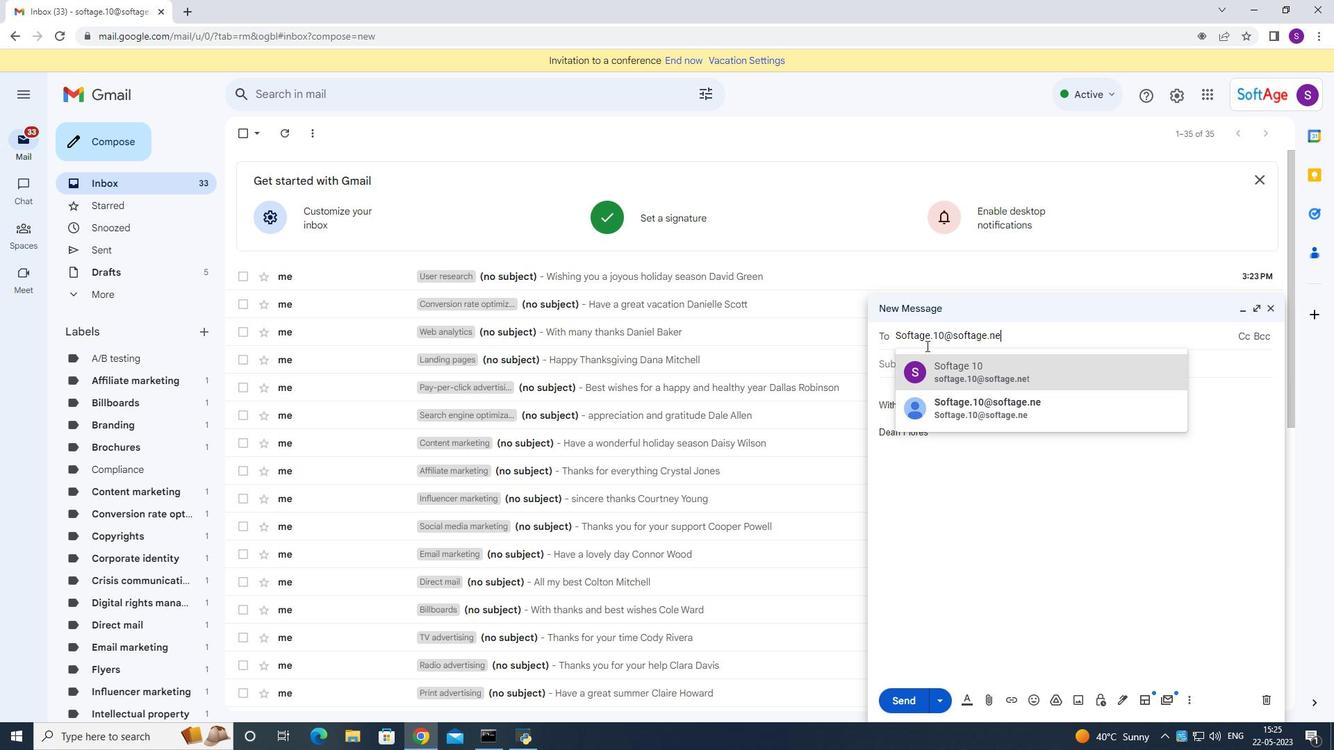 
Action: Mouse moved to (955, 368)
Screenshot: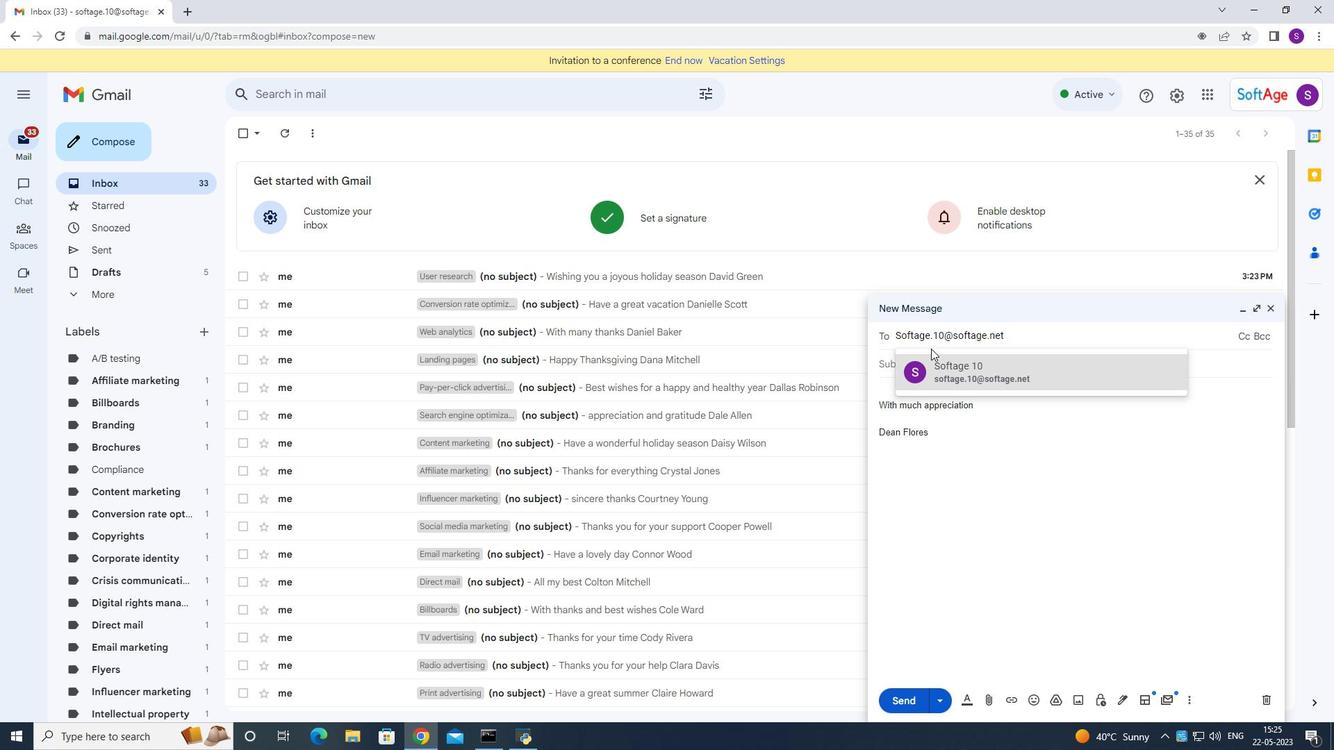 
Action: Mouse pressed left at (955, 368)
Screenshot: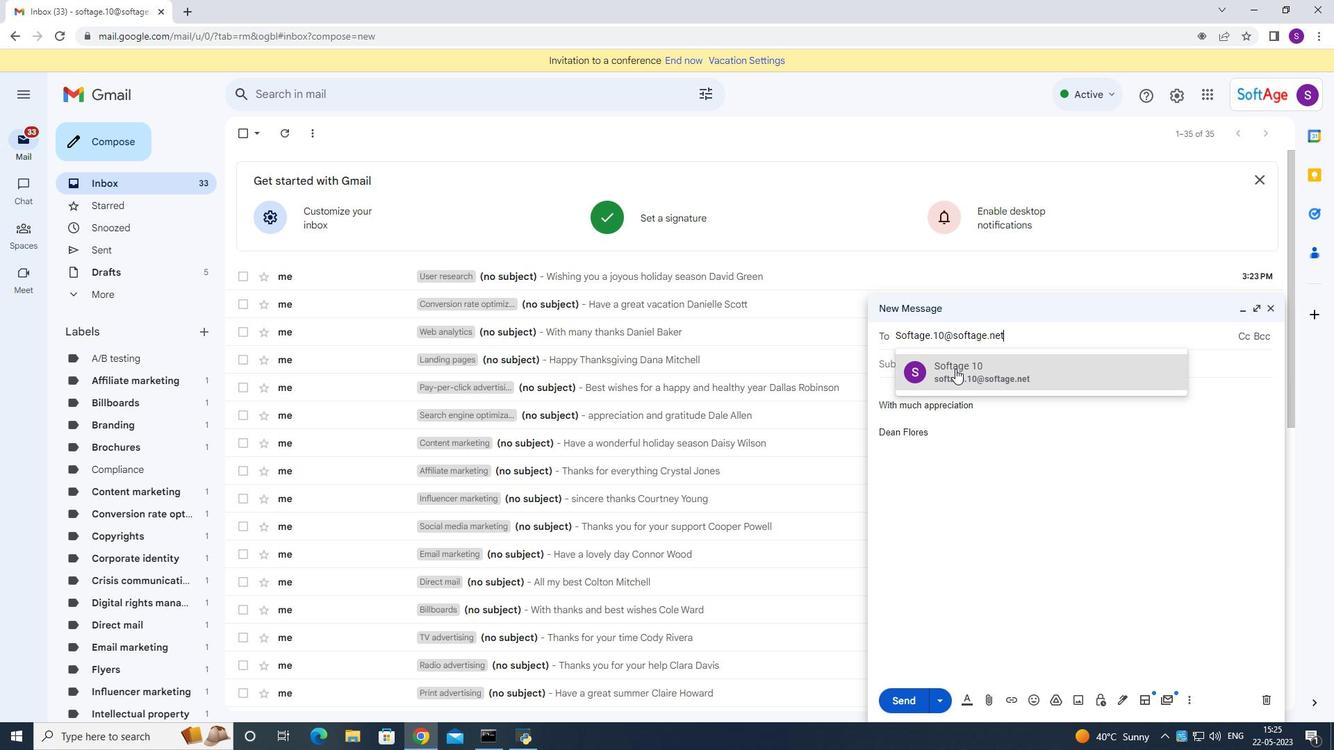 
Action: Mouse moved to (1191, 710)
Screenshot: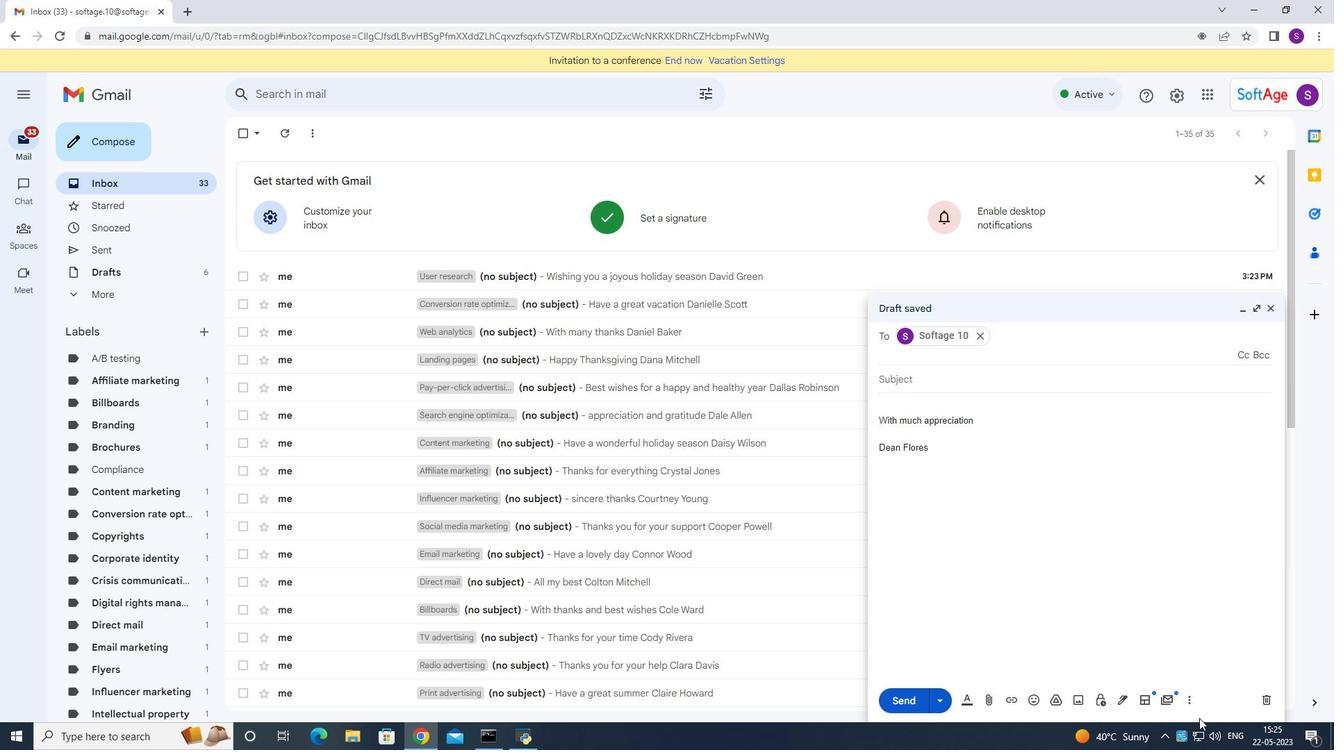 
Action: Mouse pressed left at (1191, 710)
Screenshot: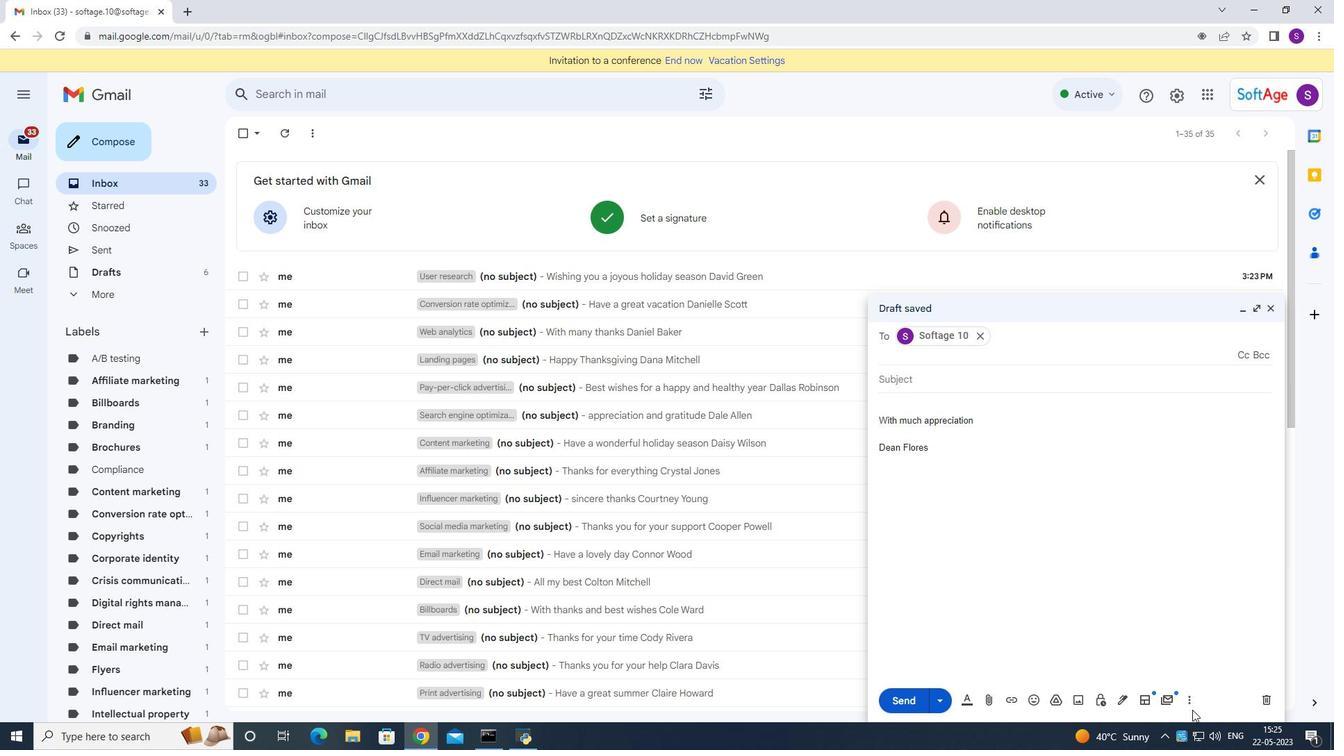 
Action: Mouse moved to (1188, 706)
Screenshot: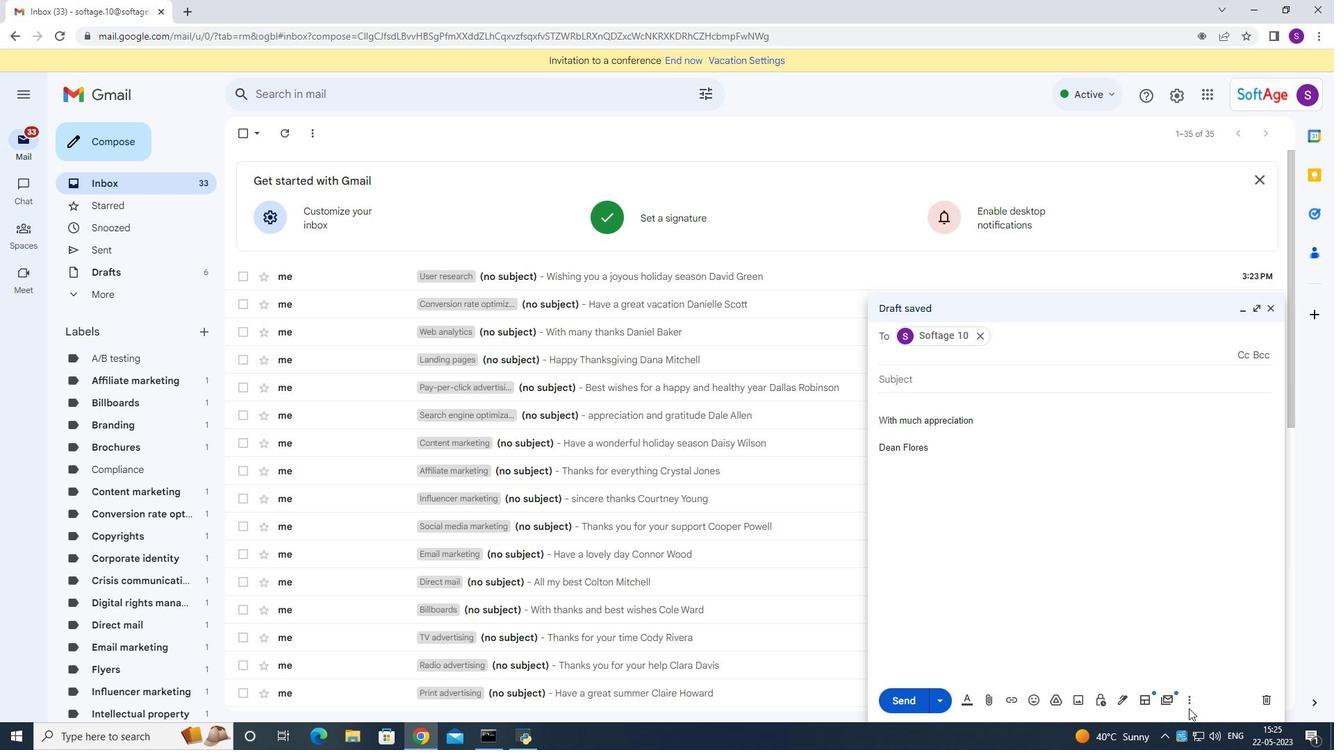 
Action: Mouse pressed left at (1188, 706)
Screenshot: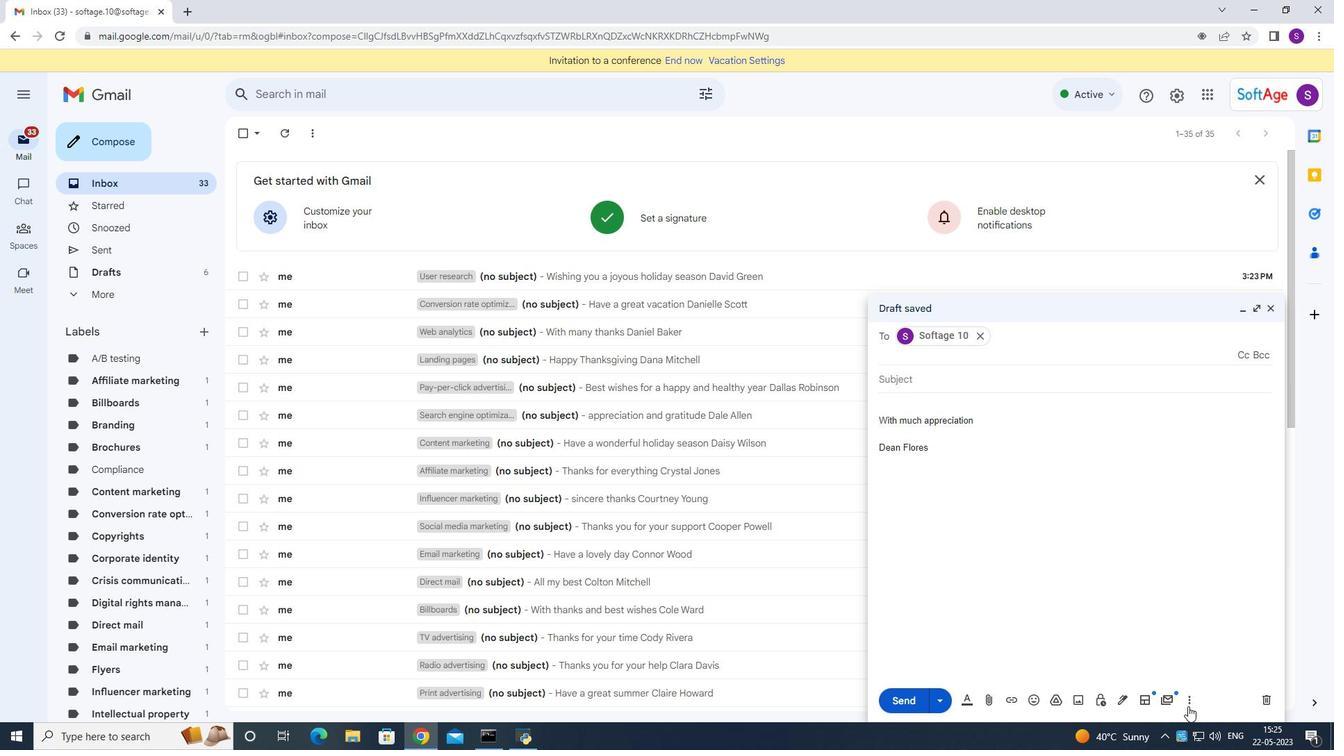 
Action: Mouse moved to (1090, 577)
Screenshot: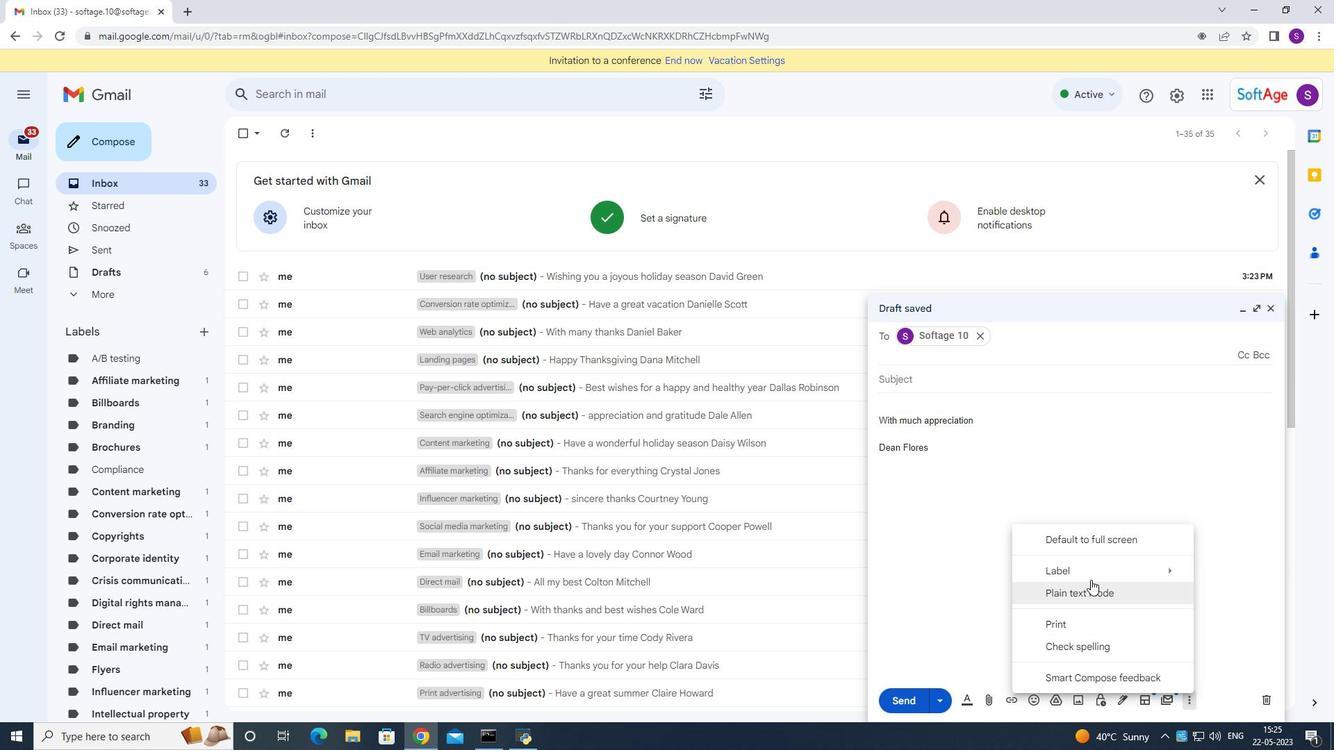 
Action: Mouse pressed left at (1090, 577)
Screenshot: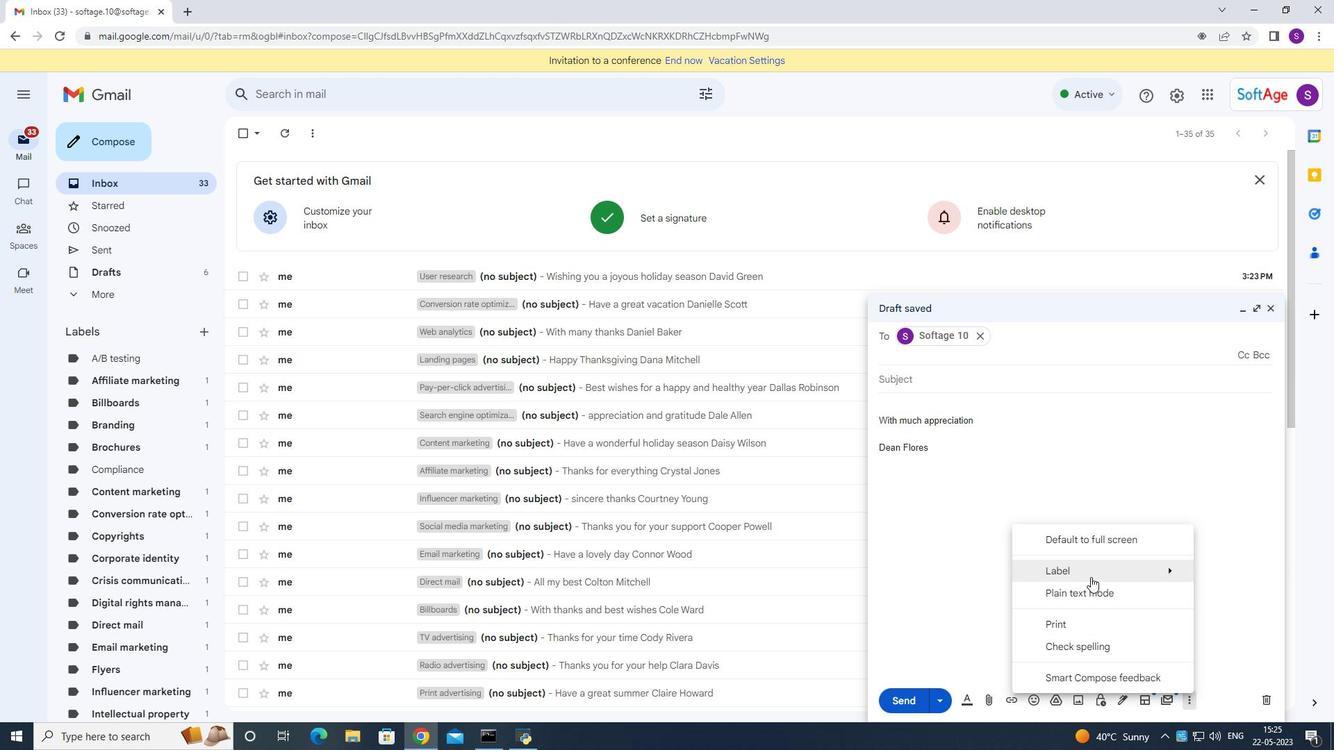 
Action: Mouse moved to (874, 540)
Screenshot: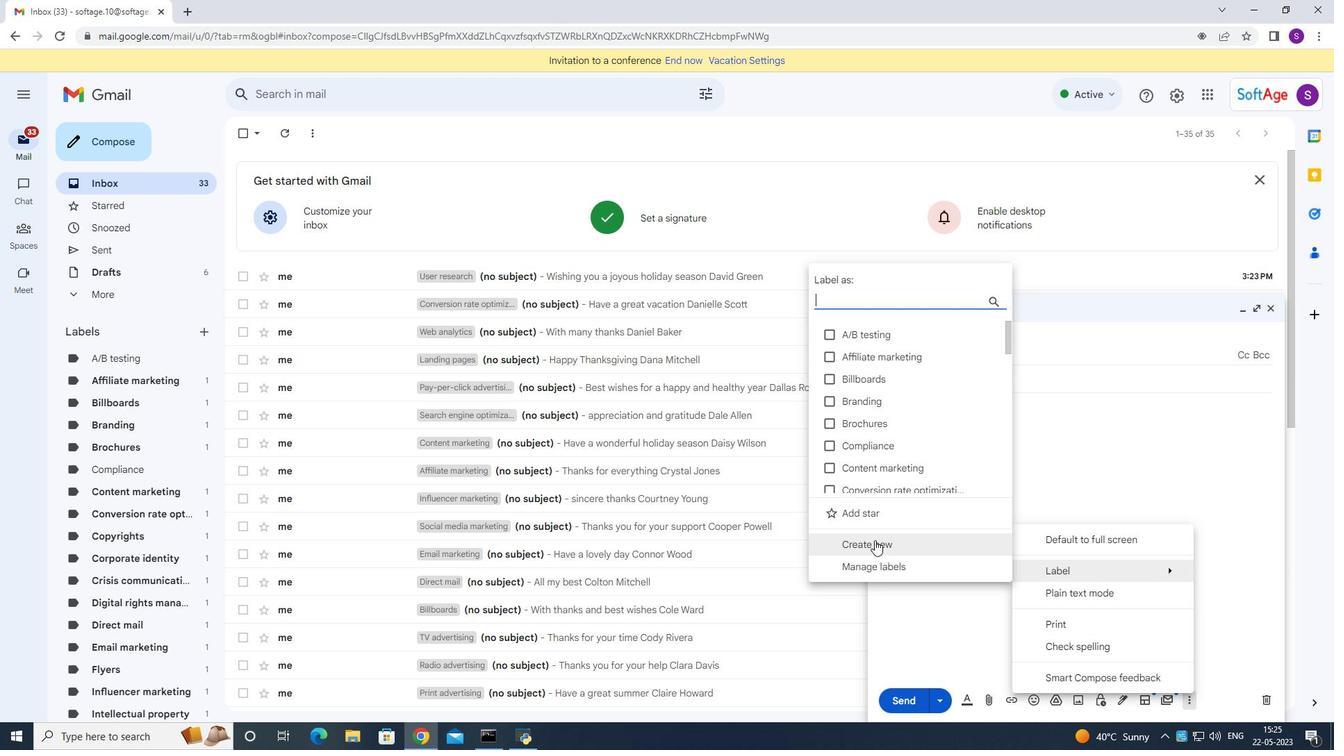 
Action: Mouse pressed left at (874, 540)
Screenshot: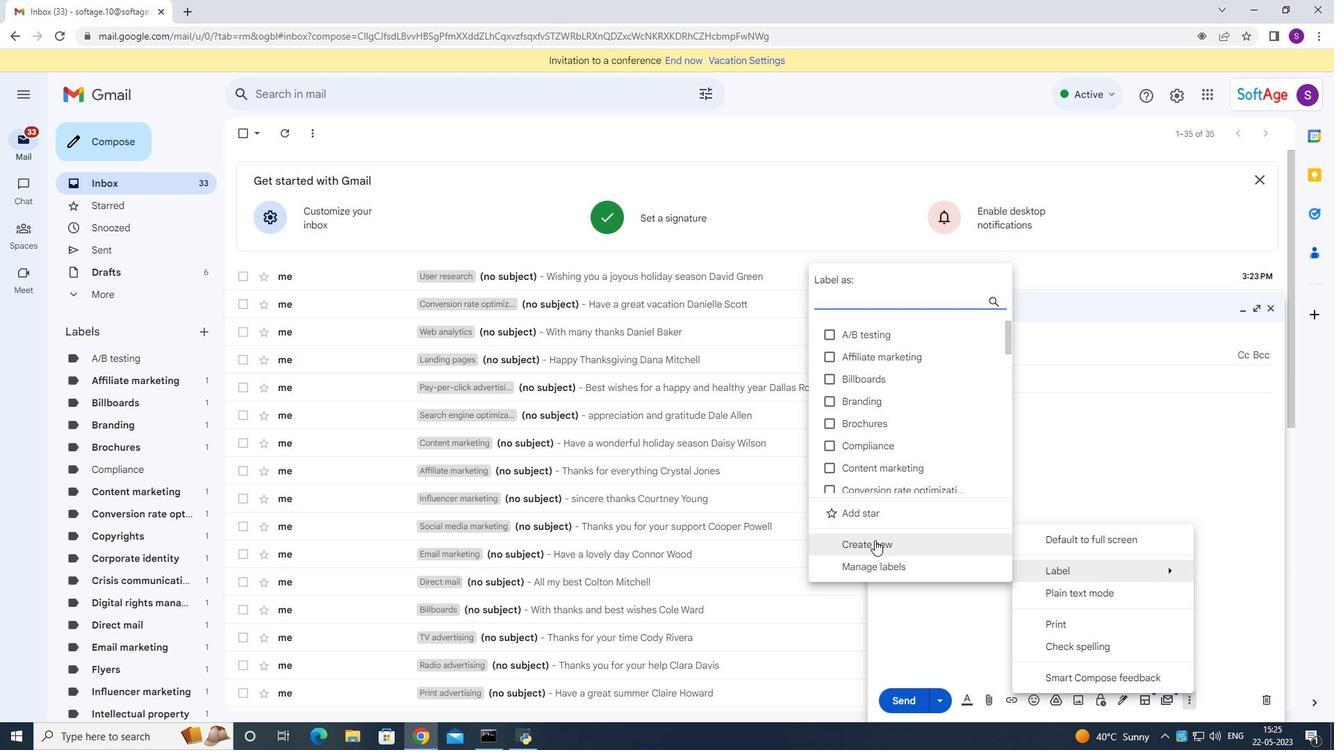 
Action: Mouse moved to (874, 542)
Screenshot: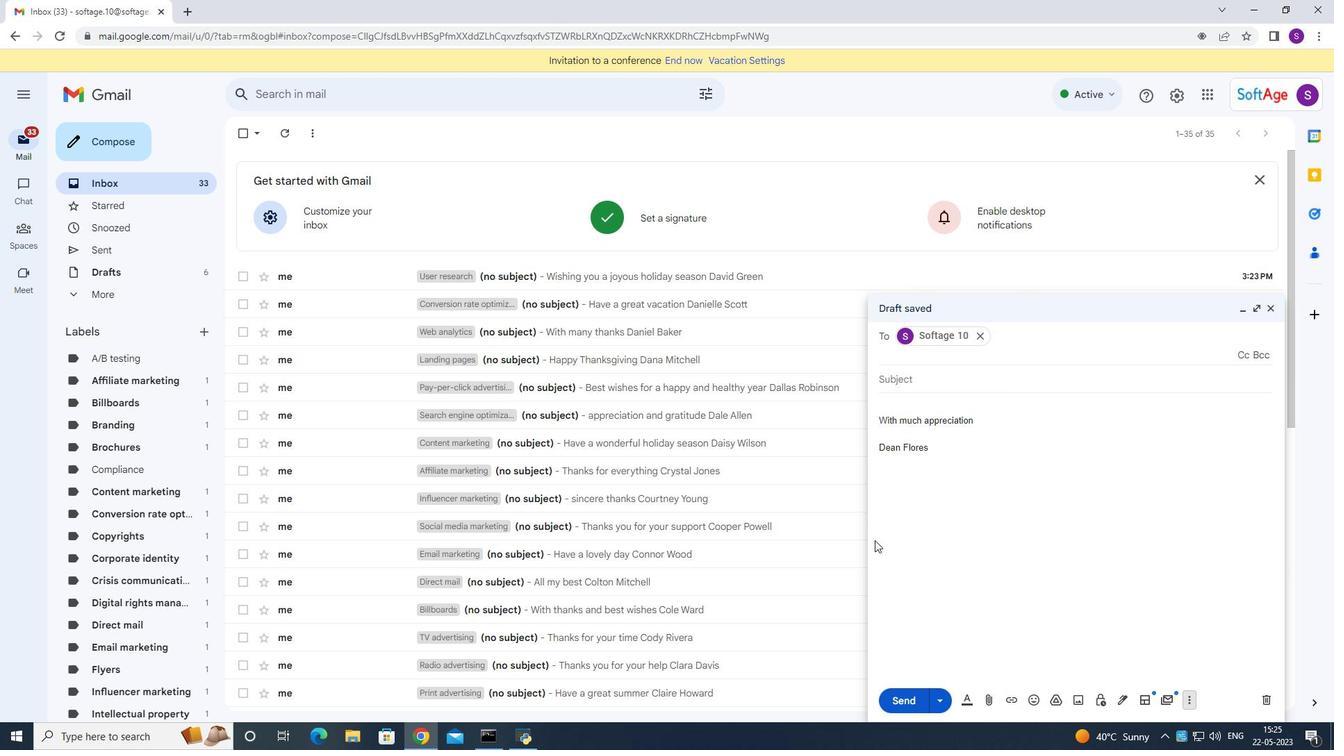 
Action: Key pressed <Key.shift><Key.shift><Key.shift>Custi<Key.backspace>omer<Key.space>feedback<Key.space>
Screenshot: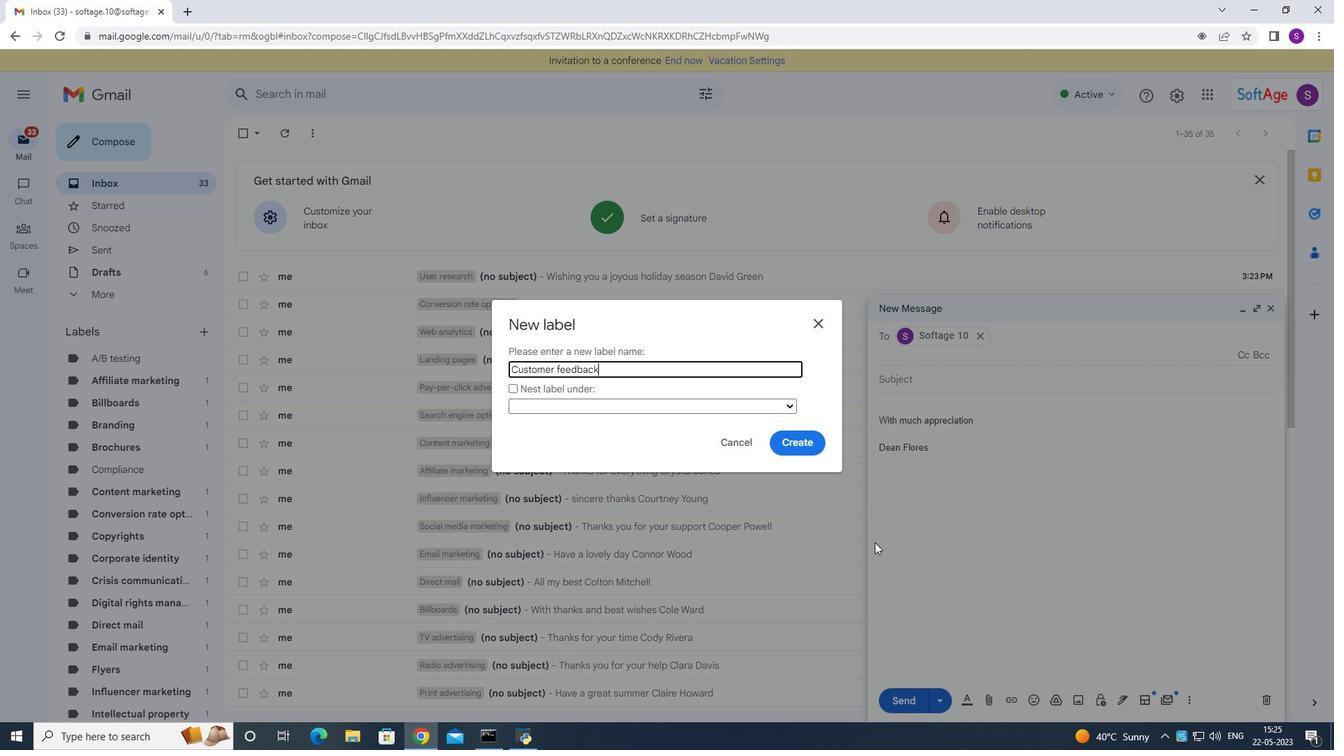 
Action: Mouse moved to (792, 441)
Screenshot: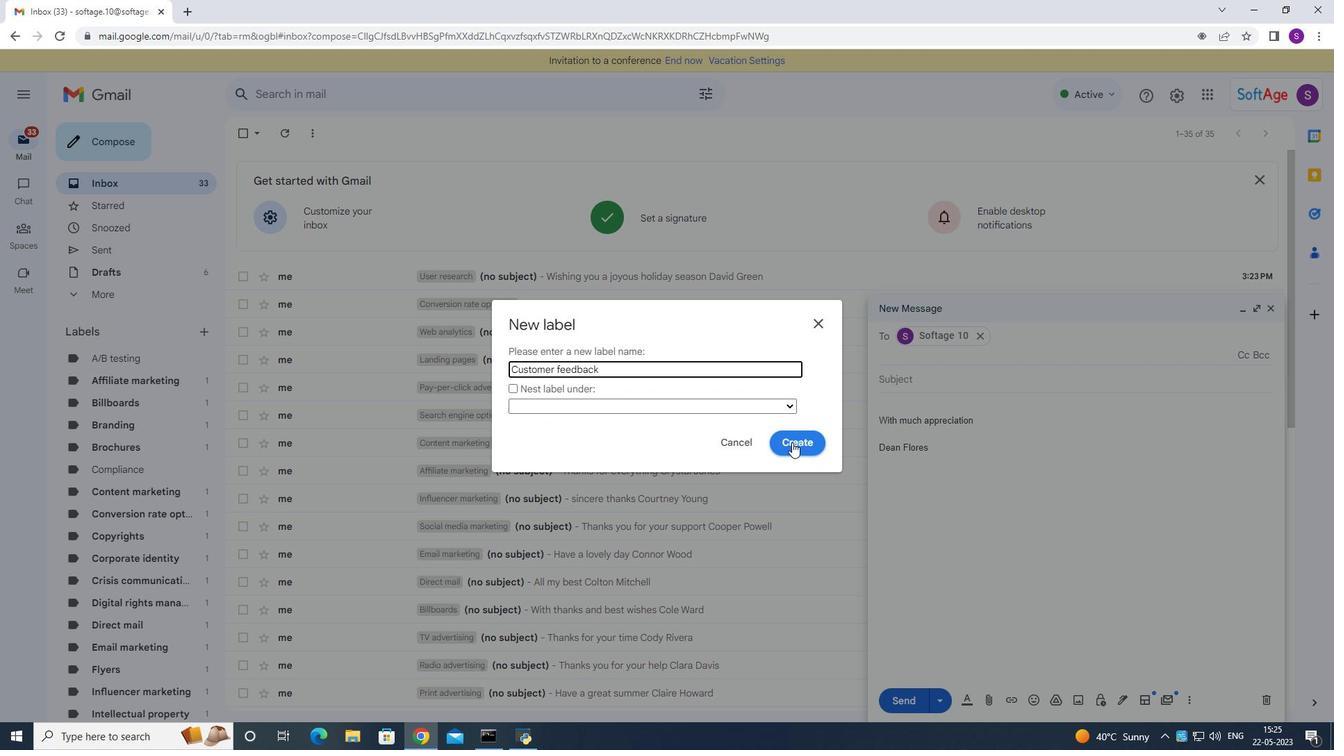 
Action: Mouse pressed left at (792, 441)
Screenshot: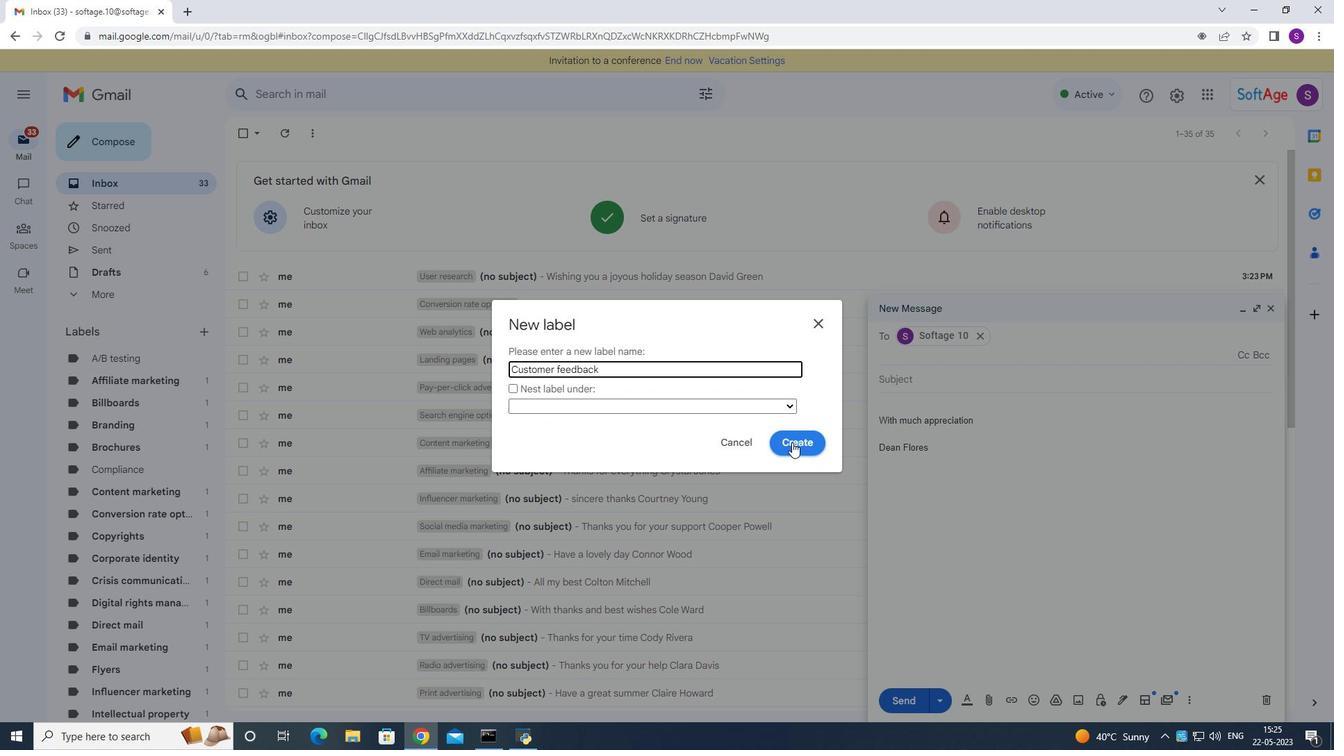 
Action: Mouse moved to (899, 707)
Screenshot: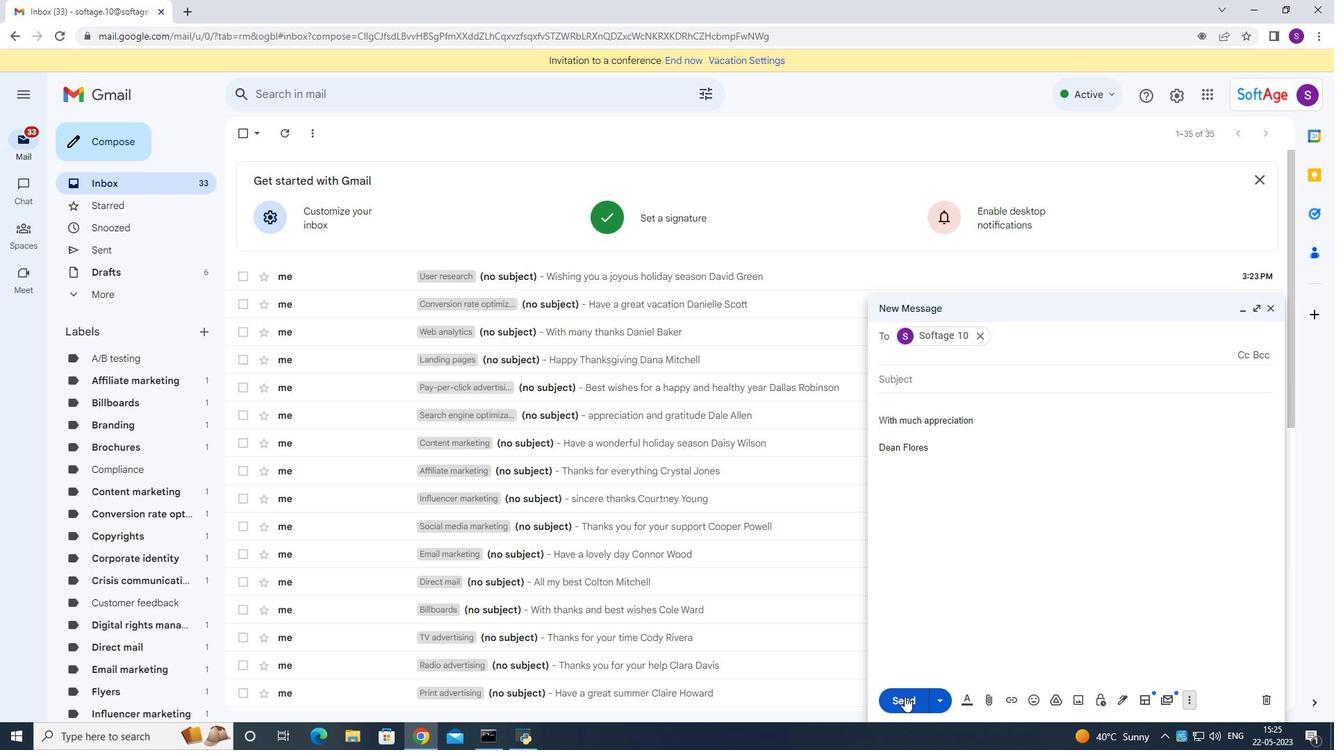 
Action: Mouse pressed left at (899, 707)
Screenshot: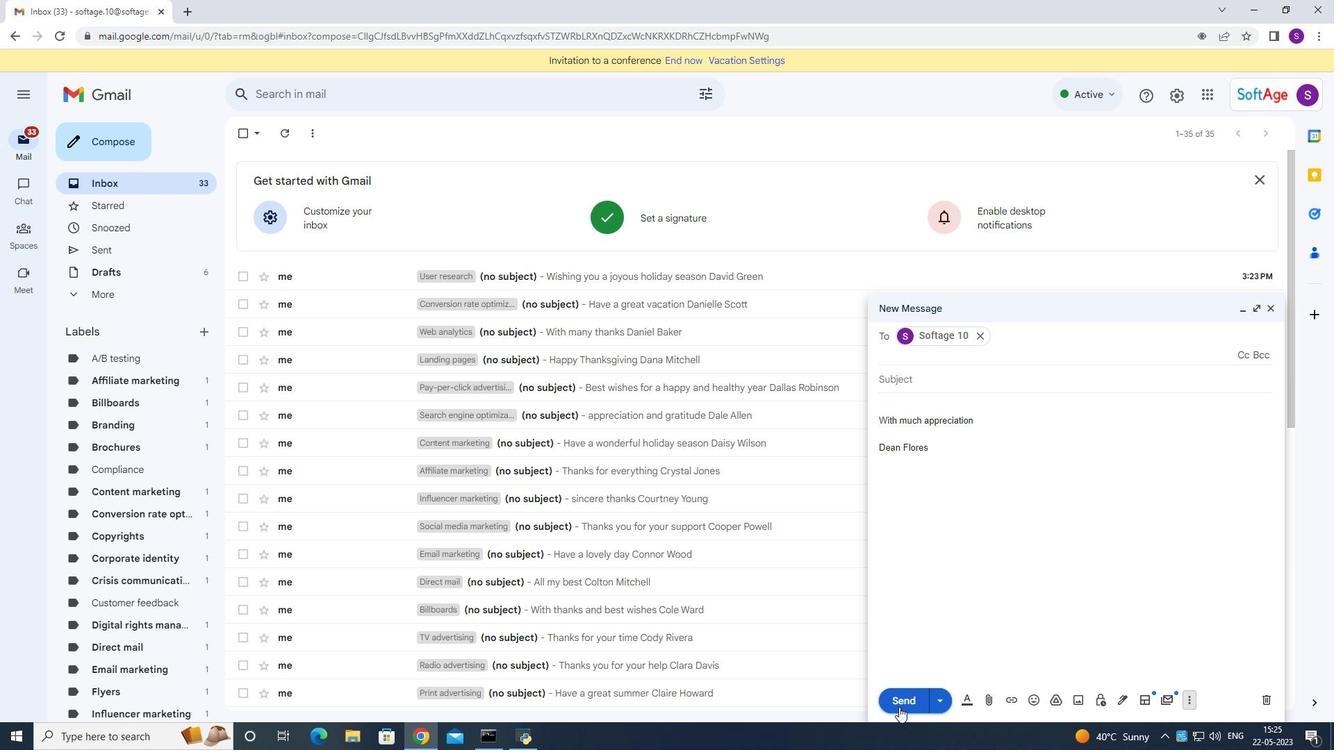
Action: Mouse moved to (752, 371)
Screenshot: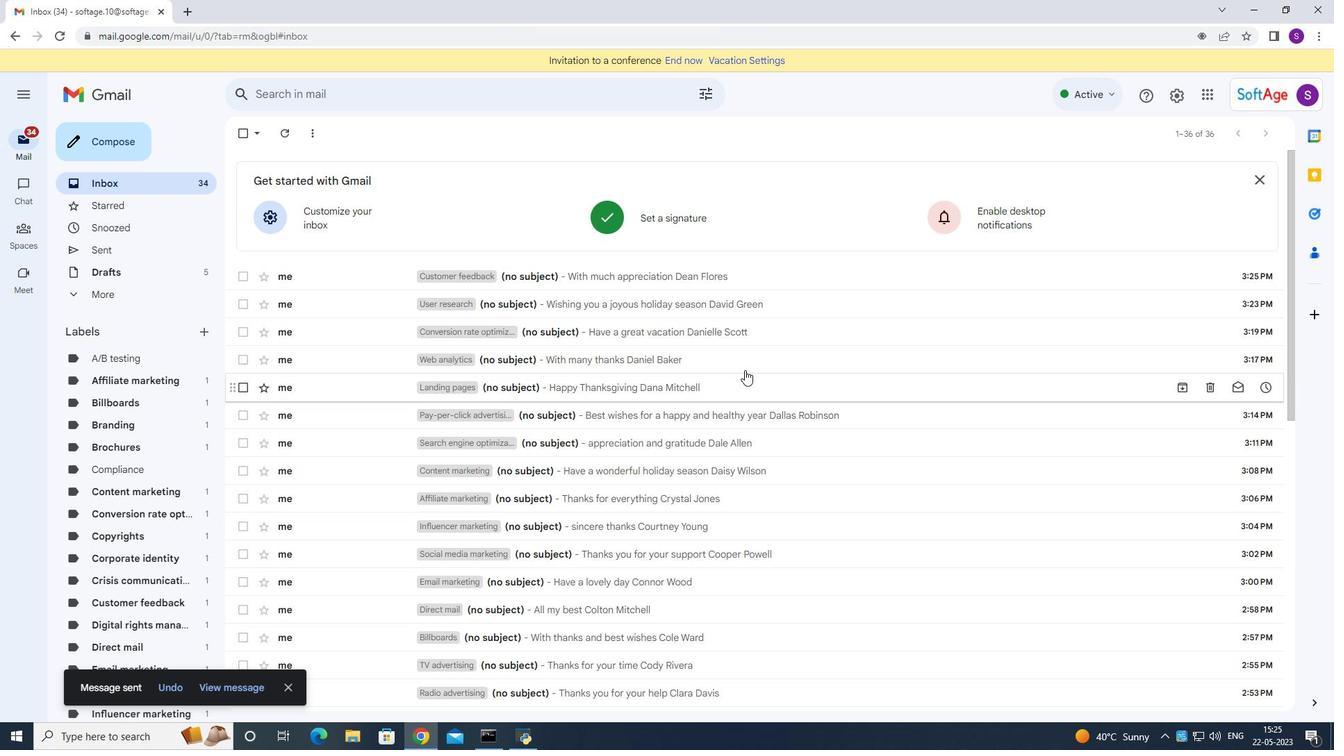 
